 Task: Look for Airbnb options in Tampere, Finland from 14th December, 2023 to 30th December, 2023 for 5 adults.5 bedrooms having 5 beds and 5 bathrooms. Property type can be house. Amenities needed are: wifi, TV, free parkinig on premises, gym, breakfast. Booking option can be shelf check-in. Look for 3 properties as per requirement.
Action: Mouse moved to (438, 103)
Screenshot: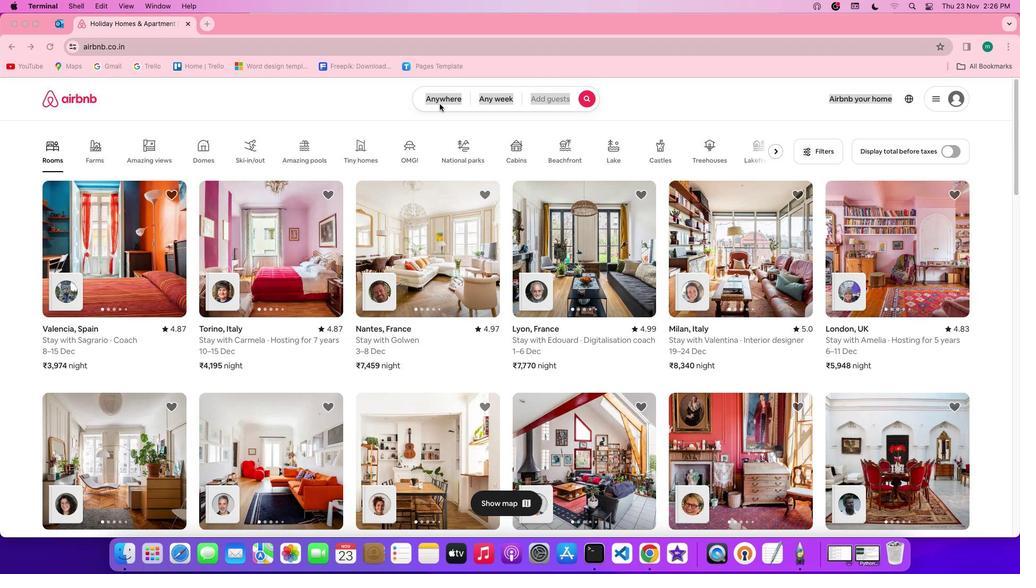 
Action: Mouse pressed left at (438, 103)
Screenshot: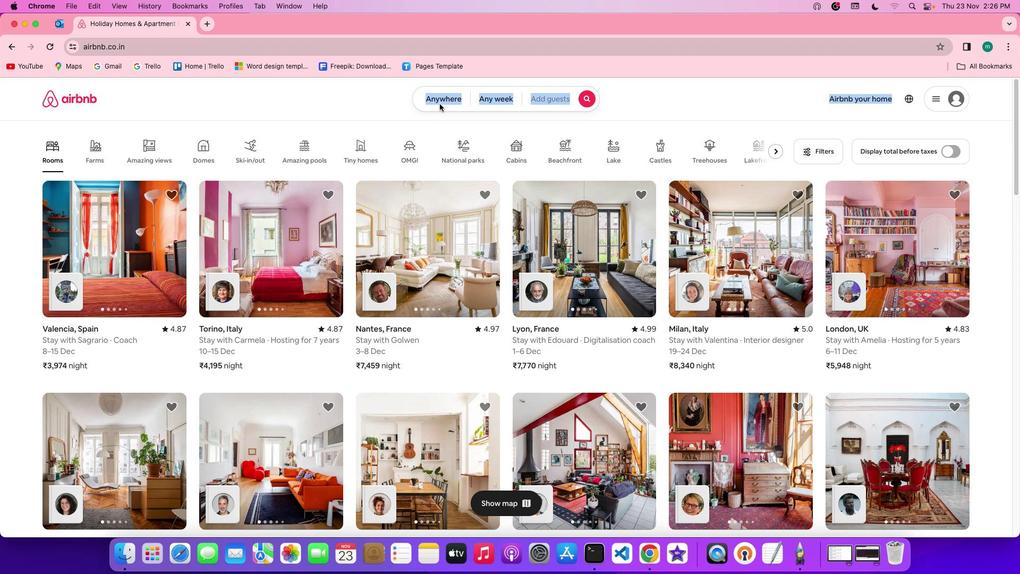 
Action: Mouse pressed left at (438, 103)
Screenshot: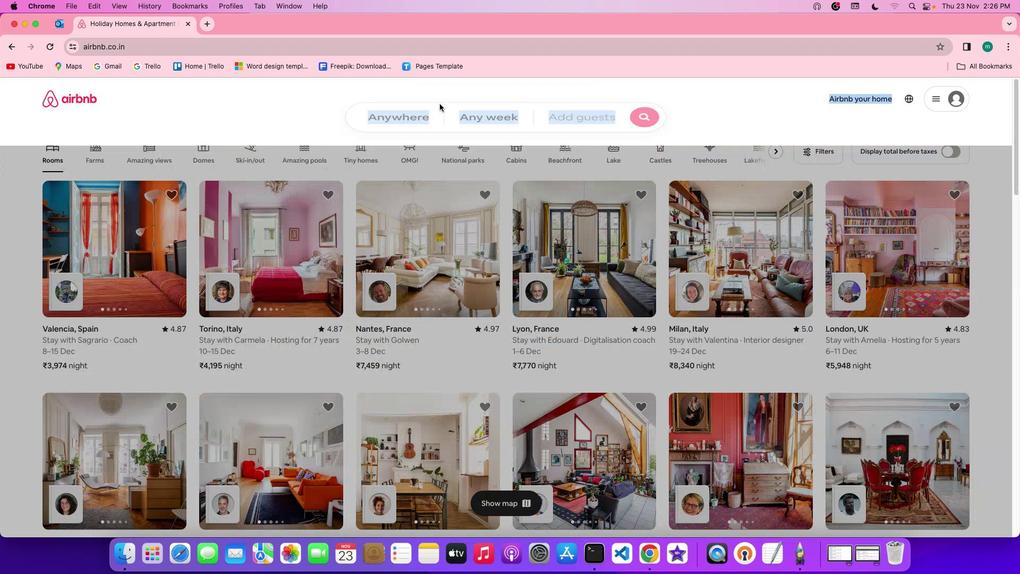 
Action: Mouse moved to (390, 138)
Screenshot: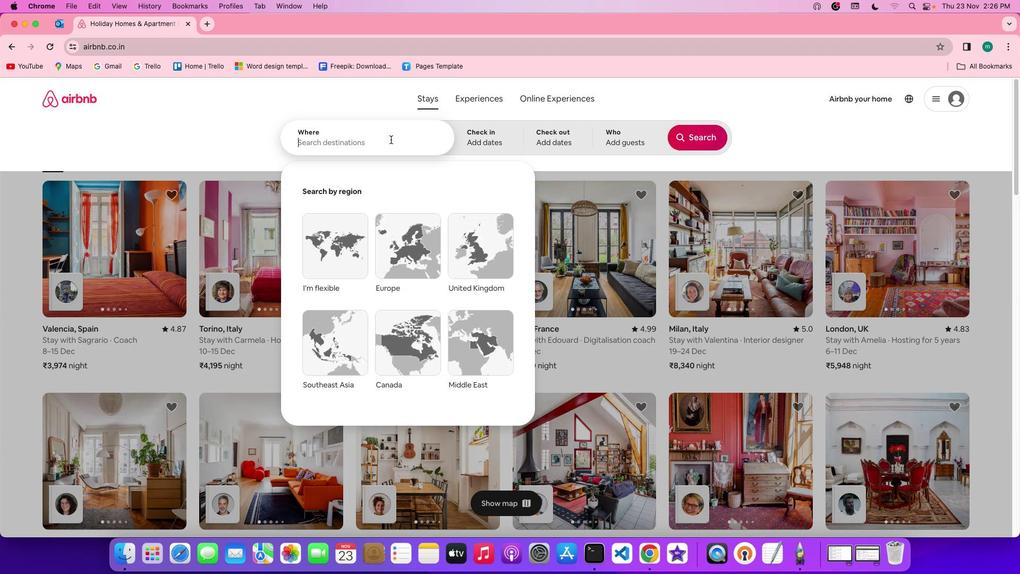 
Action: Mouse pressed left at (390, 138)
Screenshot: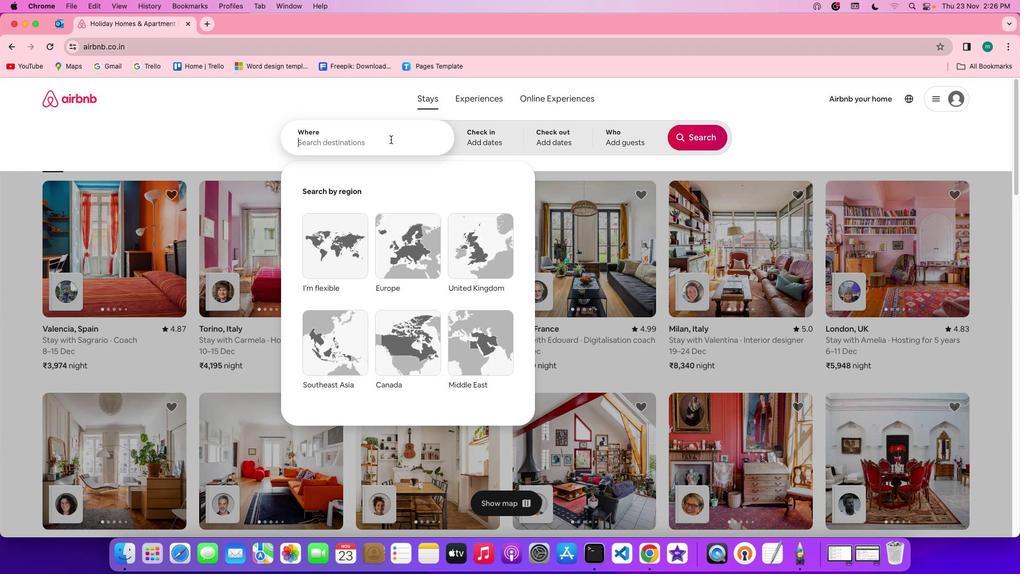 
Action: Key pressed Key.shift'T''a''m''p''e''r''e'','Key.spaceKey.shift'f''i''n''l''a''n''d'
Screenshot: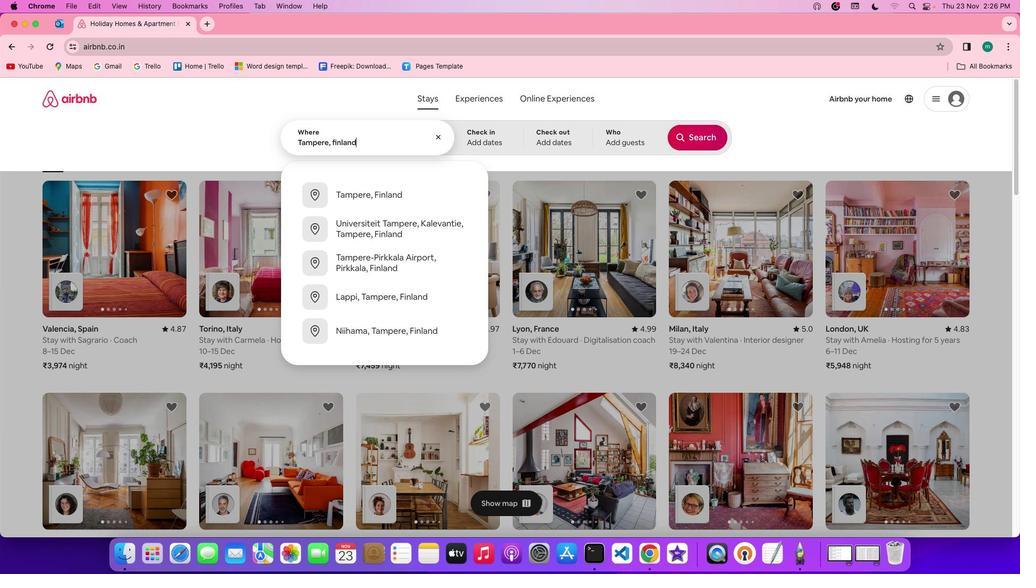 
Action: Mouse moved to (481, 138)
Screenshot: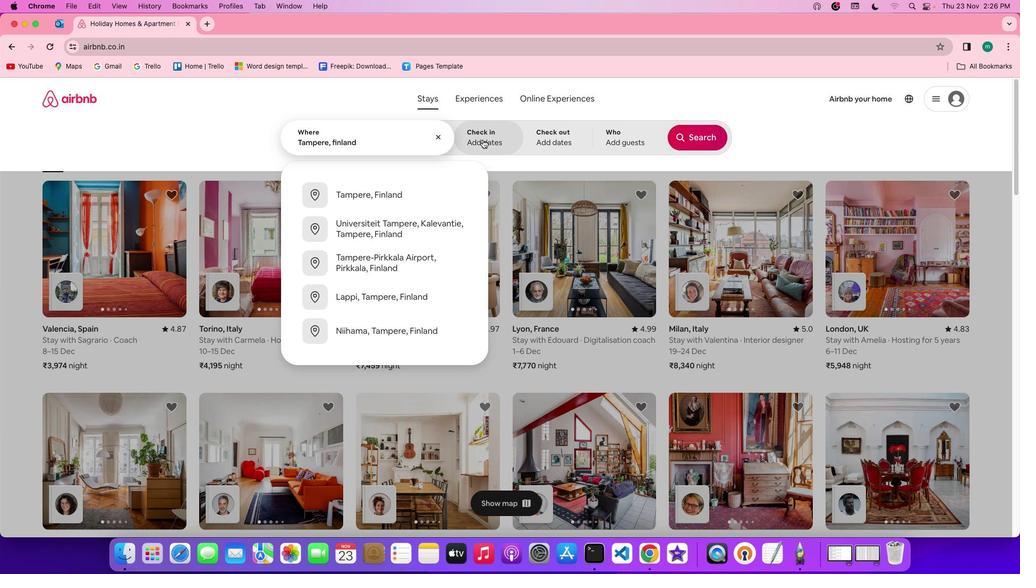 
Action: Mouse pressed left at (481, 138)
Screenshot: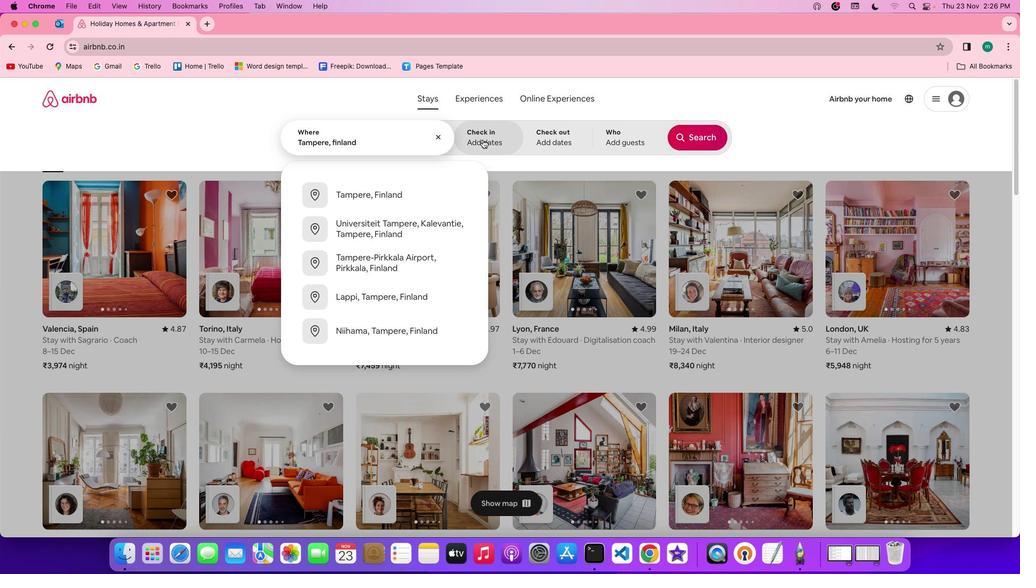 
Action: Mouse moved to (635, 311)
Screenshot: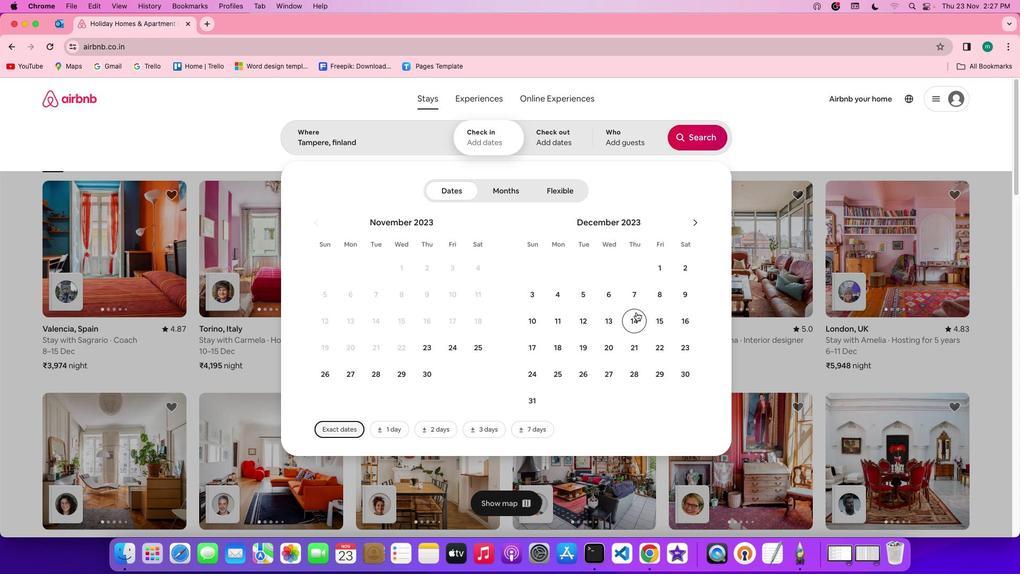 
Action: Mouse pressed left at (635, 311)
Screenshot: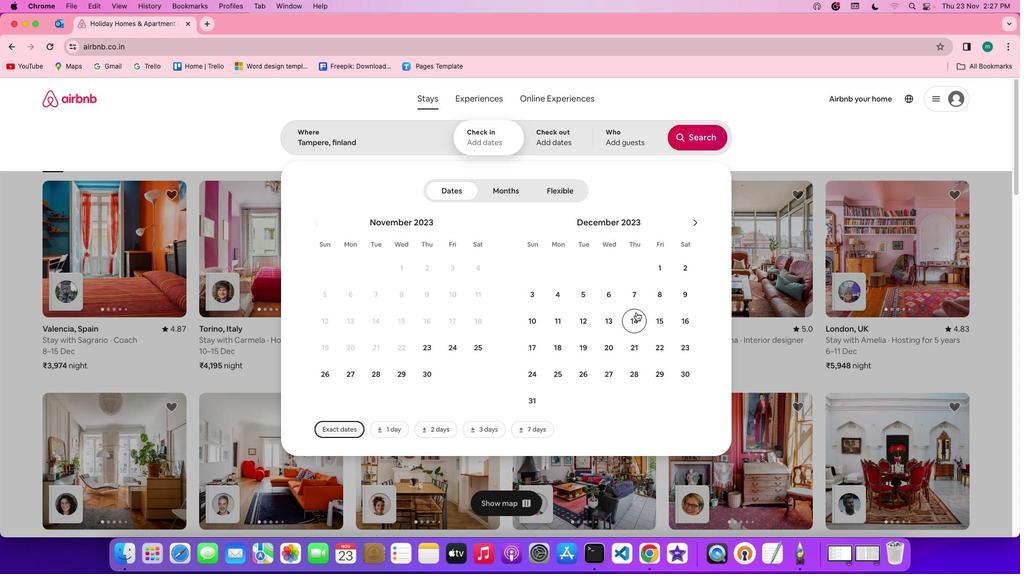 
Action: Mouse moved to (692, 376)
Screenshot: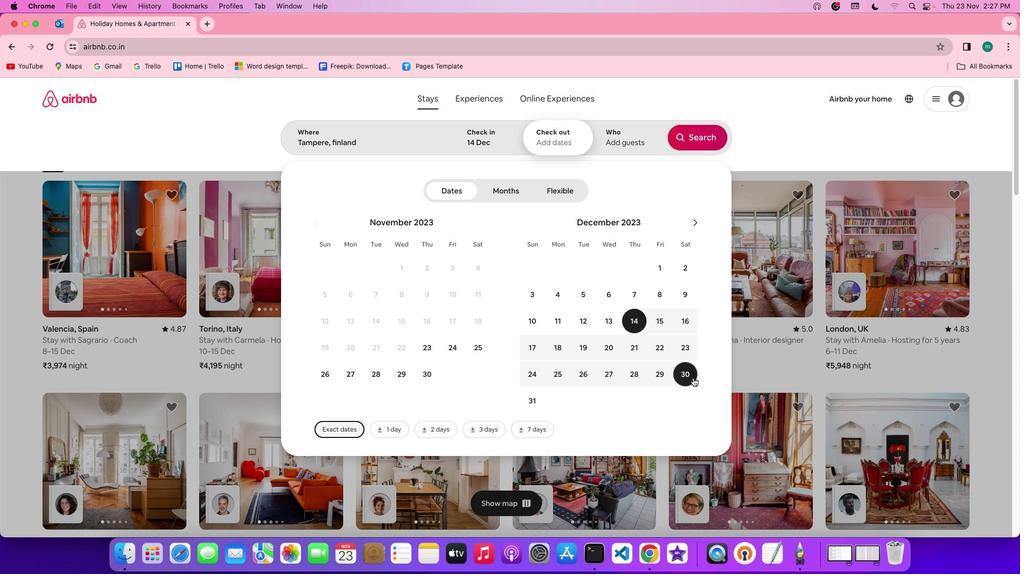 
Action: Mouse pressed left at (692, 376)
Screenshot: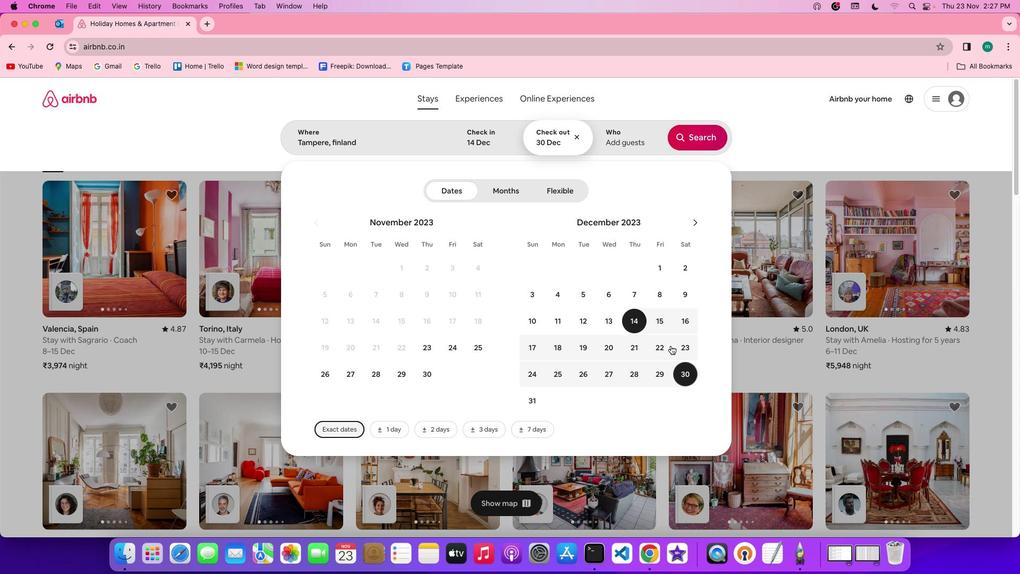 
Action: Mouse moved to (618, 125)
Screenshot: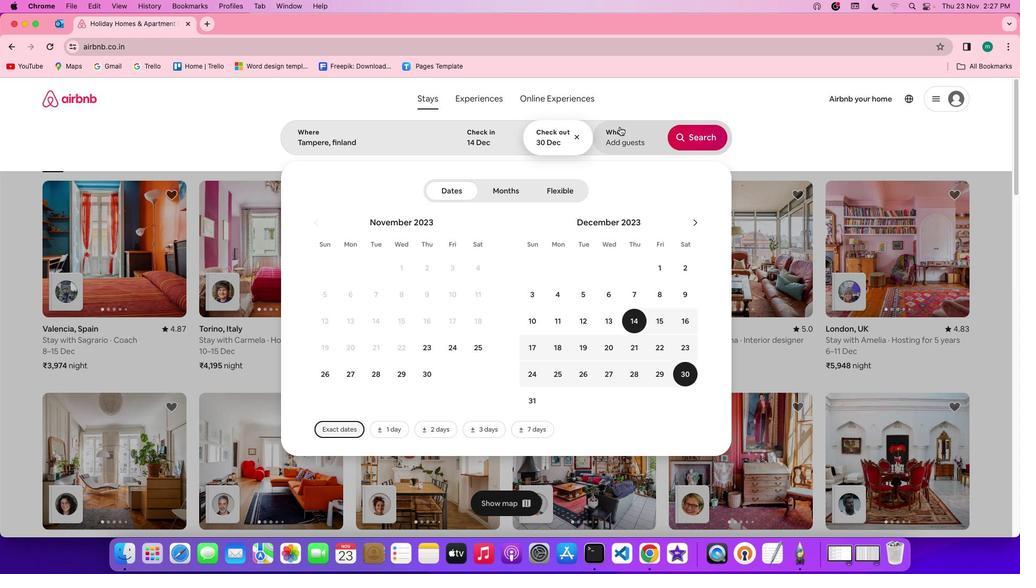 
Action: Mouse pressed left at (618, 125)
Screenshot: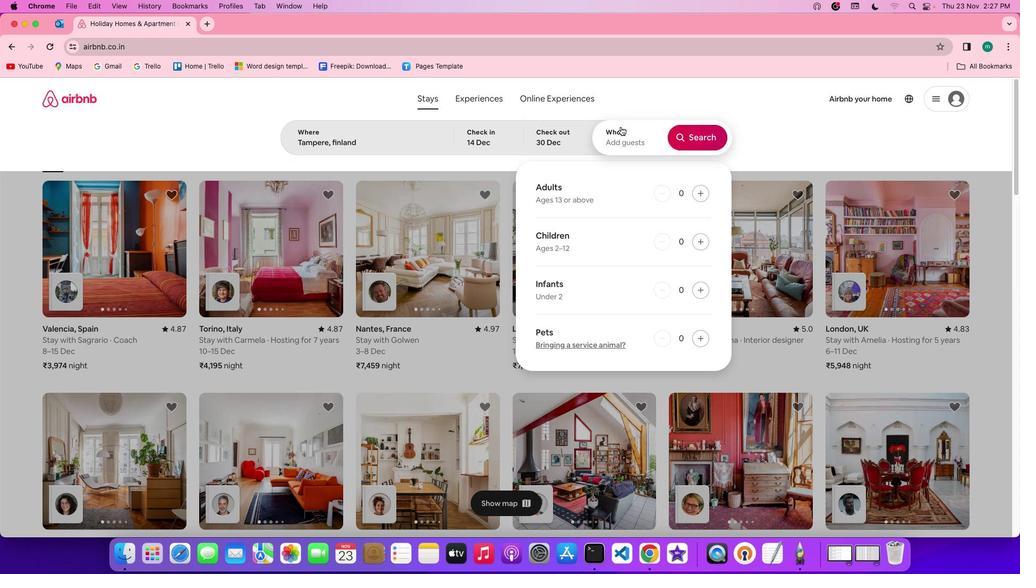 
Action: Mouse moved to (699, 192)
Screenshot: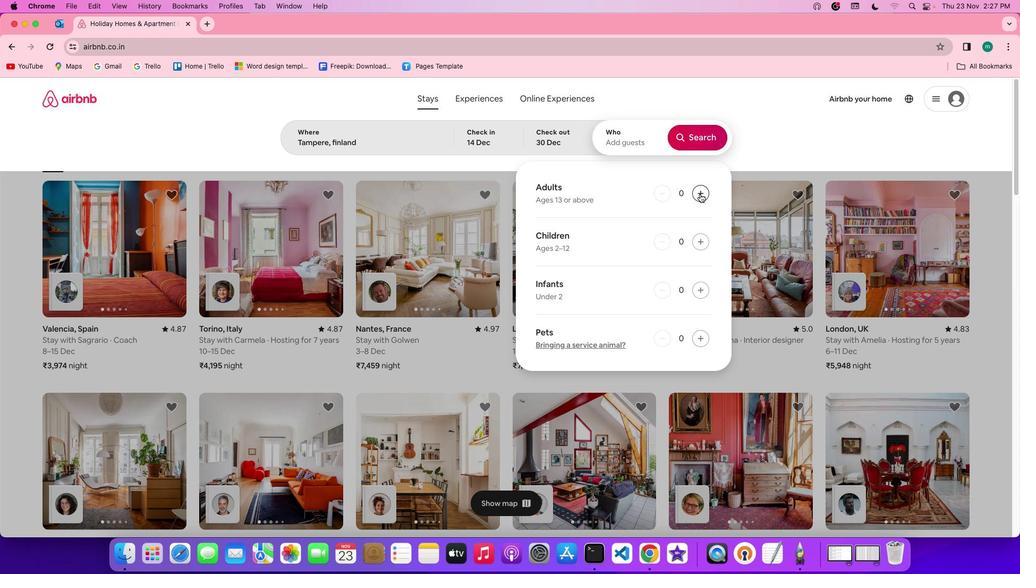 
Action: Mouse pressed left at (699, 192)
Screenshot: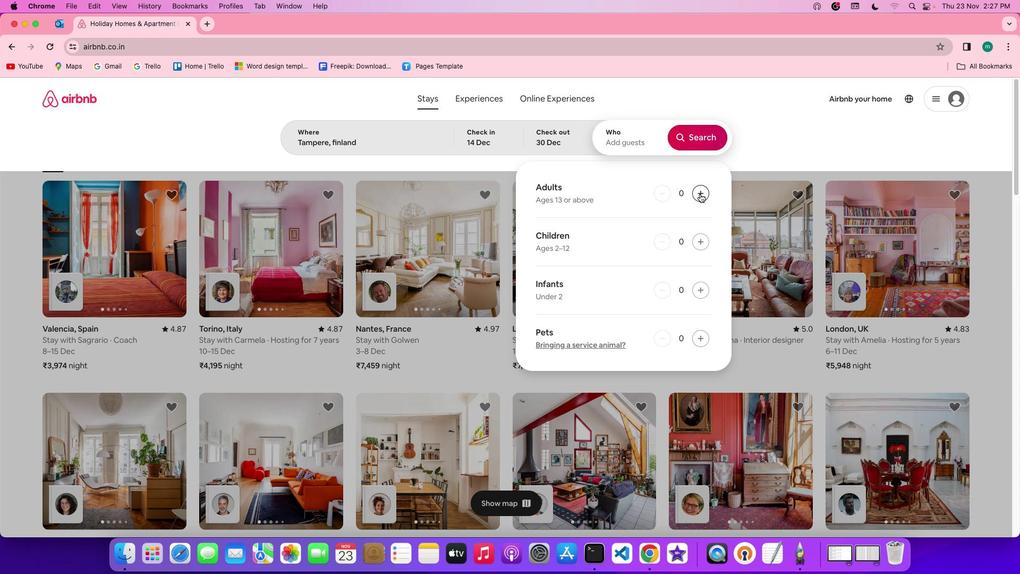 
Action: Mouse pressed left at (699, 192)
Screenshot: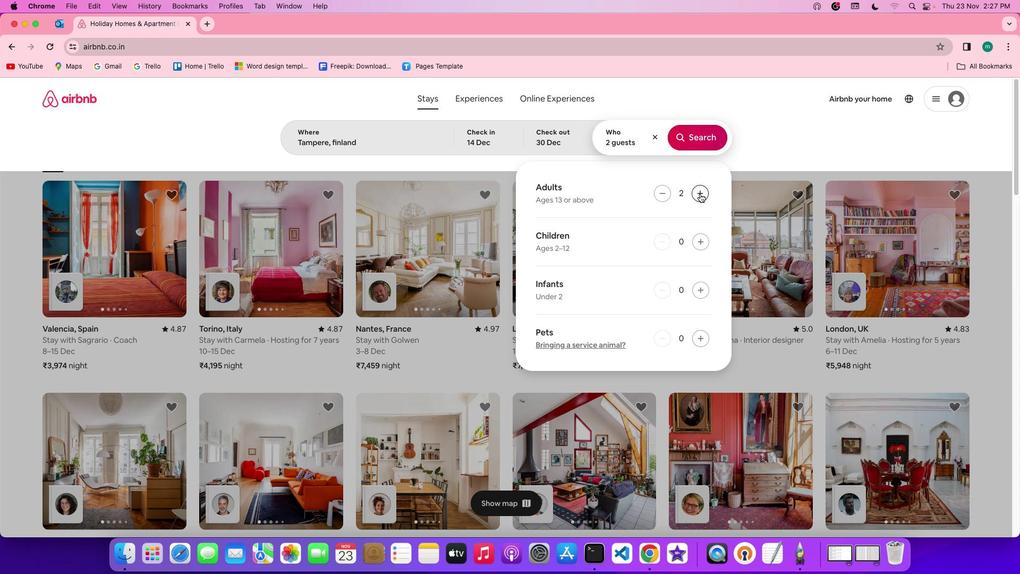 
Action: Mouse pressed left at (699, 192)
Screenshot: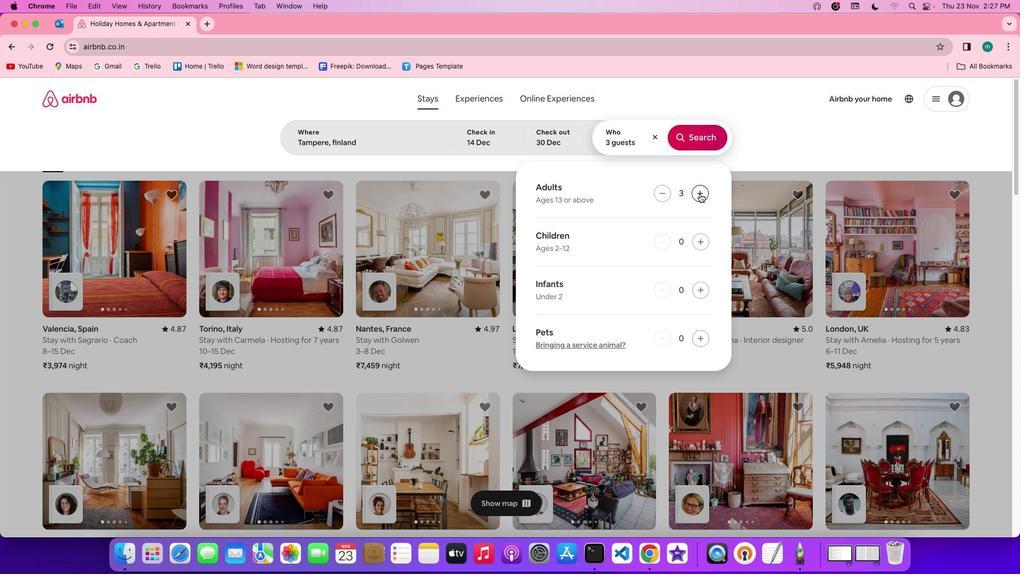 
Action: Mouse pressed left at (699, 192)
Screenshot: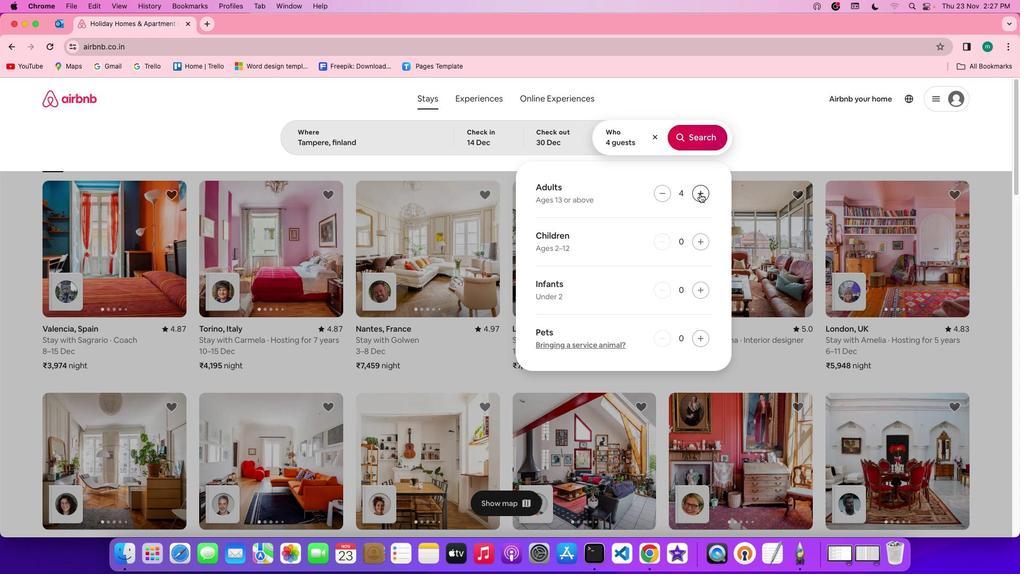 
Action: Mouse pressed left at (699, 192)
Screenshot: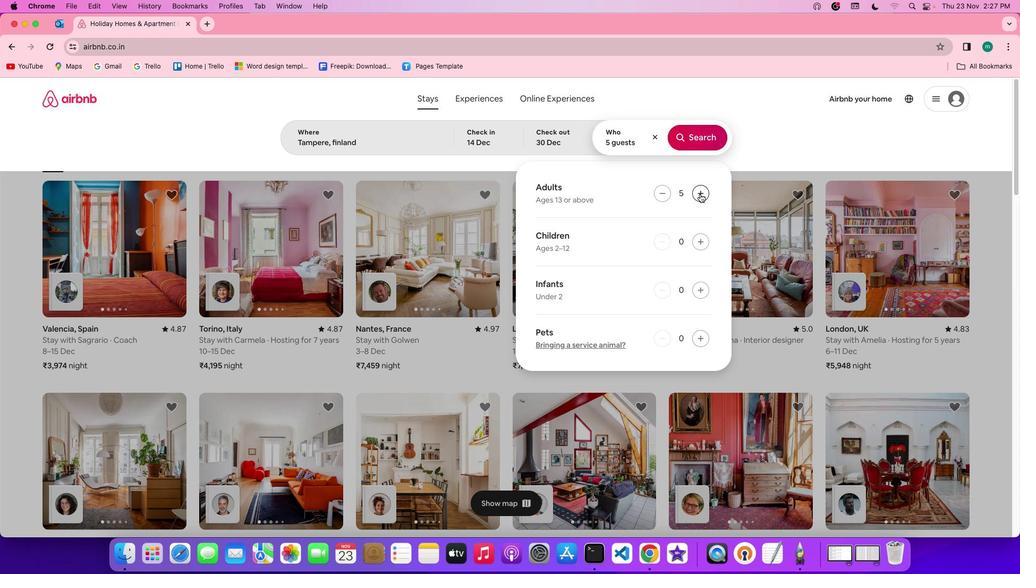 
Action: Mouse moved to (693, 133)
Screenshot: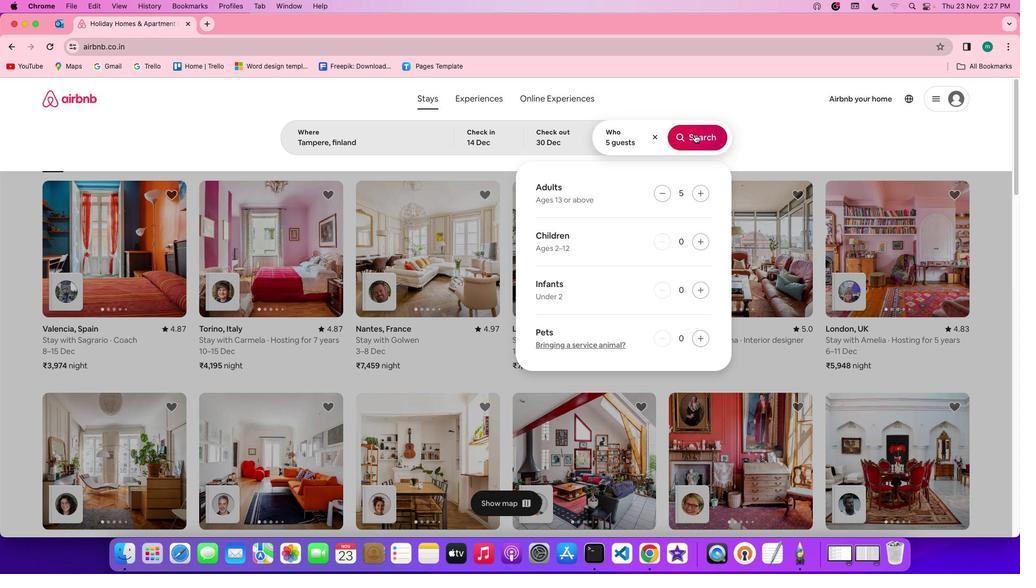 
Action: Mouse pressed left at (693, 133)
Screenshot: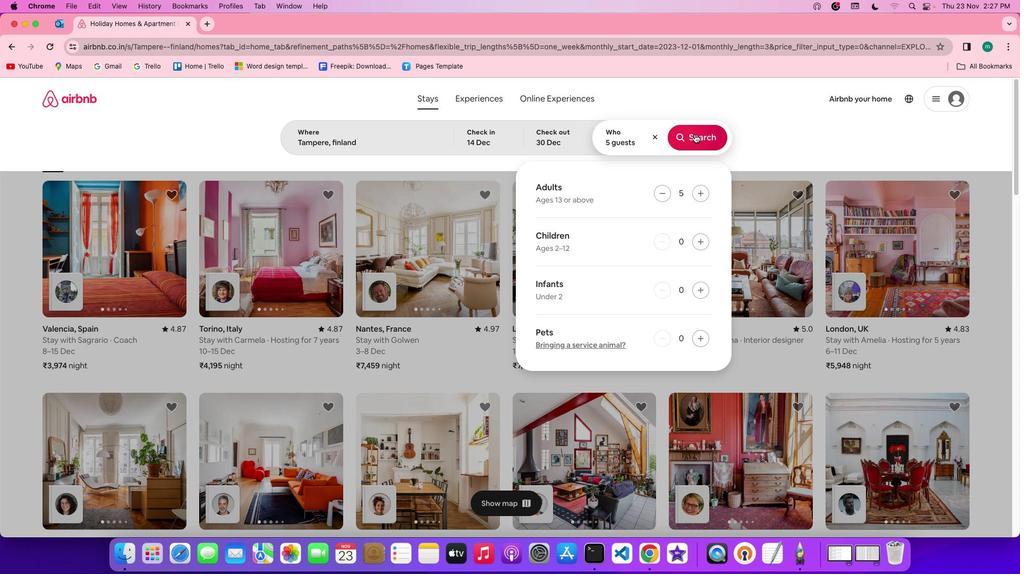 
Action: Mouse moved to (857, 134)
Screenshot: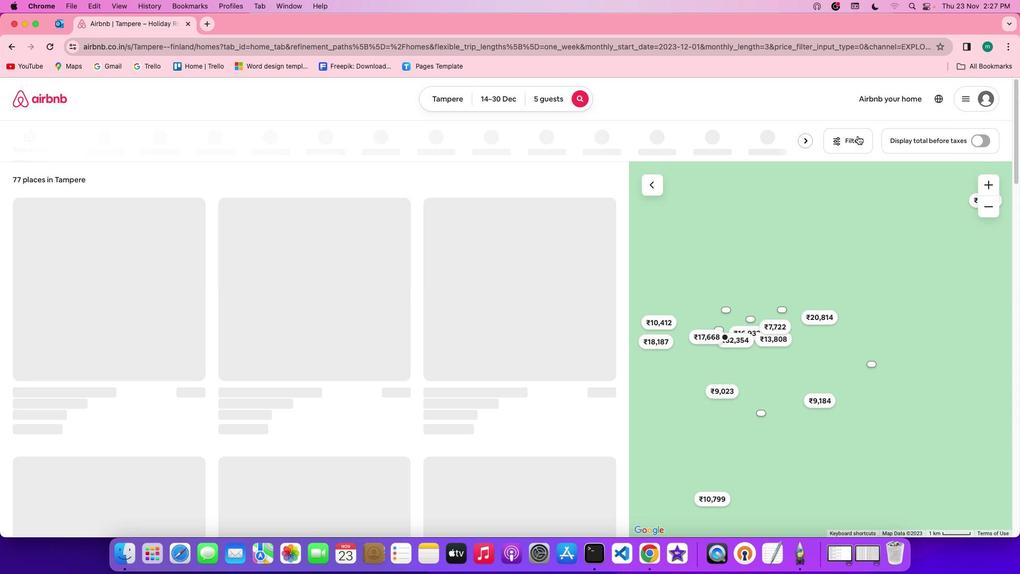 
Action: Mouse pressed left at (857, 134)
Screenshot: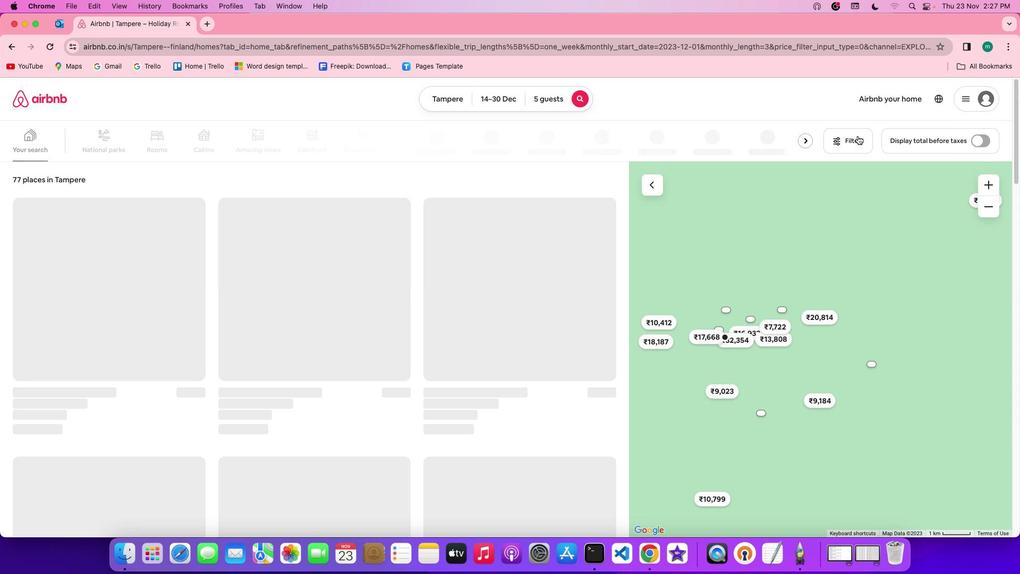 
Action: Mouse moved to (611, 254)
Screenshot: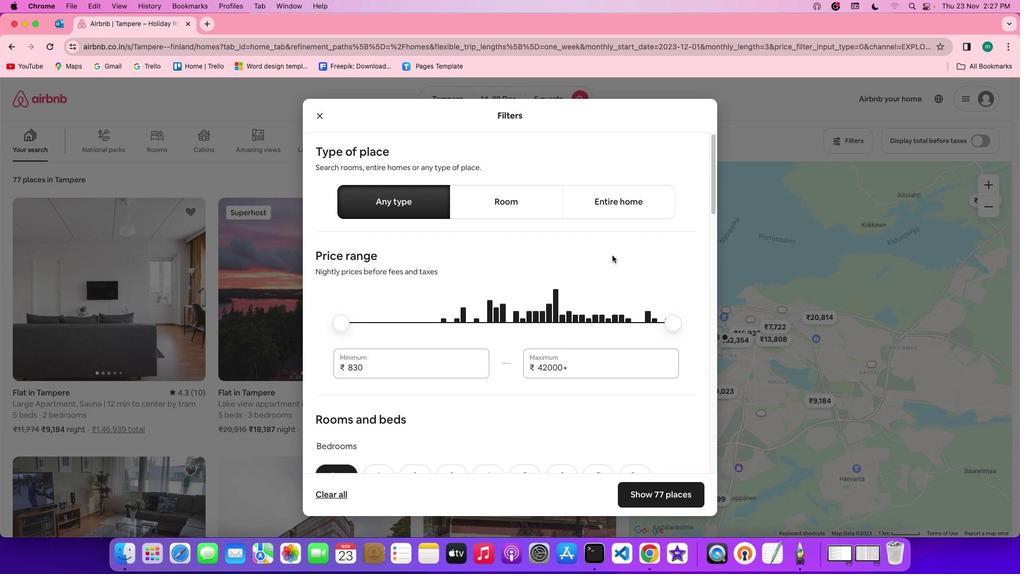 
Action: Mouse scrolled (611, 254) with delta (0, -1)
Screenshot: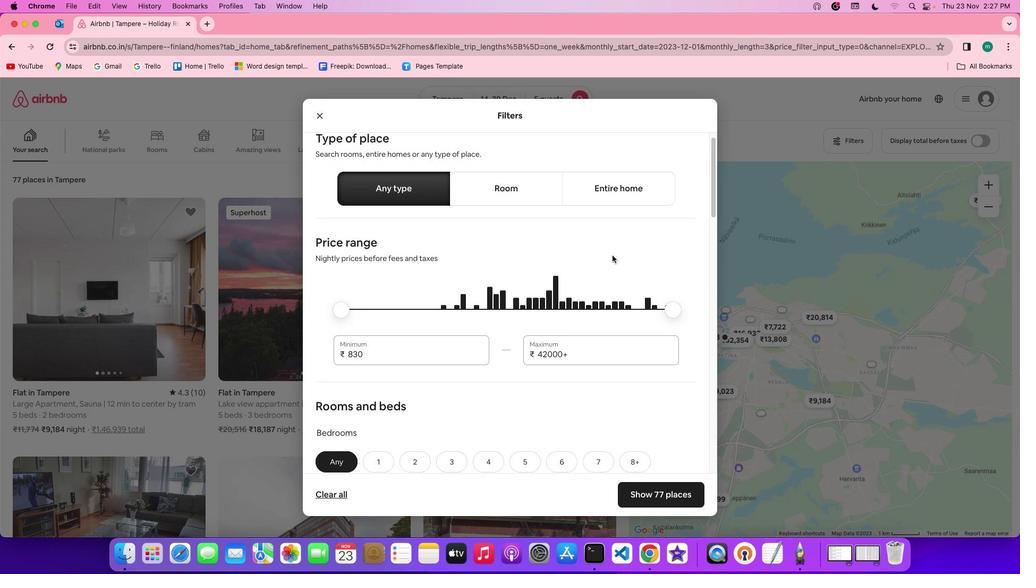 
Action: Mouse scrolled (611, 254) with delta (0, -1)
Screenshot: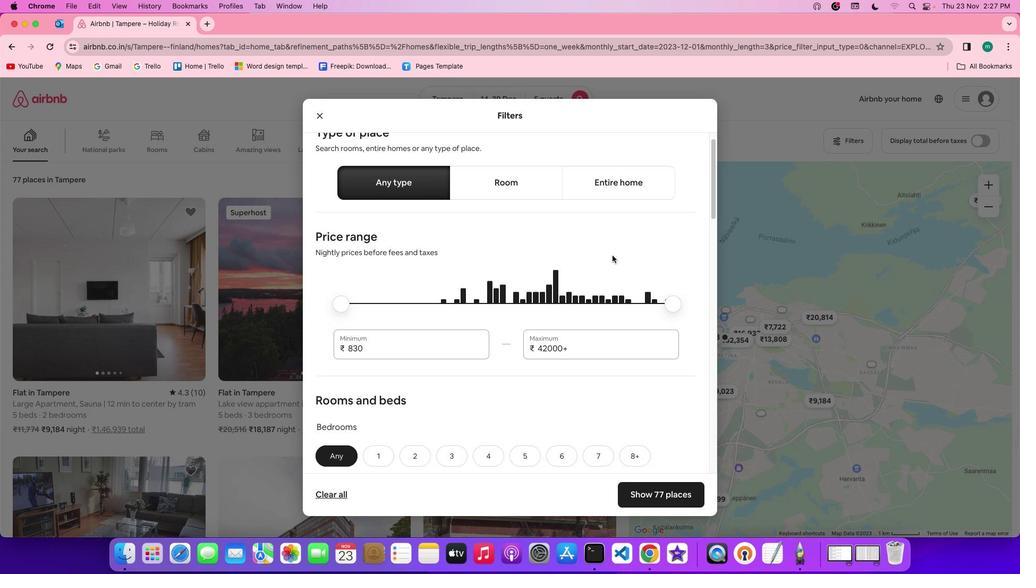 
Action: Mouse scrolled (611, 254) with delta (0, -1)
Screenshot: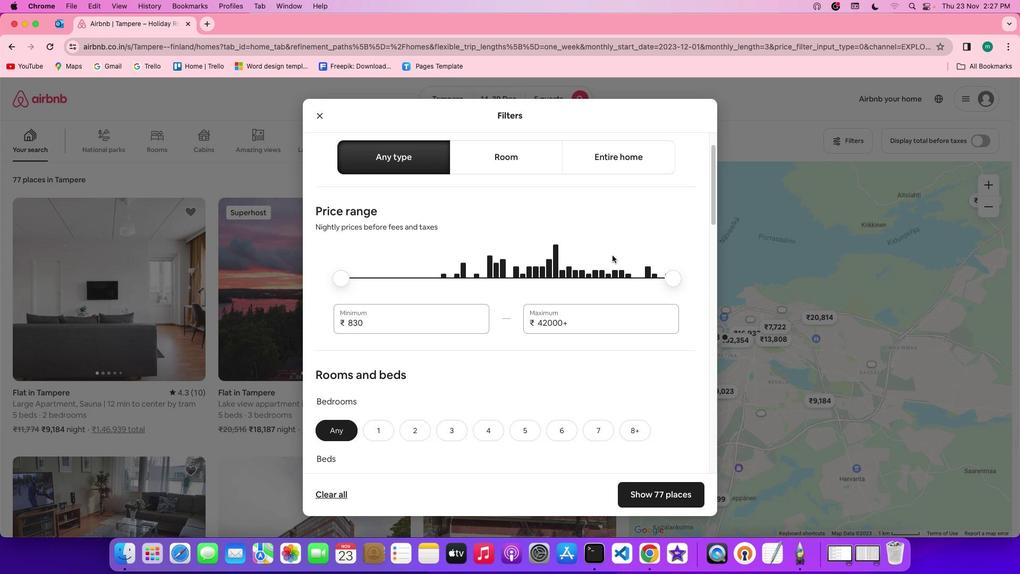
Action: Mouse scrolled (611, 254) with delta (0, -1)
Screenshot: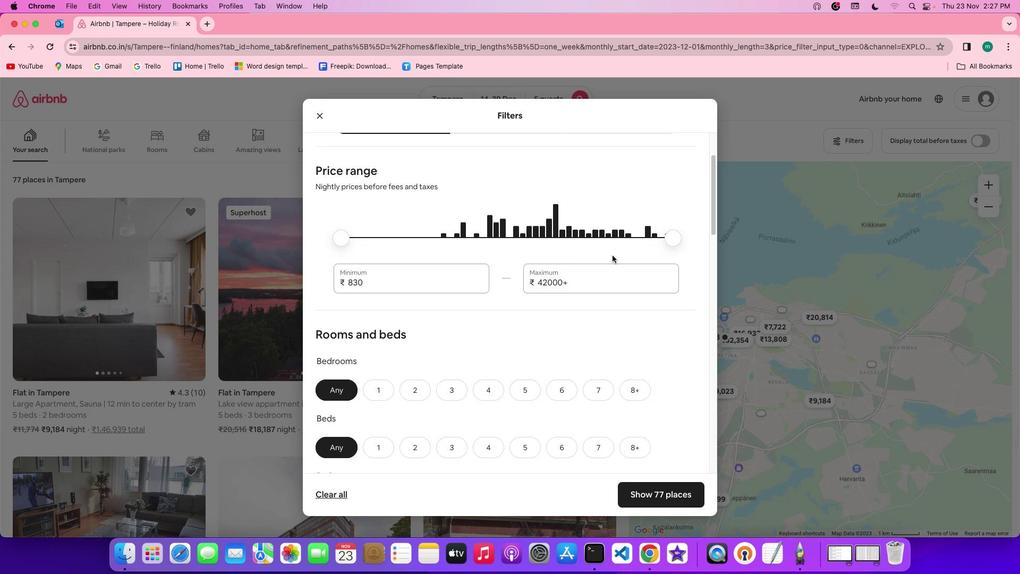 
Action: Mouse scrolled (611, 254) with delta (0, -1)
Screenshot: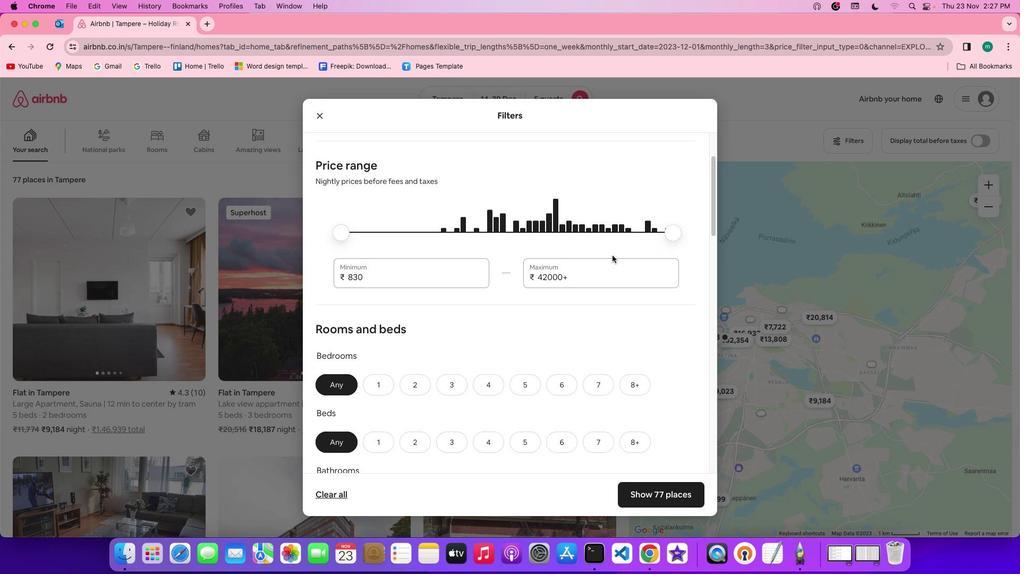 
Action: Mouse scrolled (611, 254) with delta (0, -1)
Screenshot: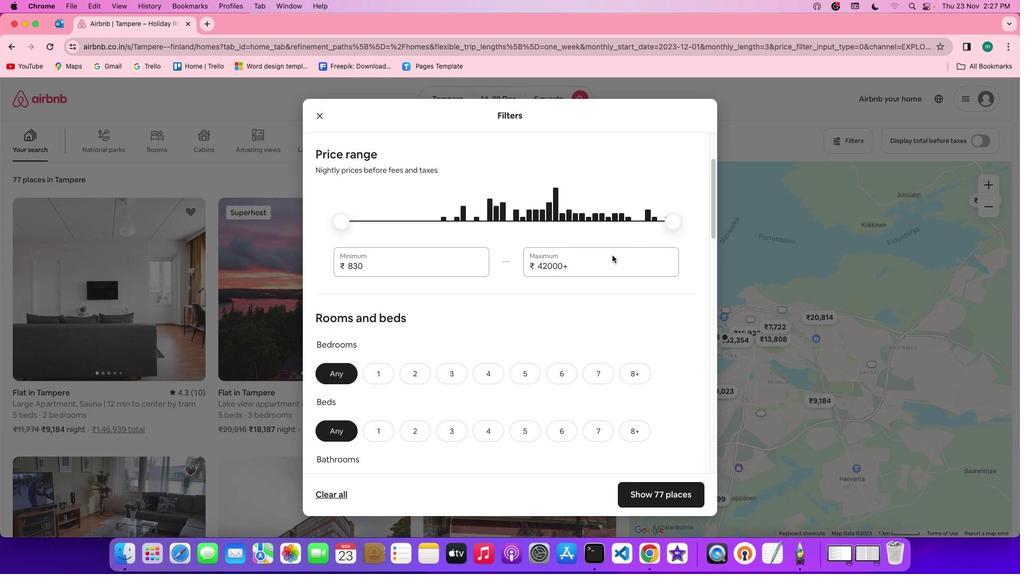 
Action: Mouse scrolled (611, 254) with delta (0, -1)
Screenshot: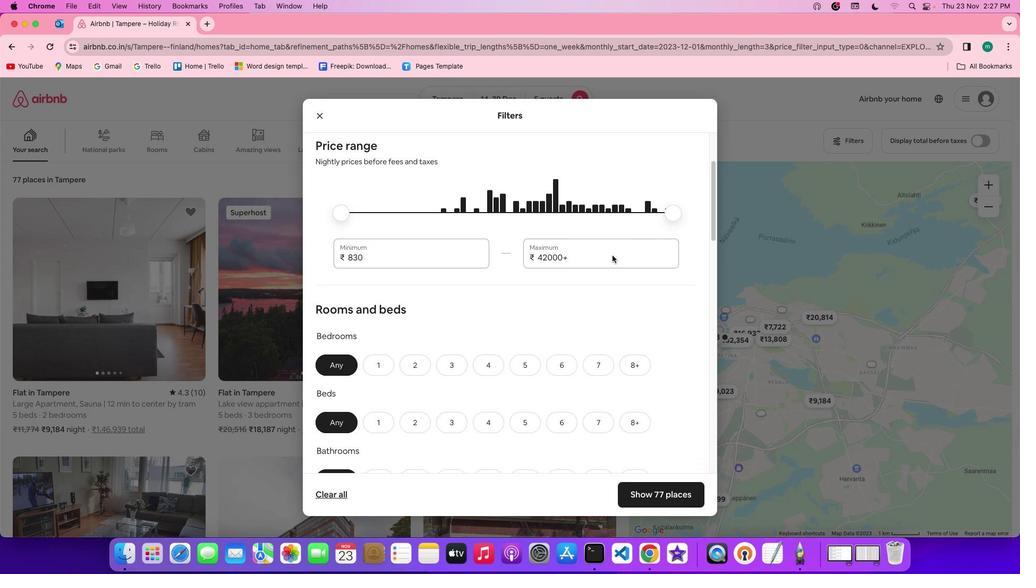 
Action: Mouse scrolled (611, 254) with delta (0, -1)
Screenshot: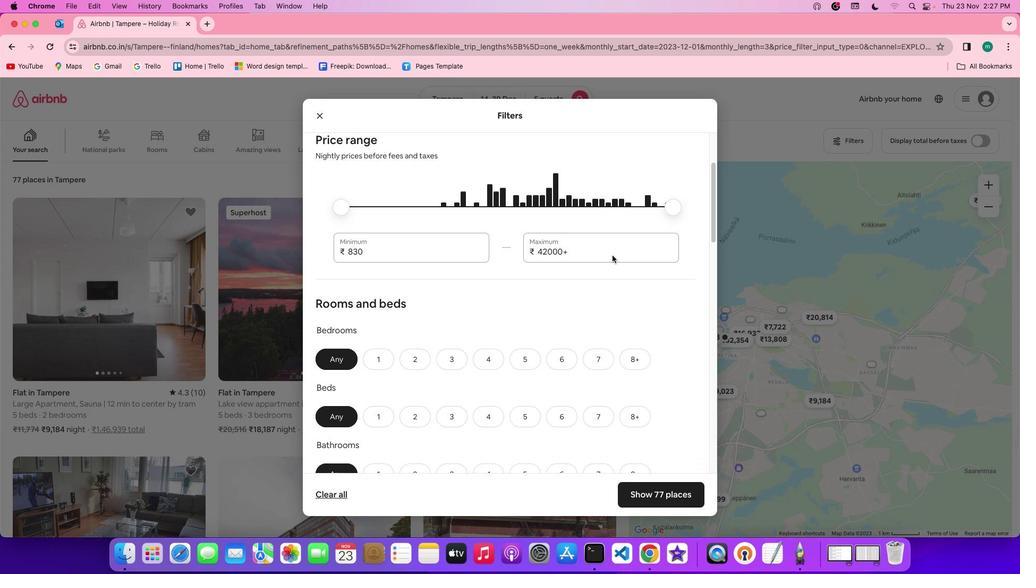 
Action: Mouse scrolled (611, 254) with delta (0, -1)
Screenshot: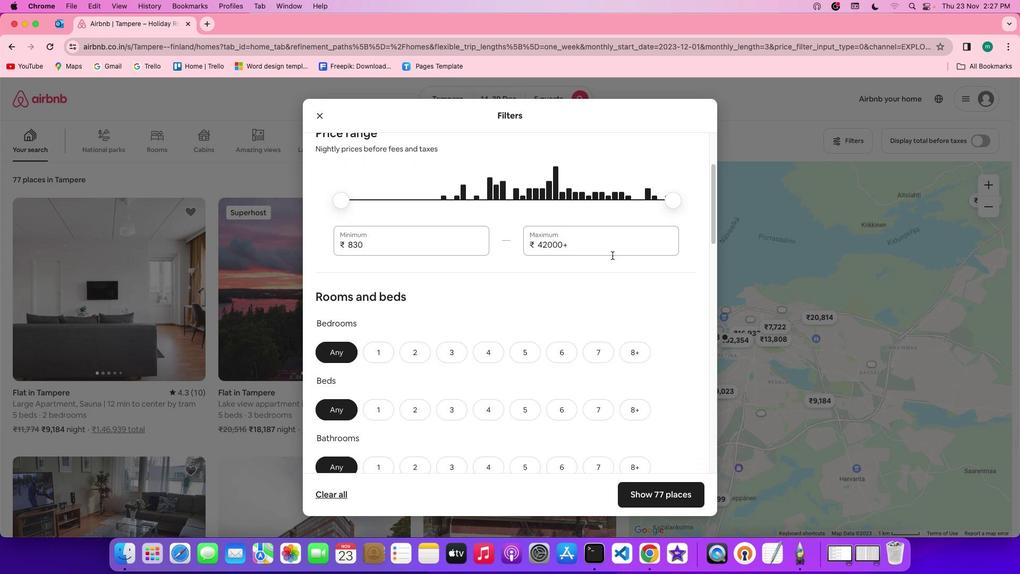 
Action: Mouse scrolled (611, 254) with delta (0, -1)
Screenshot: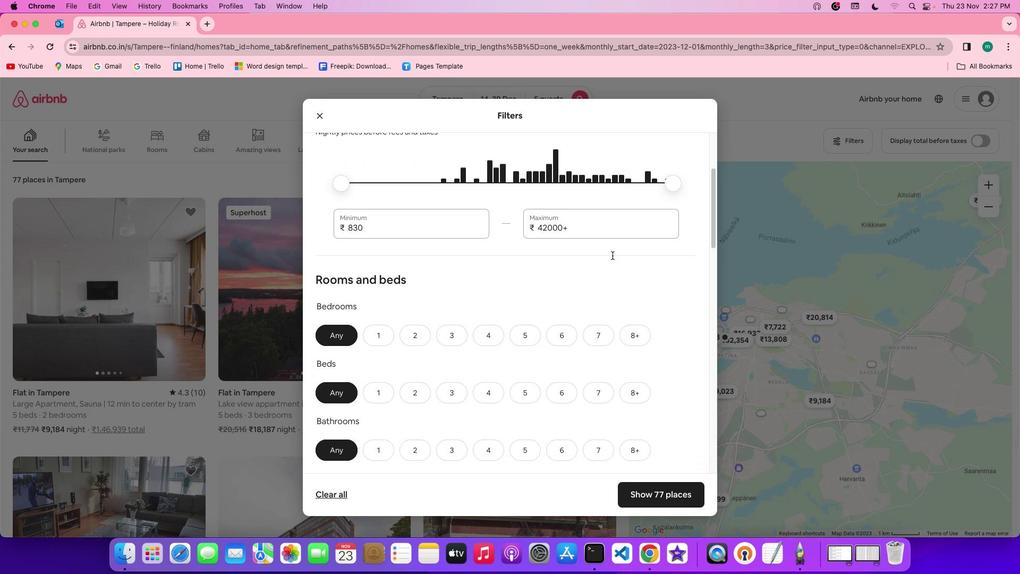 
Action: Mouse scrolled (611, 254) with delta (0, -1)
Screenshot: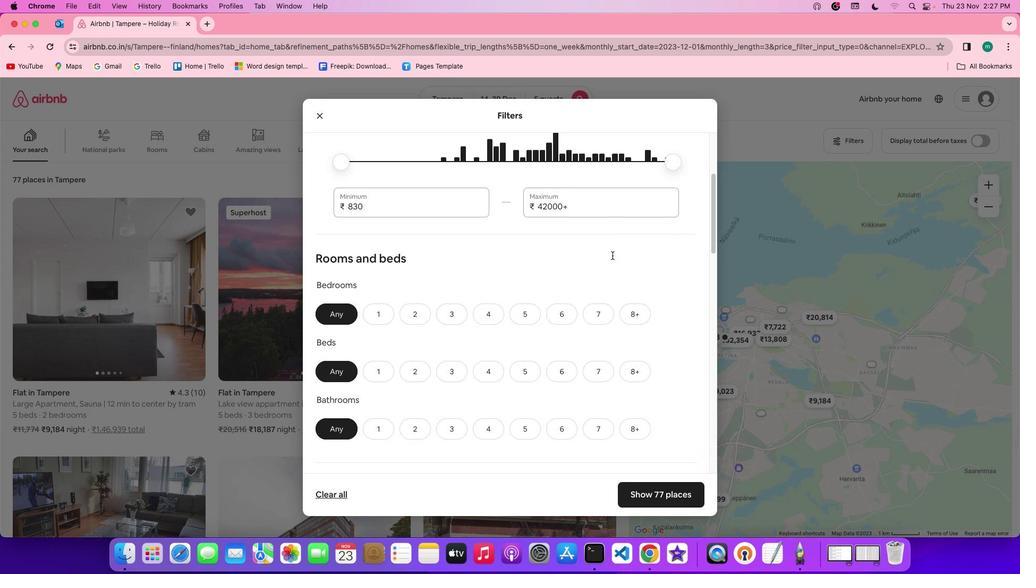 
Action: Mouse scrolled (611, 254) with delta (0, -1)
Screenshot: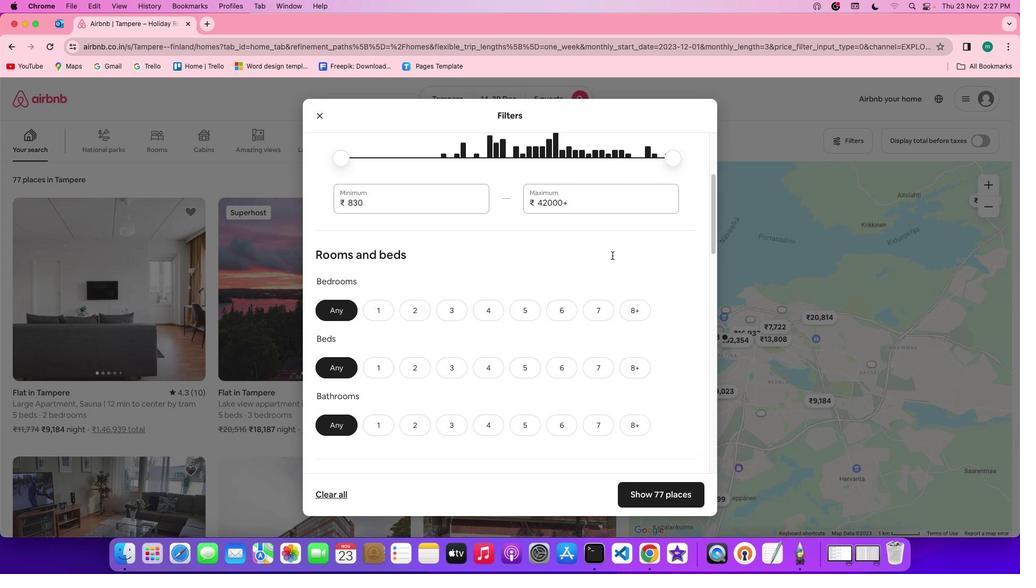 
Action: Mouse scrolled (611, 254) with delta (0, -1)
Screenshot: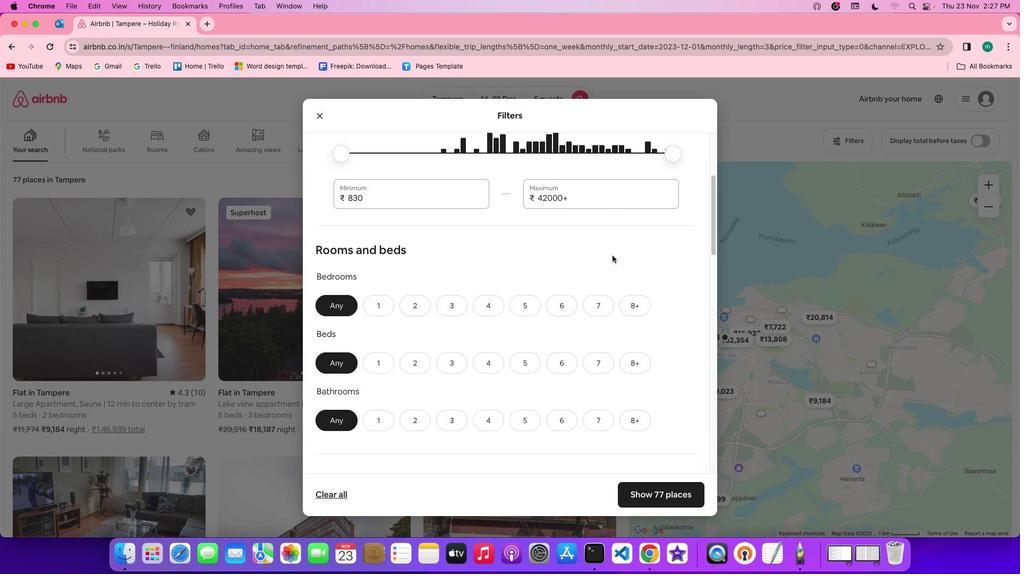 
Action: Mouse scrolled (611, 254) with delta (0, -1)
Screenshot: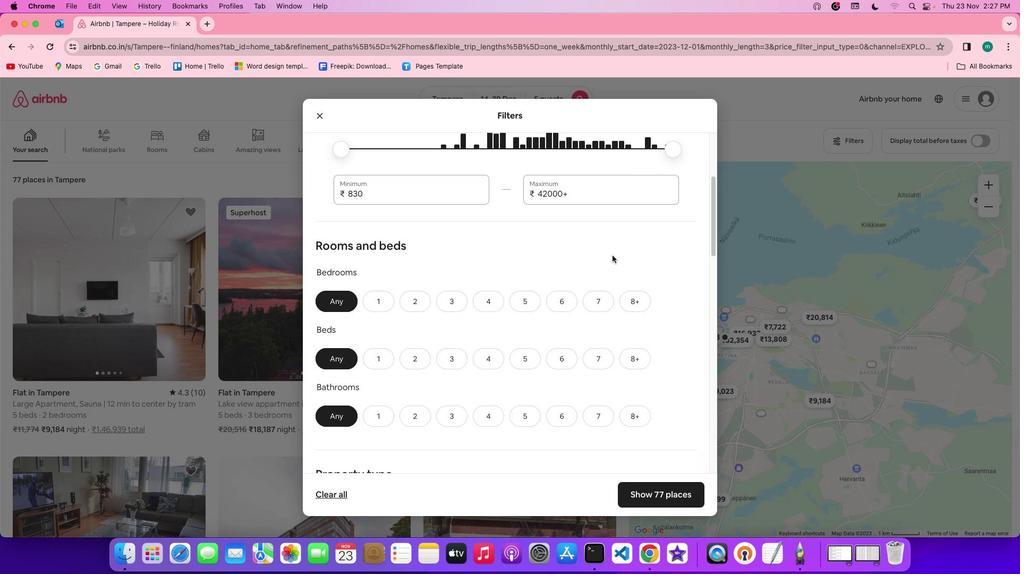 
Action: Mouse scrolled (611, 254) with delta (0, -1)
Screenshot: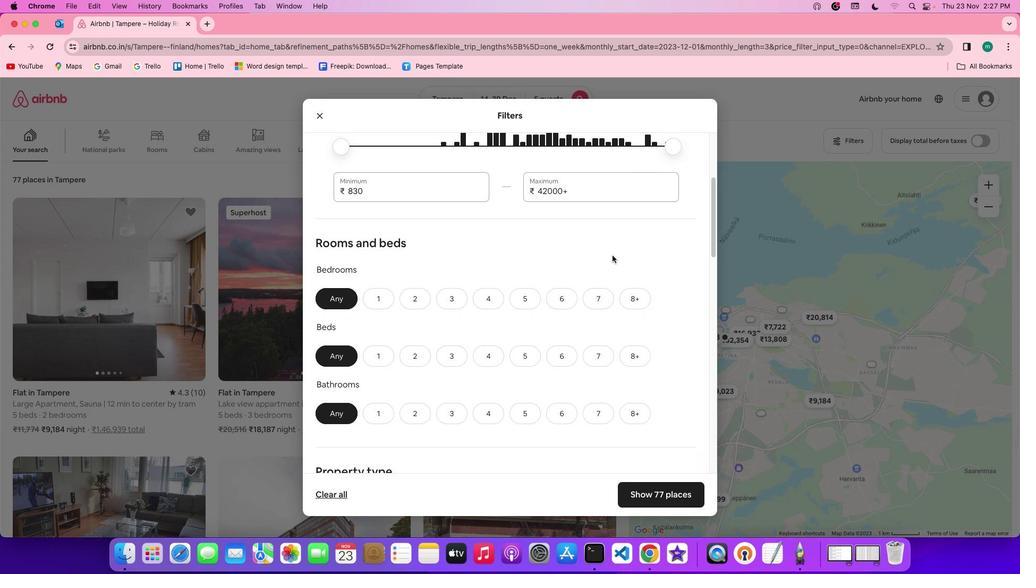 
Action: Mouse moved to (529, 296)
Screenshot: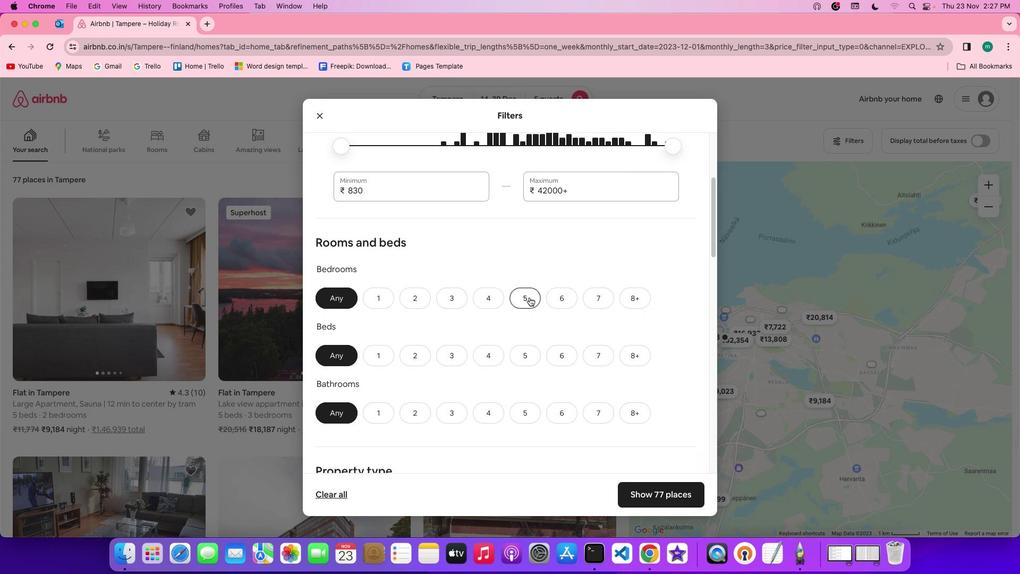 
Action: Mouse pressed left at (529, 296)
Screenshot: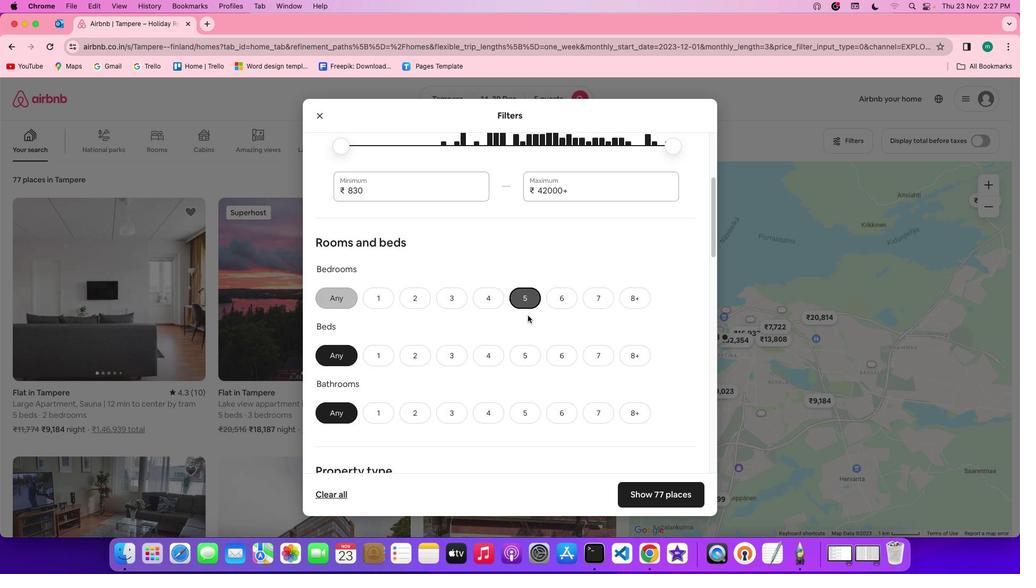 
Action: Mouse moved to (526, 355)
Screenshot: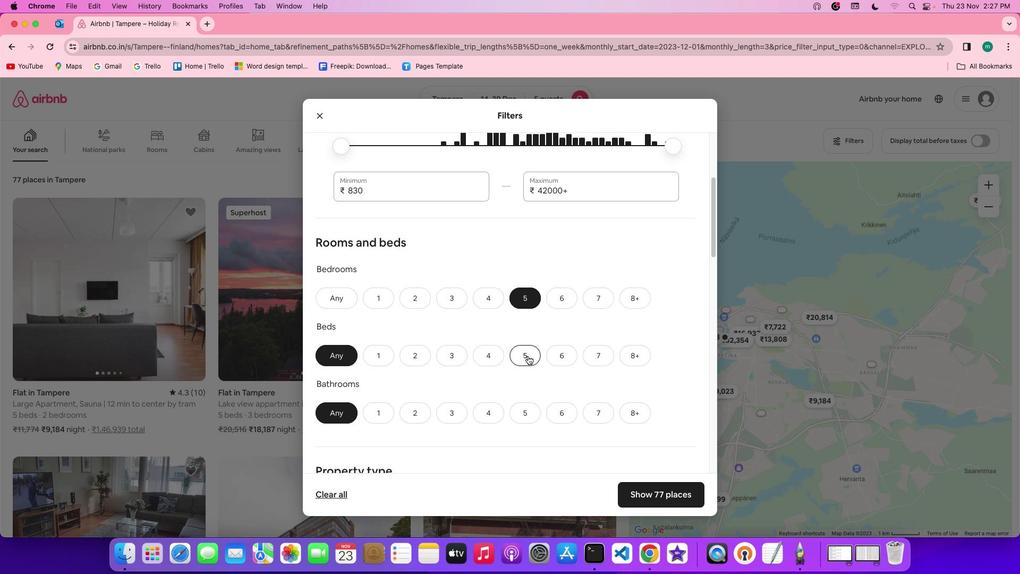 
Action: Mouse pressed left at (526, 355)
Screenshot: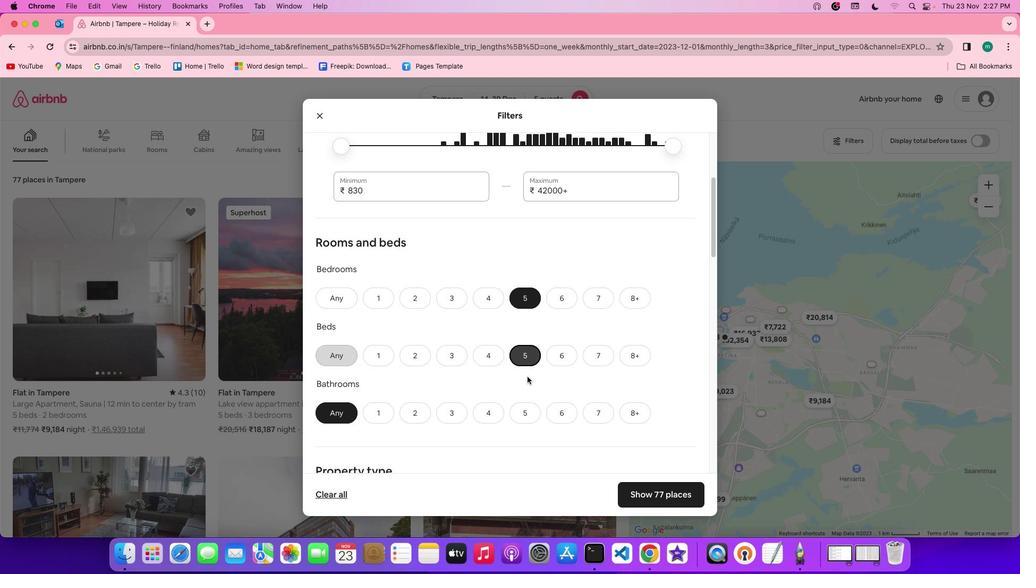 
Action: Mouse moved to (520, 409)
Screenshot: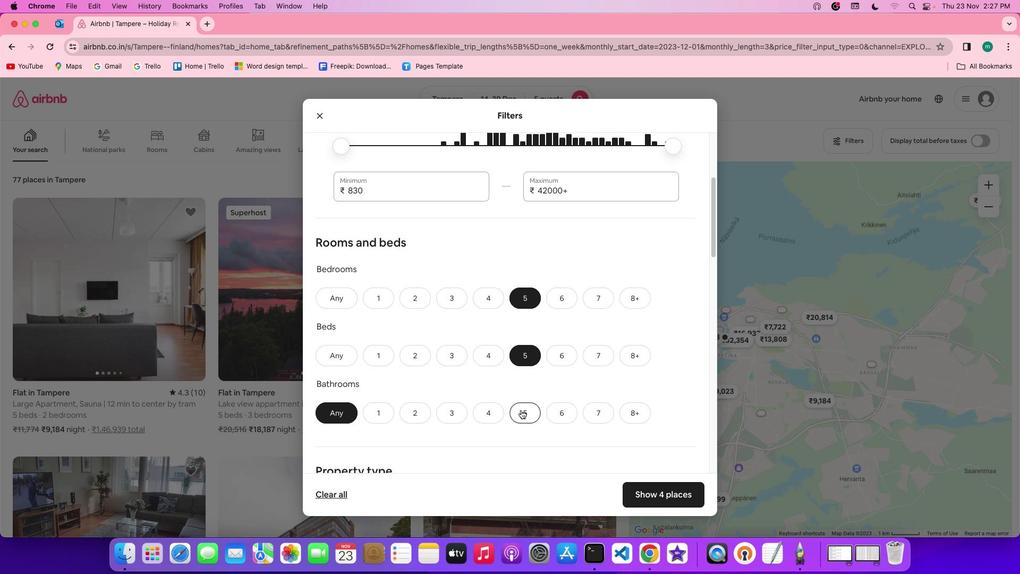 
Action: Mouse pressed left at (520, 409)
Screenshot: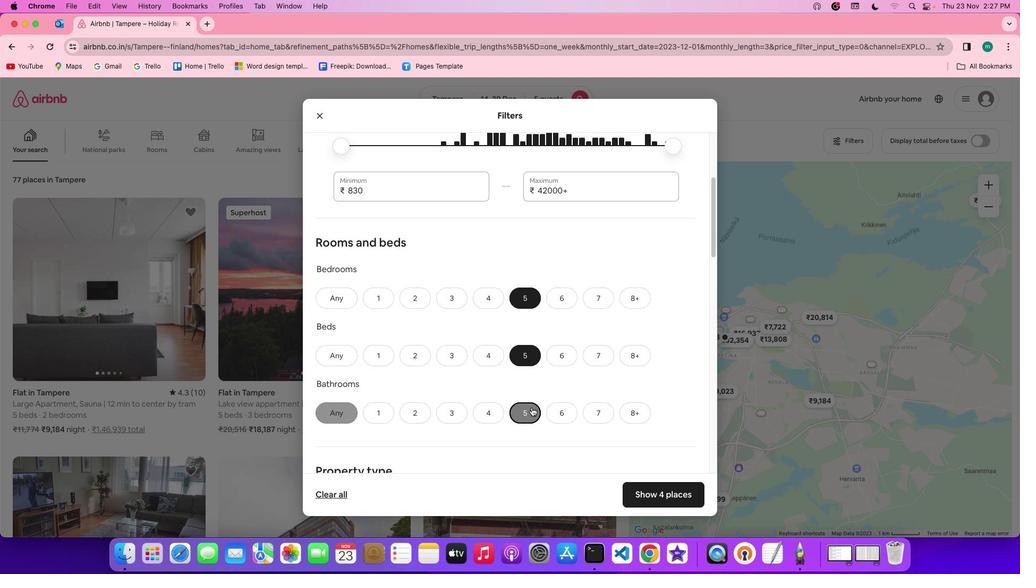 
Action: Mouse moved to (589, 406)
Screenshot: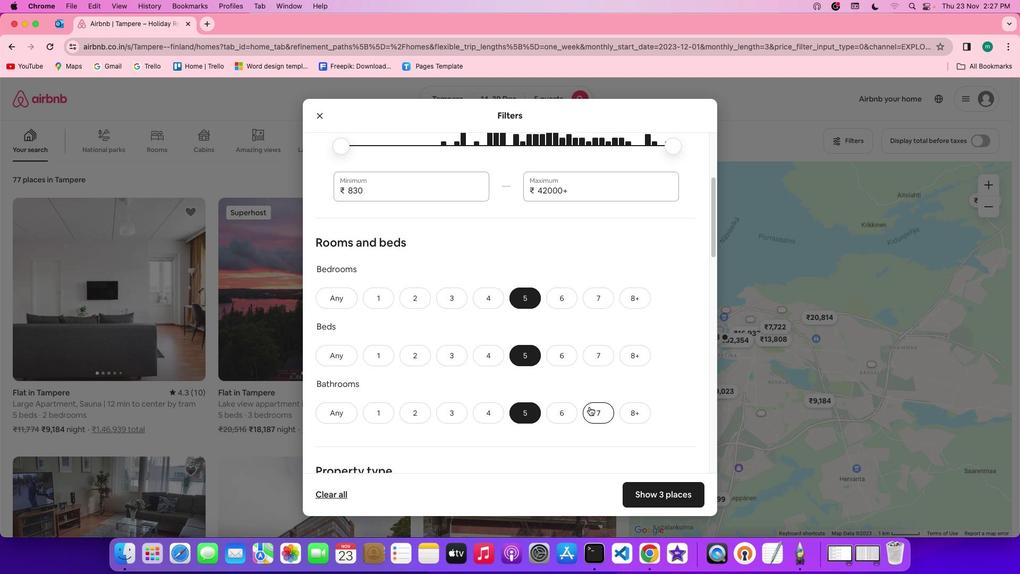 
Action: Mouse scrolled (589, 406) with delta (0, -1)
Screenshot: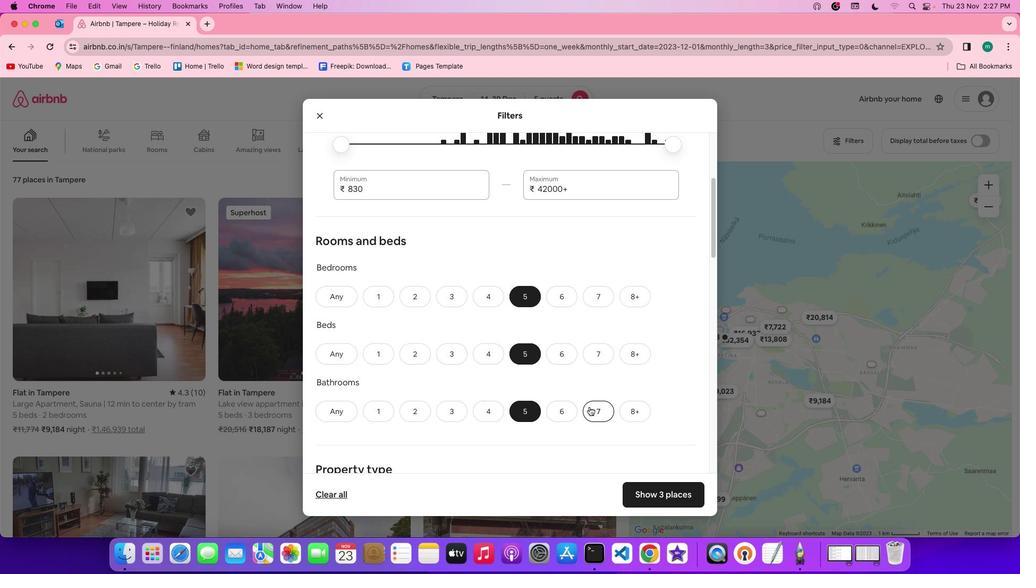 
Action: Mouse scrolled (589, 406) with delta (0, -1)
Screenshot: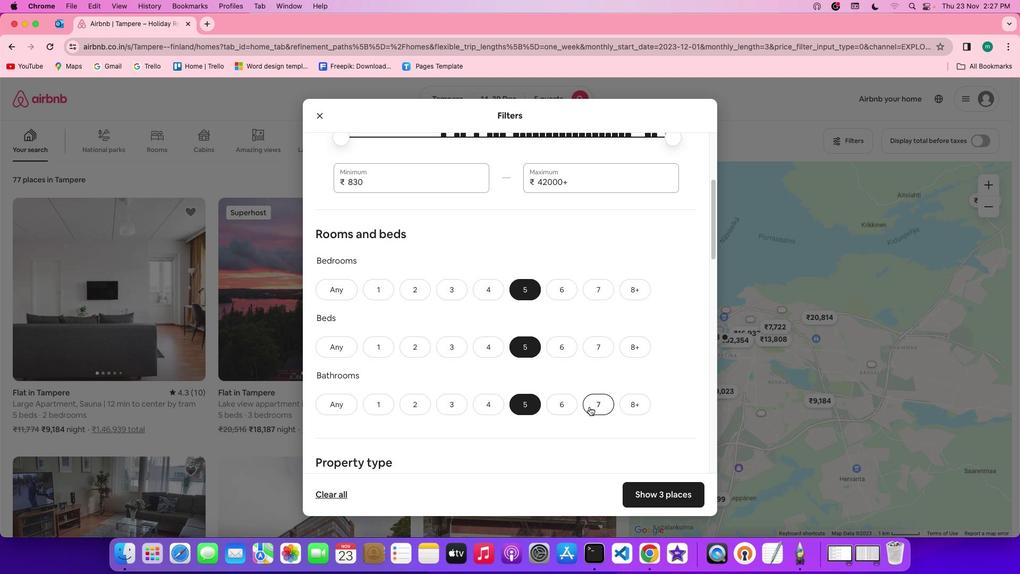 
Action: Mouse scrolled (589, 406) with delta (0, -1)
Screenshot: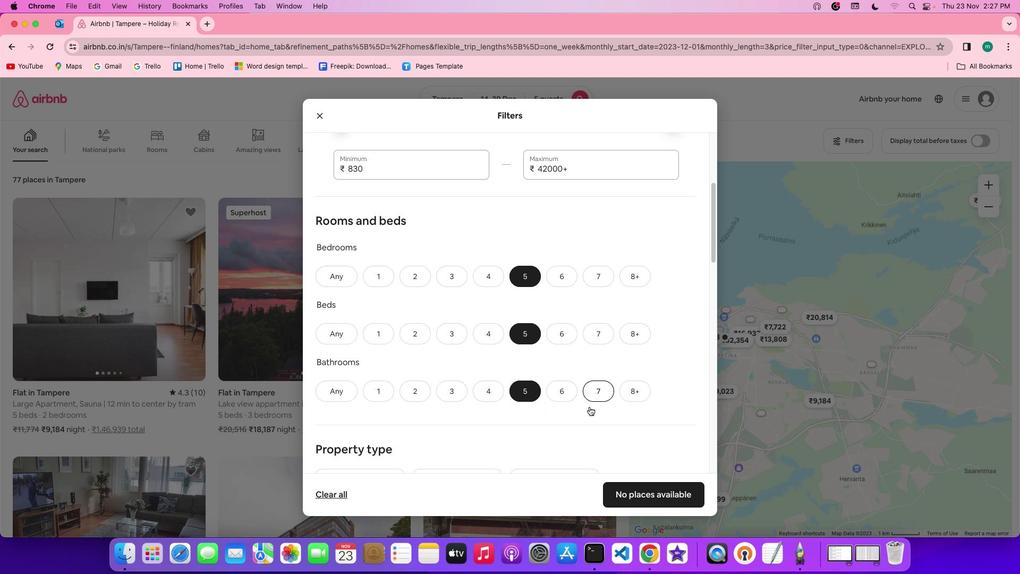 
Action: Mouse scrolled (589, 406) with delta (0, -1)
Screenshot: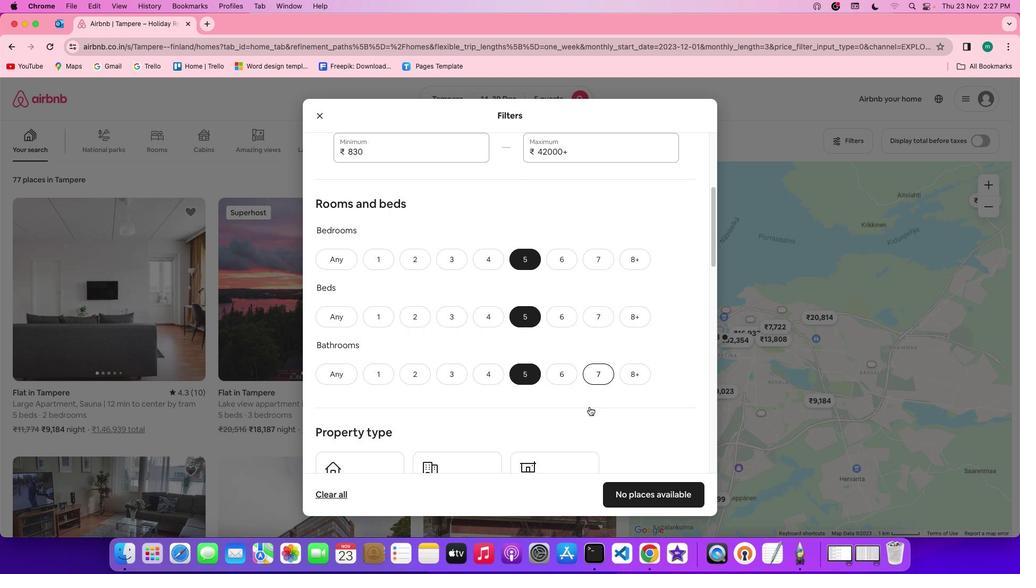 
Action: Mouse scrolled (589, 406) with delta (0, -1)
Screenshot: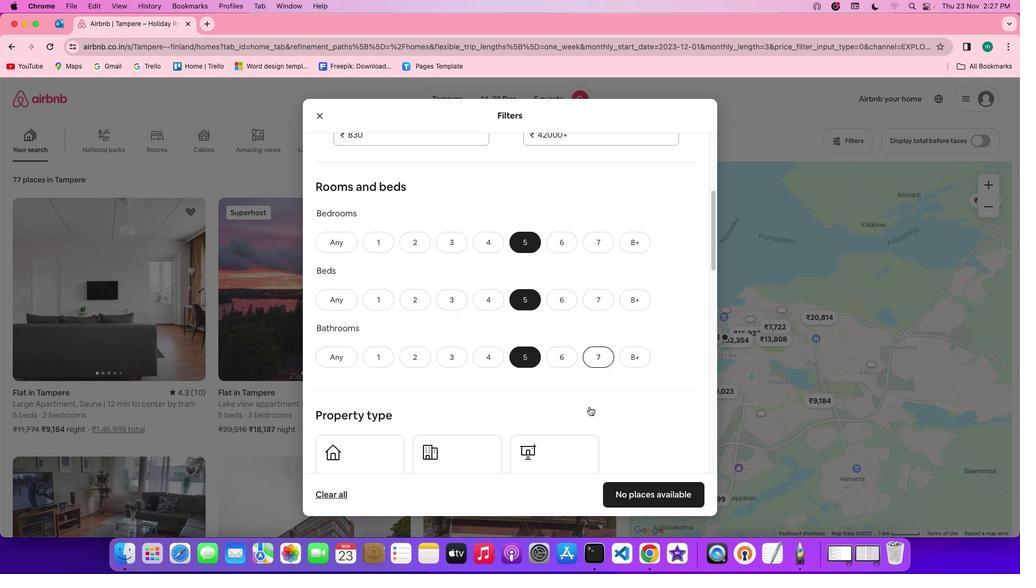 
Action: Mouse scrolled (589, 406) with delta (0, -1)
Screenshot: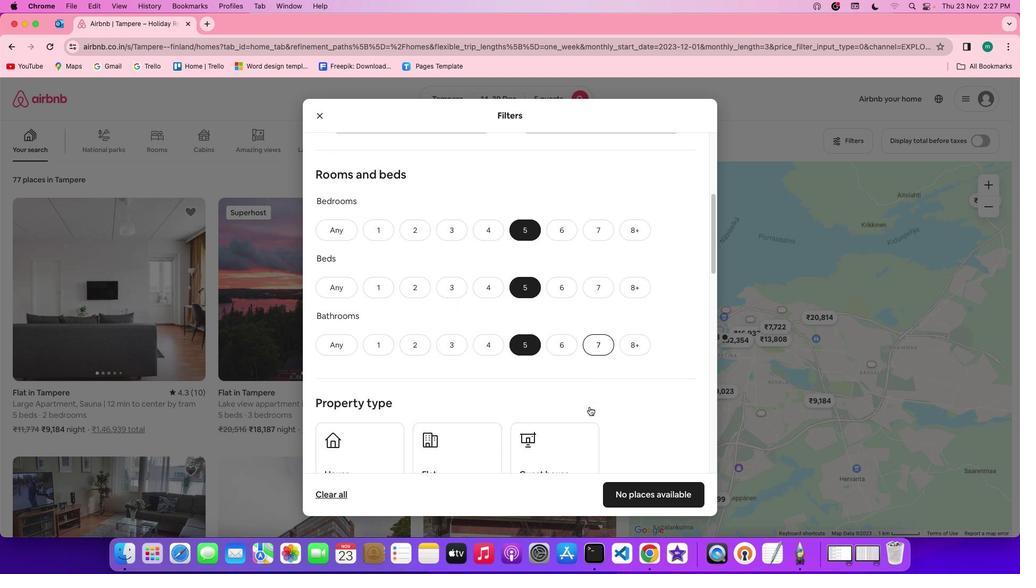 
Action: Mouse scrolled (589, 406) with delta (0, -1)
Screenshot: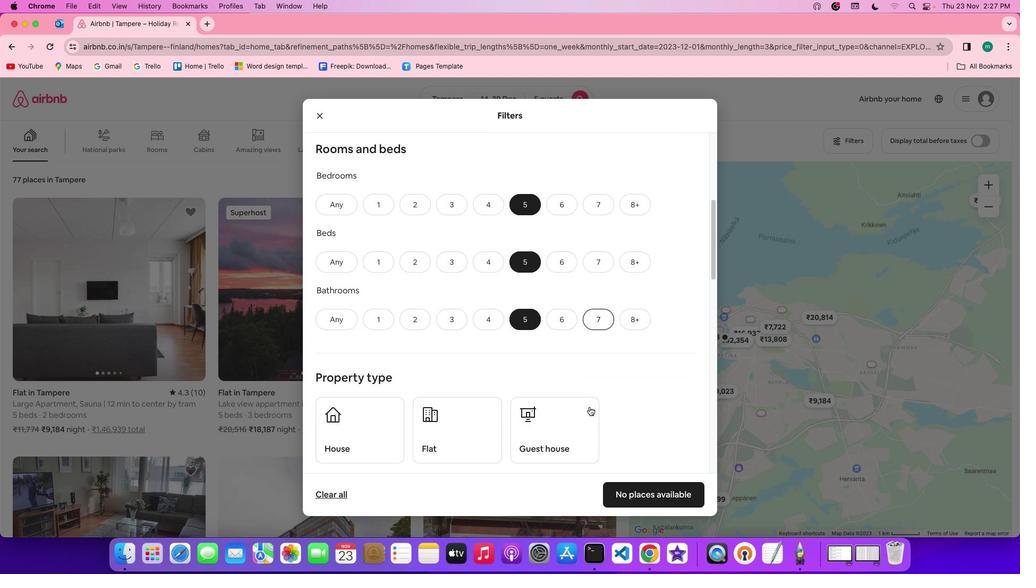 
Action: Mouse scrolled (589, 406) with delta (0, -1)
Screenshot: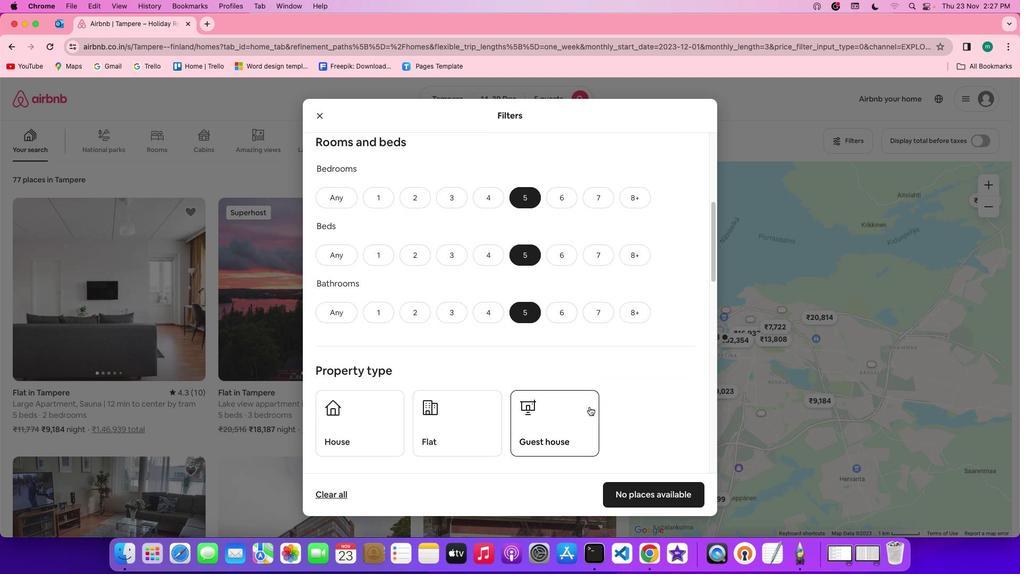 
Action: Mouse scrolled (589, 406) with delta (0, -1)
Screenshot: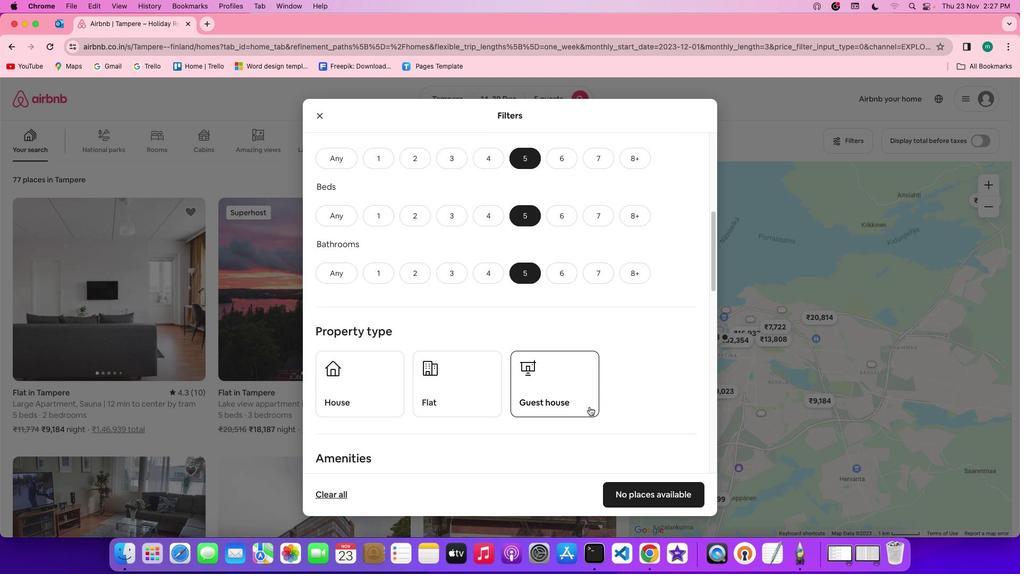 
Action: Mouse scrolled (589, 406) with delta (0, -1)
Screenshot: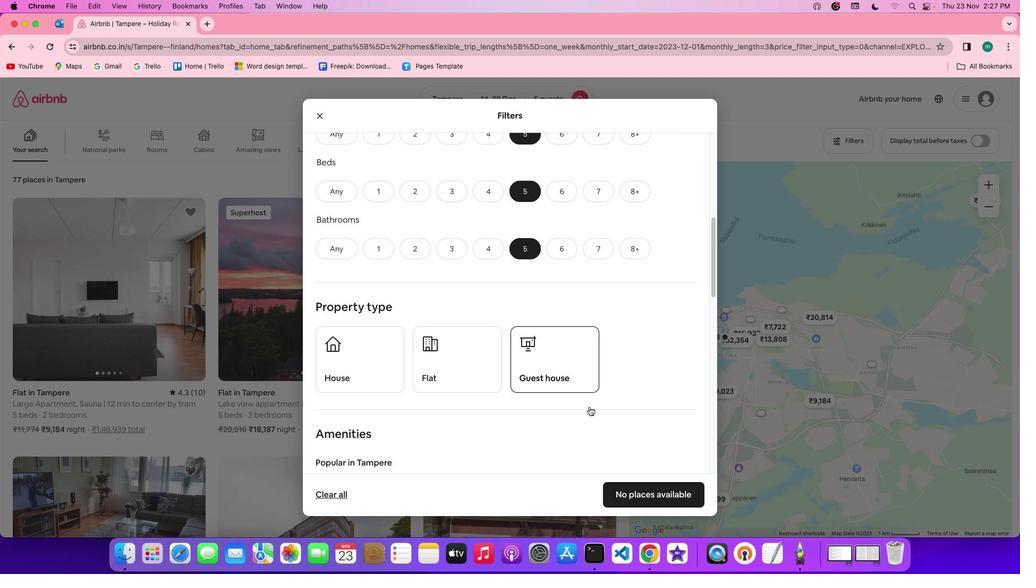 
Action: Mouse scrolled (589, 406) with delta (0, -1)
Screenshot: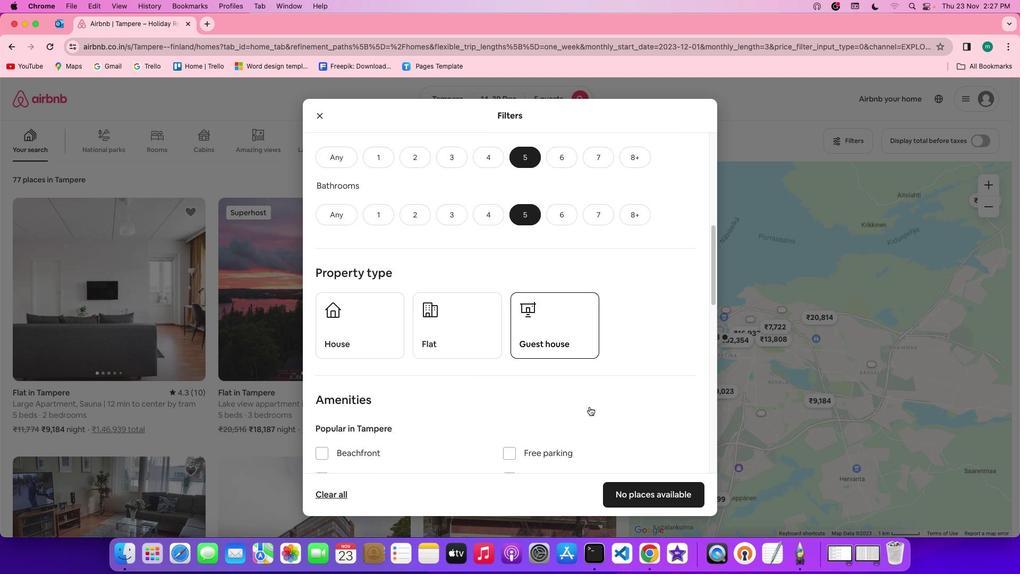 
Action: Mouse scrolled (589, 406) with delta (0, -1)
Screenshot: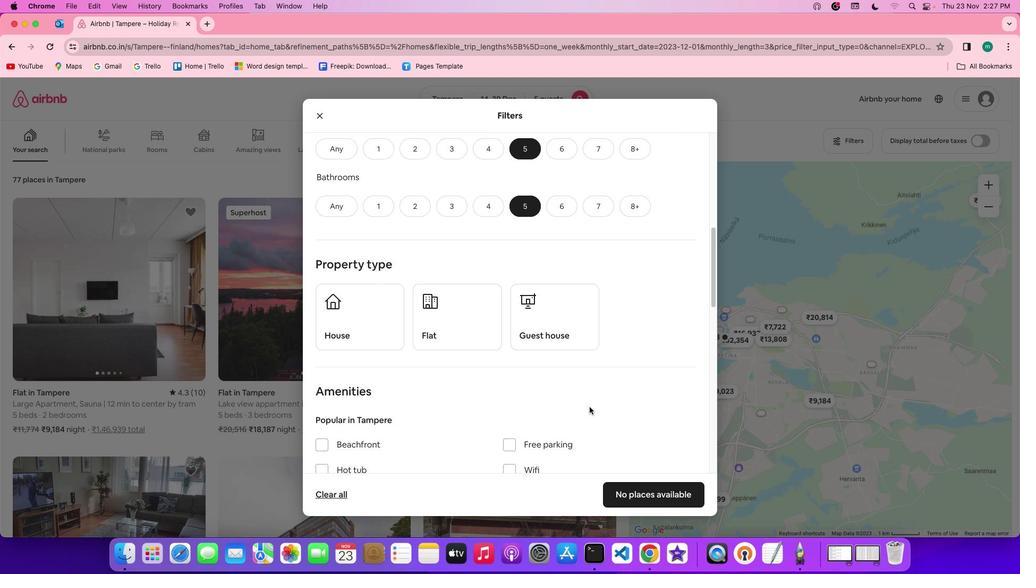 
Action: Mouse scrolled (589, 406) with delta (0, -1)
Screenshot: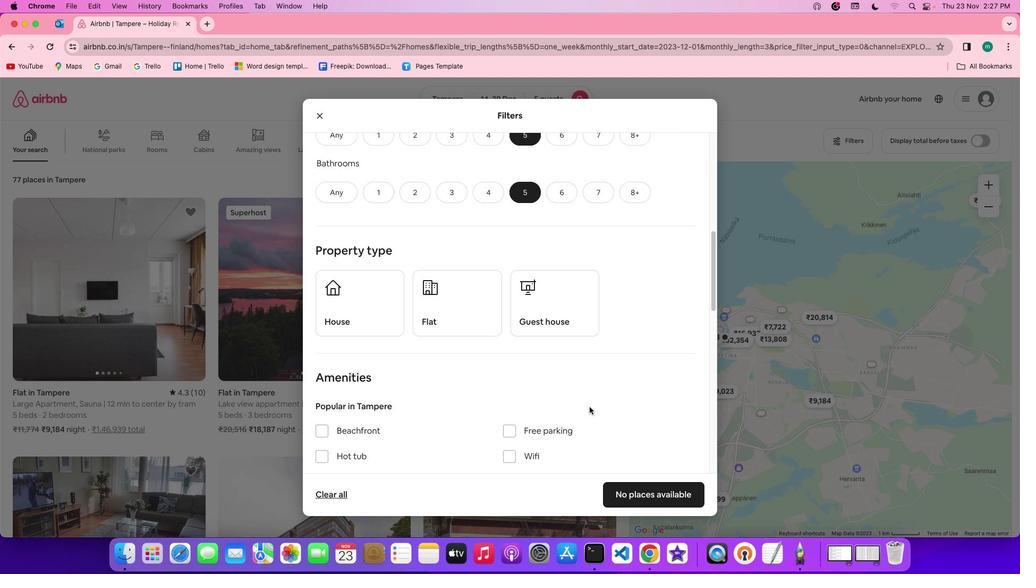 
Action: Mouse scrolled (589, 406) with delta (0, -1)
Screenshot: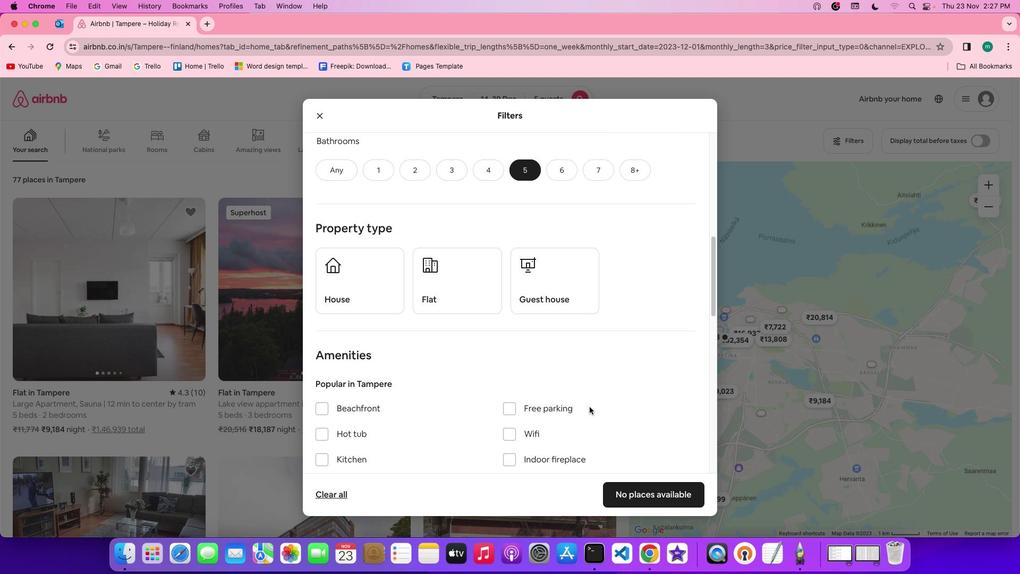 
Action: Mouse moved to (390, 289)
Screenshot: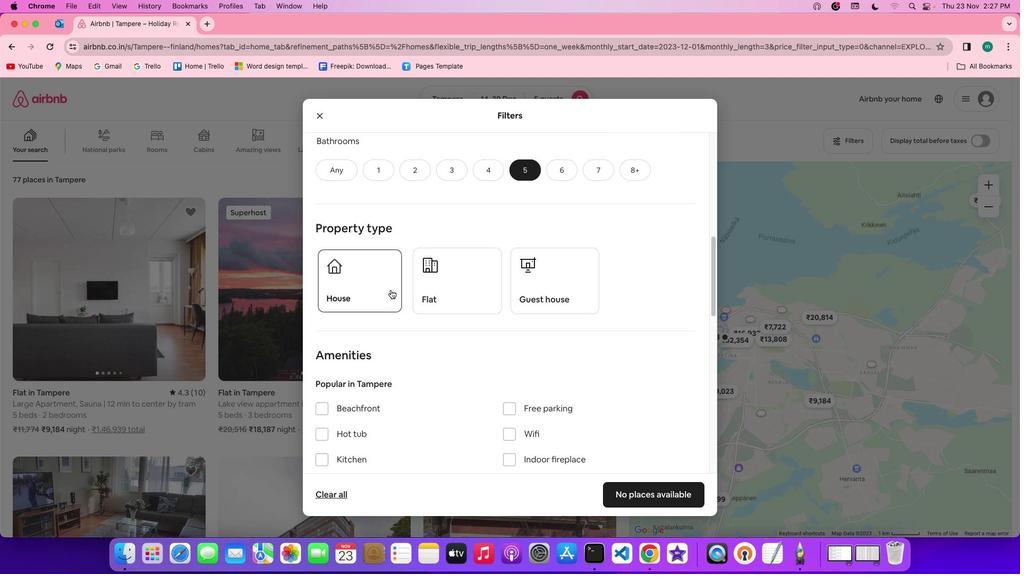 
Action: Mouse pressed left at (390, 289)
Screenshot: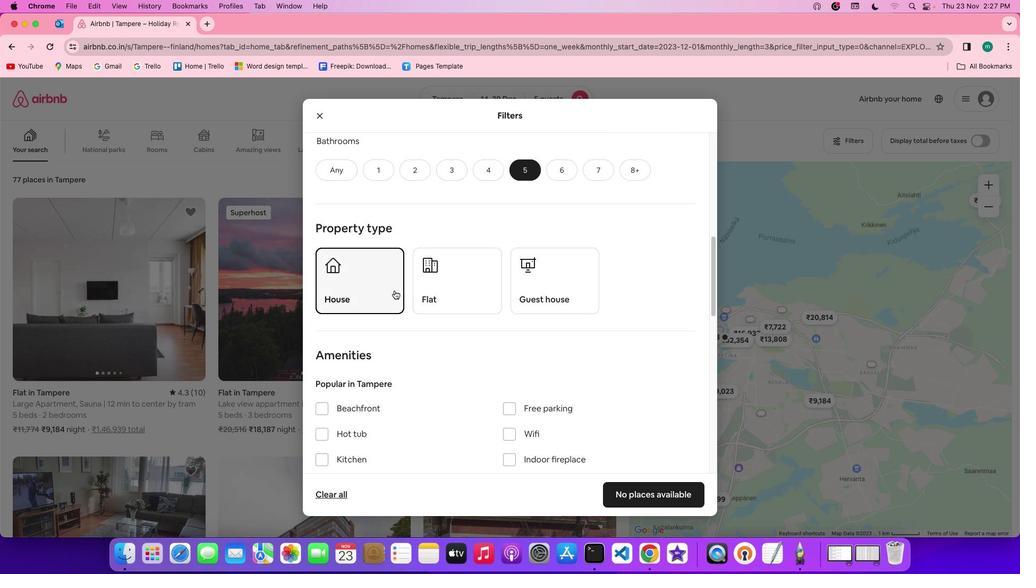 
Action: Mouse moved to (576, 360)
Screenshot: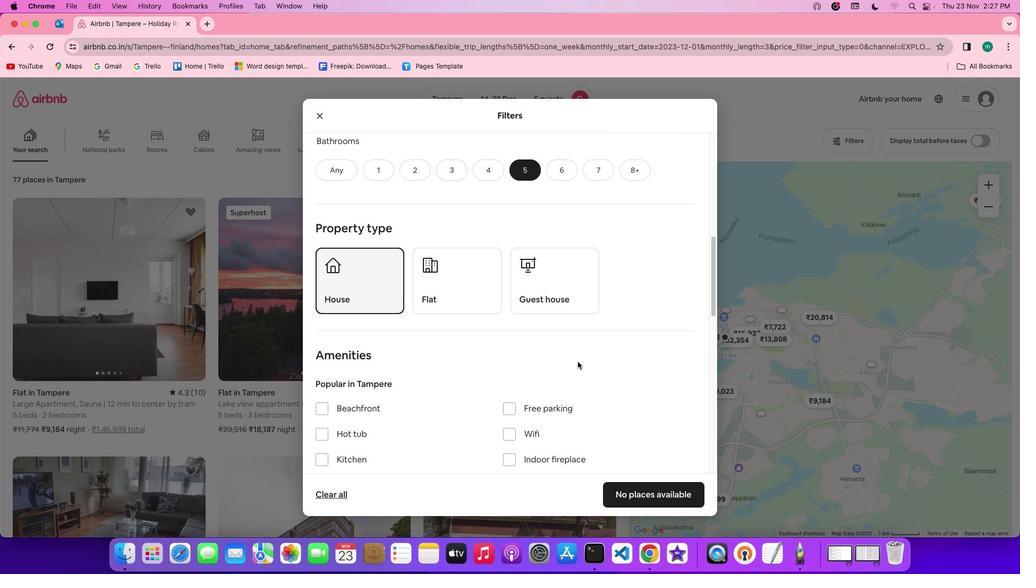 
Action: Mouse scrolled (576, 360) with delta (0, -1)
Screenshot: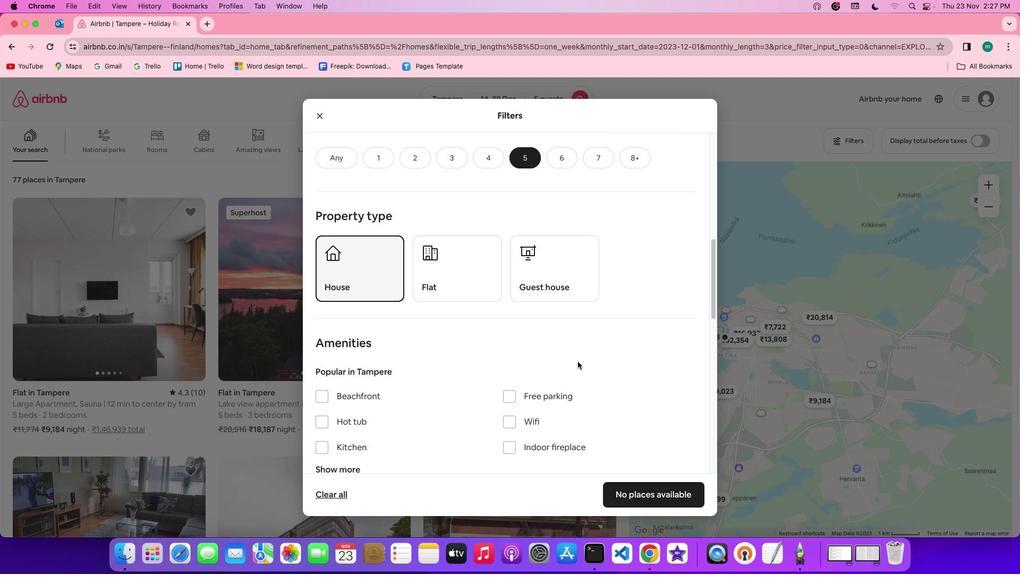 
Action: Mouse scrolled (576, 360) with delta (0, -1)
Screenshot: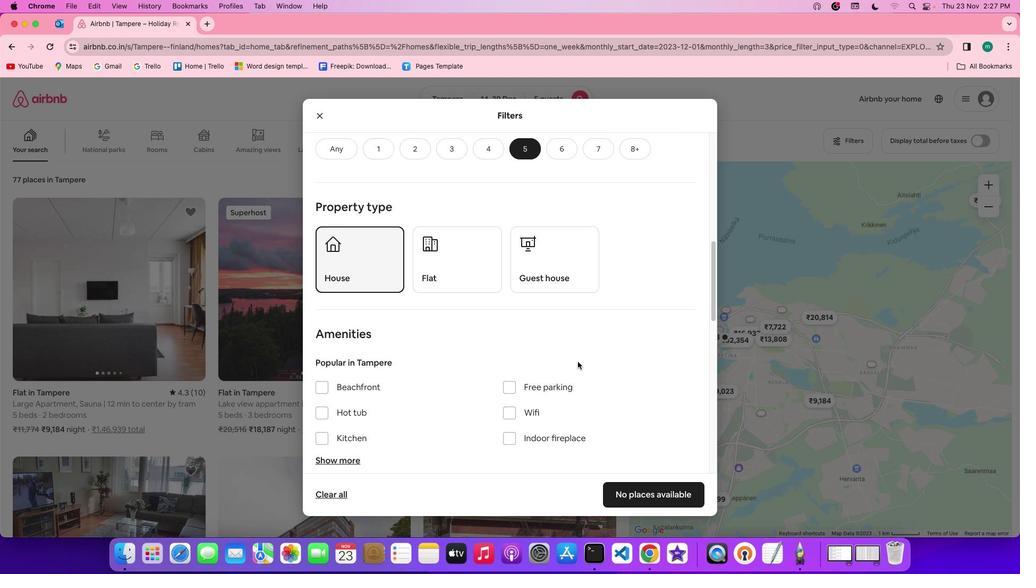 
Action: Mouse scrolled (576, 360) with delta (0, -1)
Screenshot: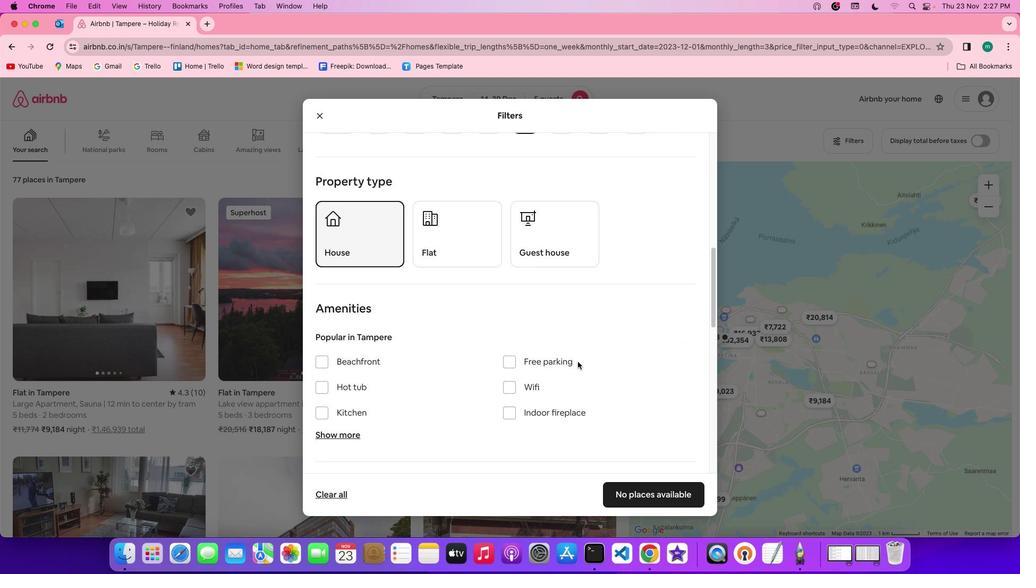 
Action: Mouse scrolled (576, 360) with delta (0, -1)
Screenshot: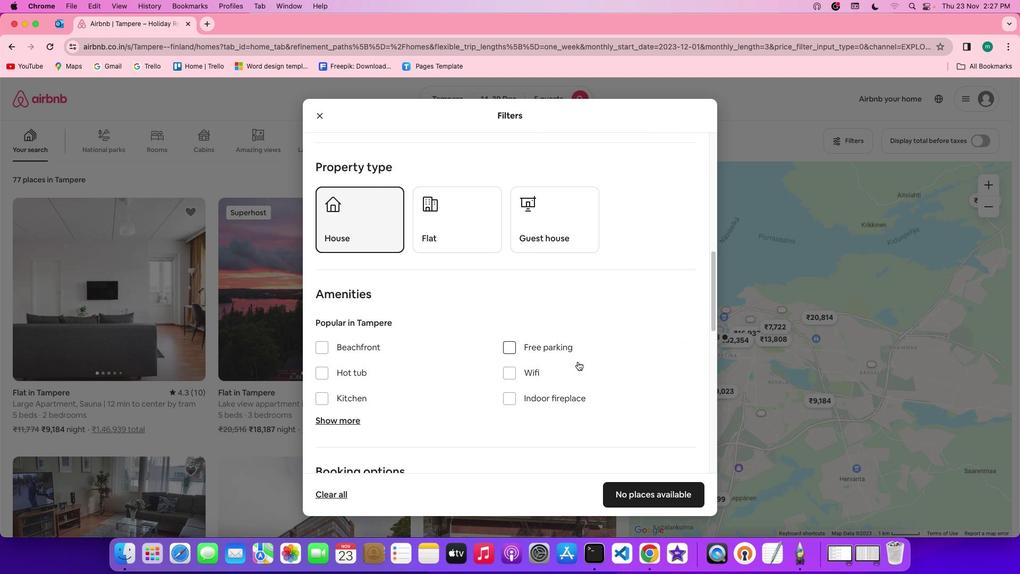 
Action: Mouse scrolled (576, 360) with delta (0, -1)
Screenshot: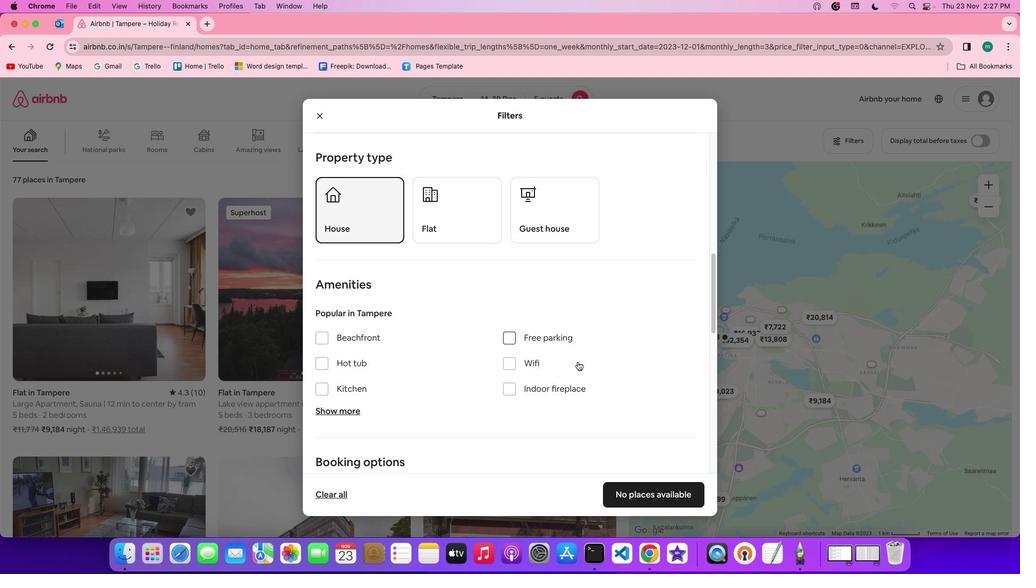 
Action: Mouse scrolled (576, 360) with delta (0, -1)
Screenshot: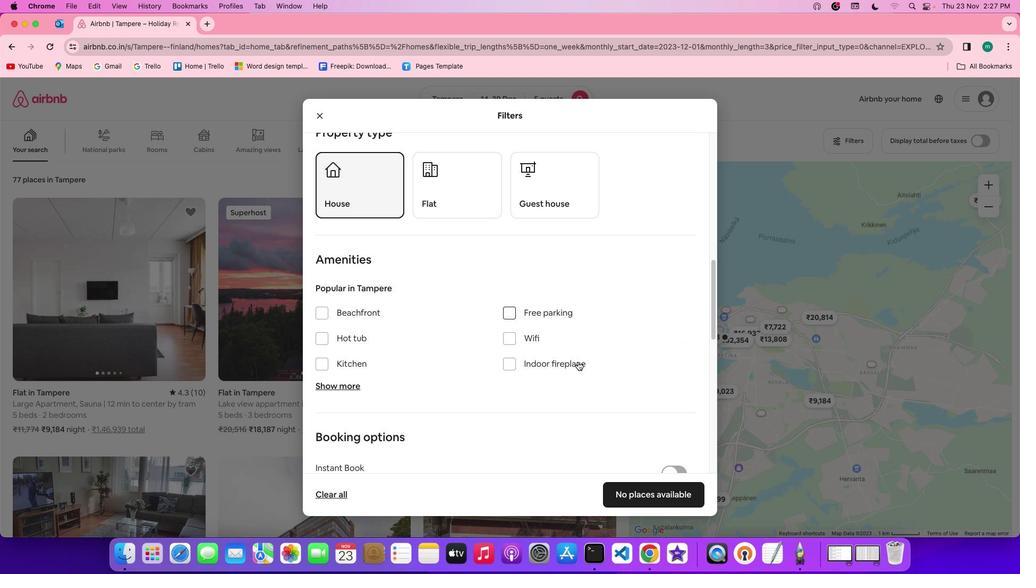 
Action: Mouse scrolled (576, 360) with delta (0, -1)
Screenshot: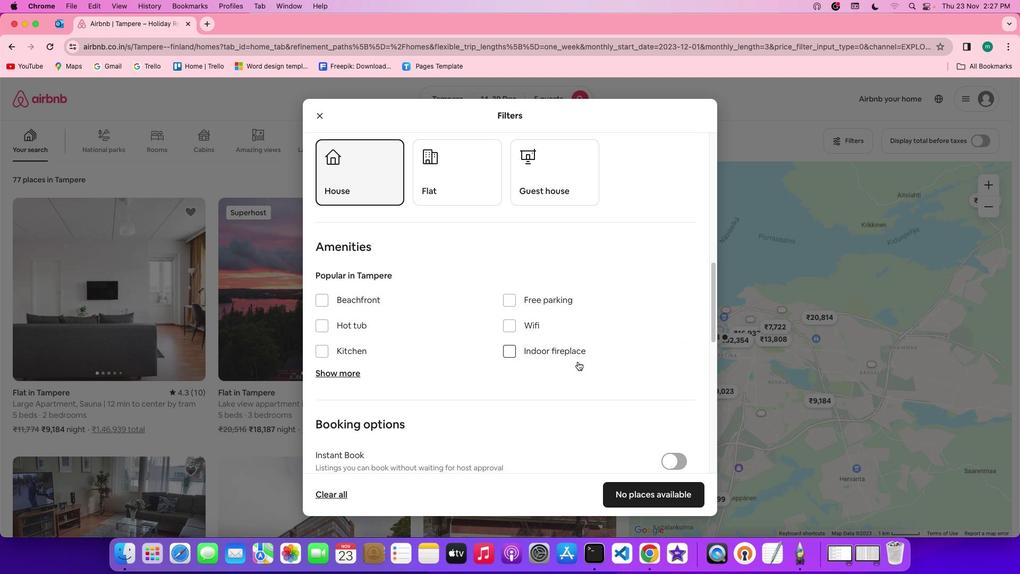 
Action: Mouse scrolled (576, 360) with delta (0, -1)
Screenshot: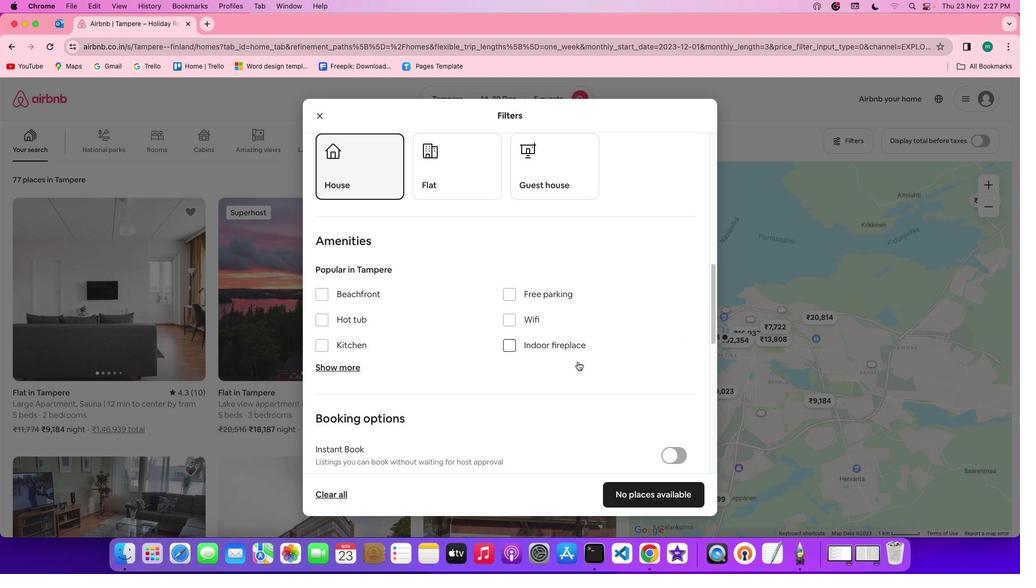 
Action: Mouse scrolled (576, 360) with delta (0, -1)
Screenshot: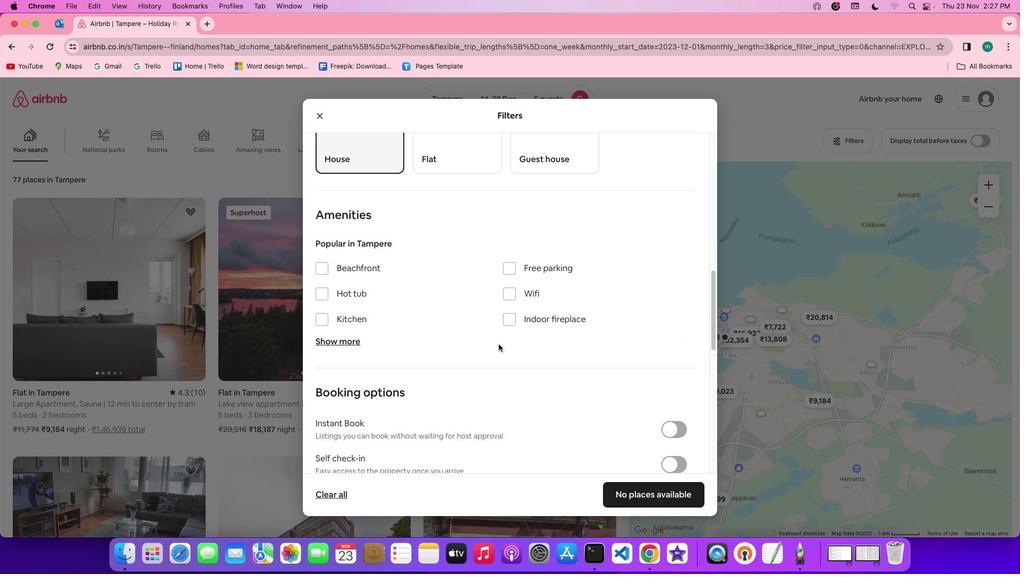 
Action: Mouse moved to (331, 339)
Screenshot: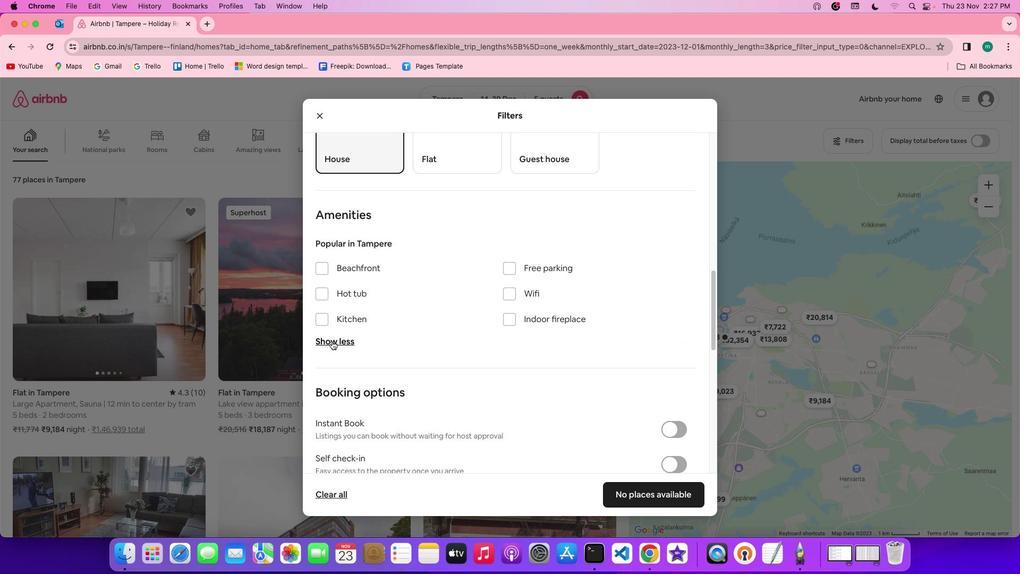 
Action: Mouse pressed left at (331, 339)
Screenshot: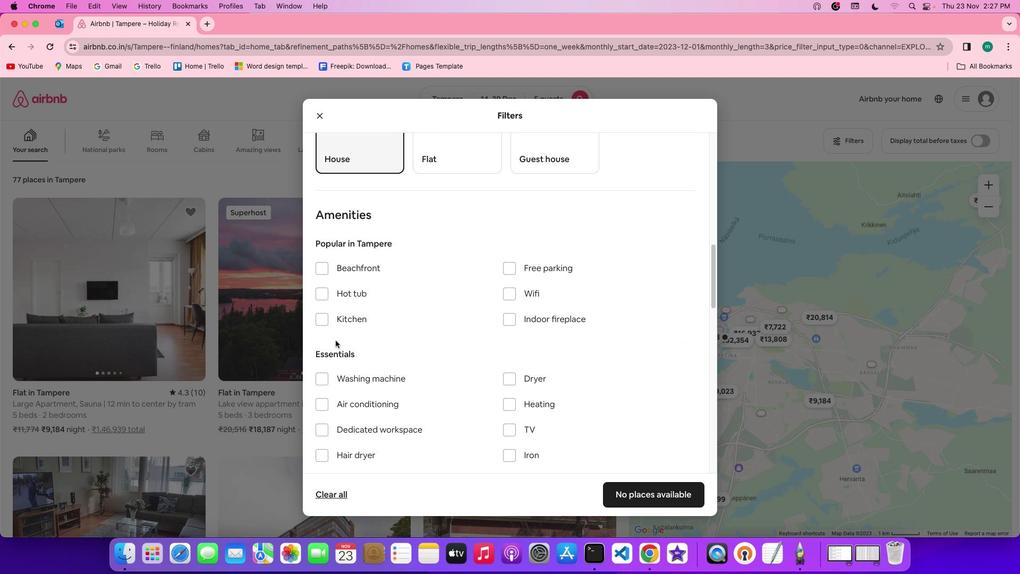 
Action: Mouse moved to (504, 290)
Screenshot: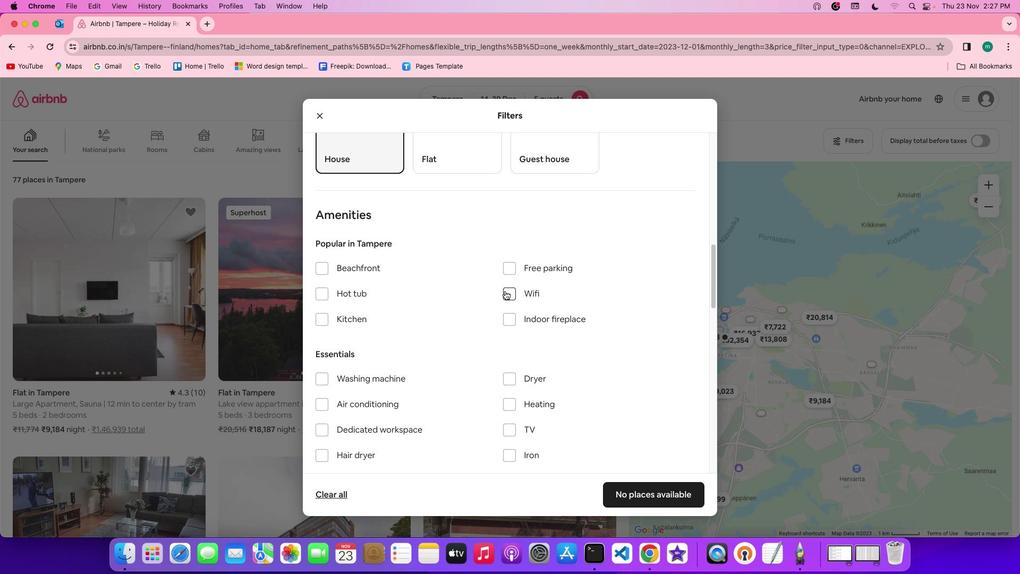 
Action: Mouse pressed left at (504, 290)
Screenshot: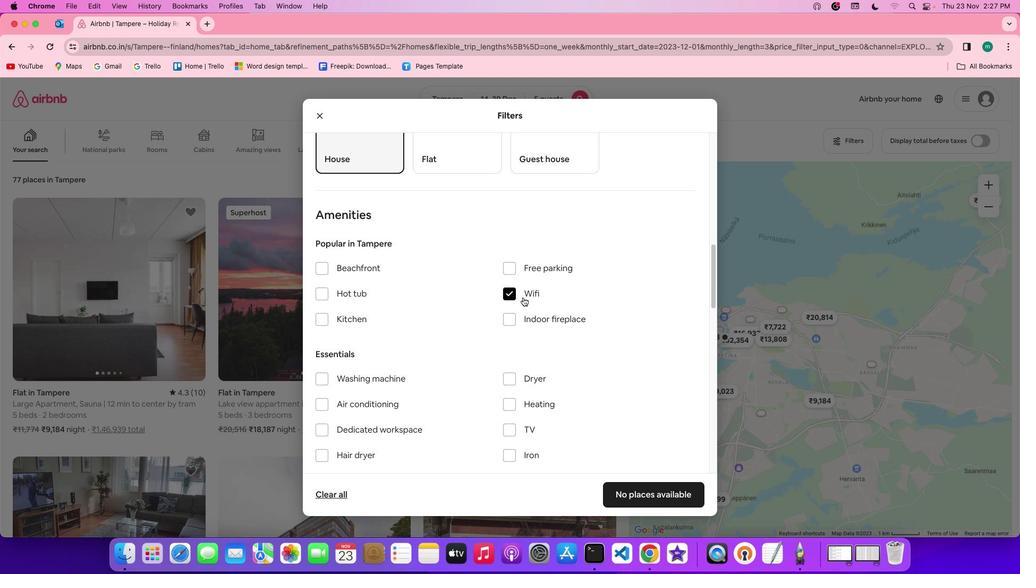 
Action: Mouse moved to (574, 327)
Screenshot: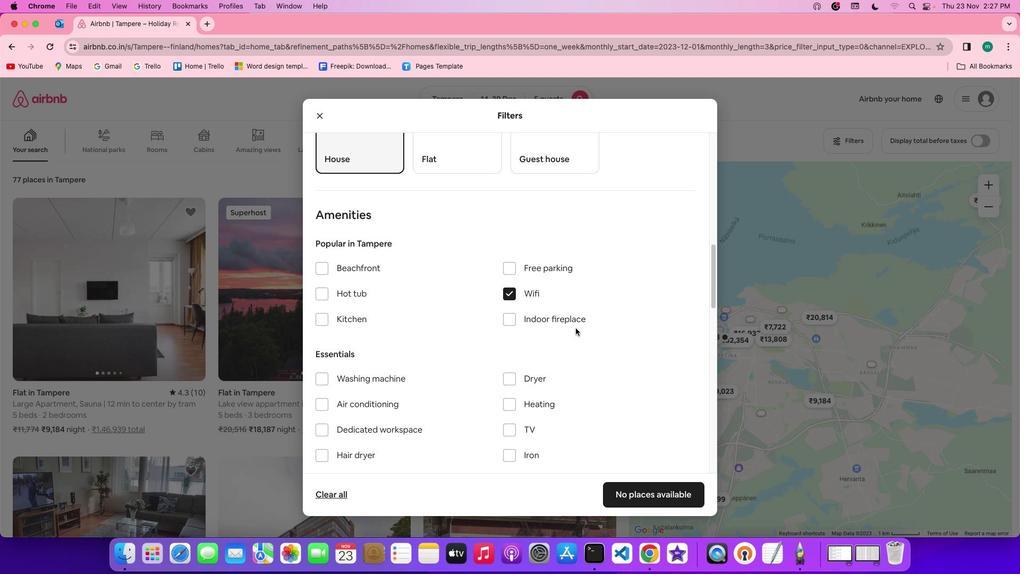
Action: Mouse scrolled (574, 327) with delta (0, -1)
Screenshot: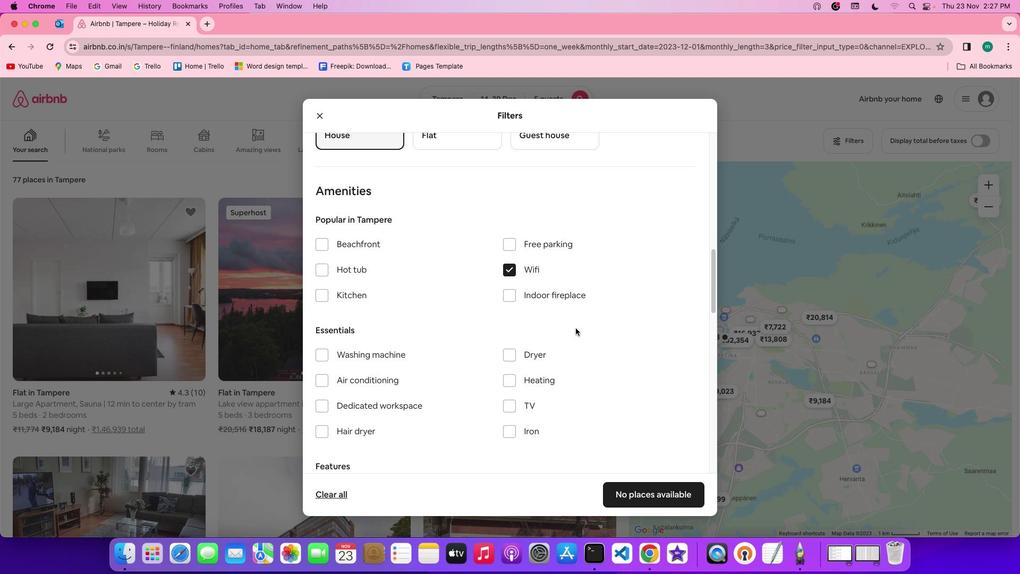 
Action: Mouse scrolled (574, 327) with delta (0, -1)
Screenshot: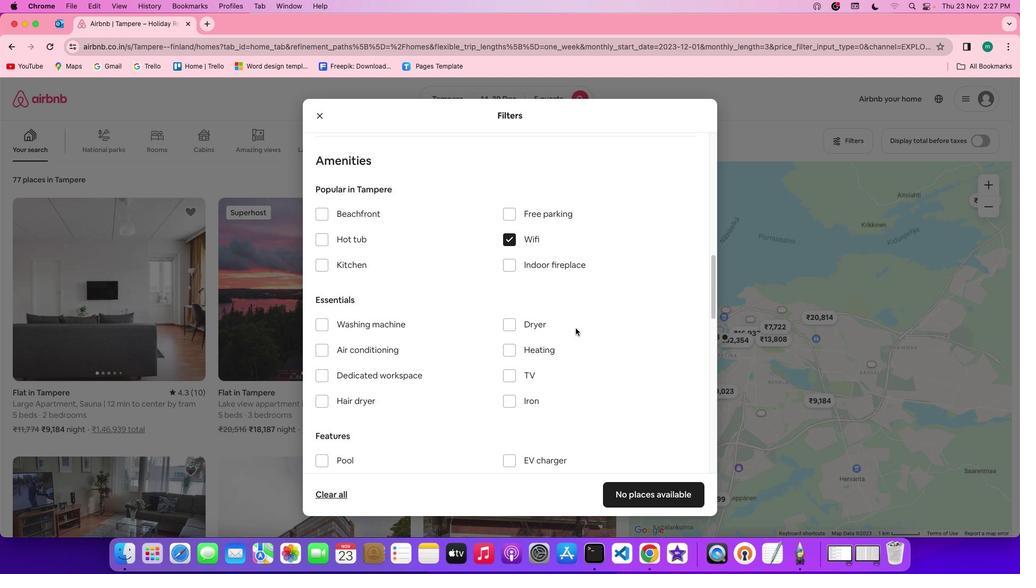 
Action: Mouse scrolled (574, 327) with delta (0, -1)
Screenshot: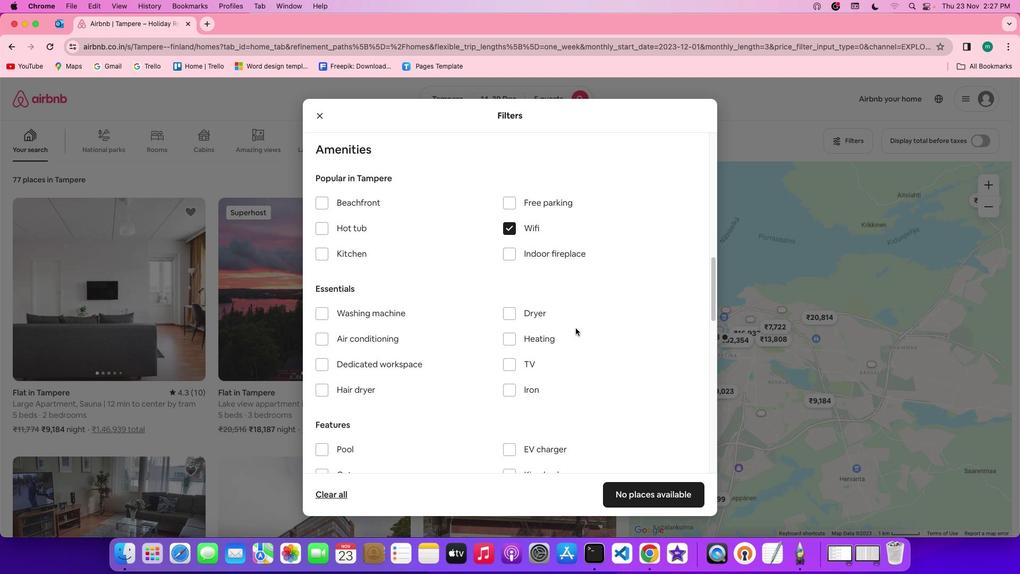
Action: Mouse scrolled (574, 327) with delta (0, -1)
Screenshot: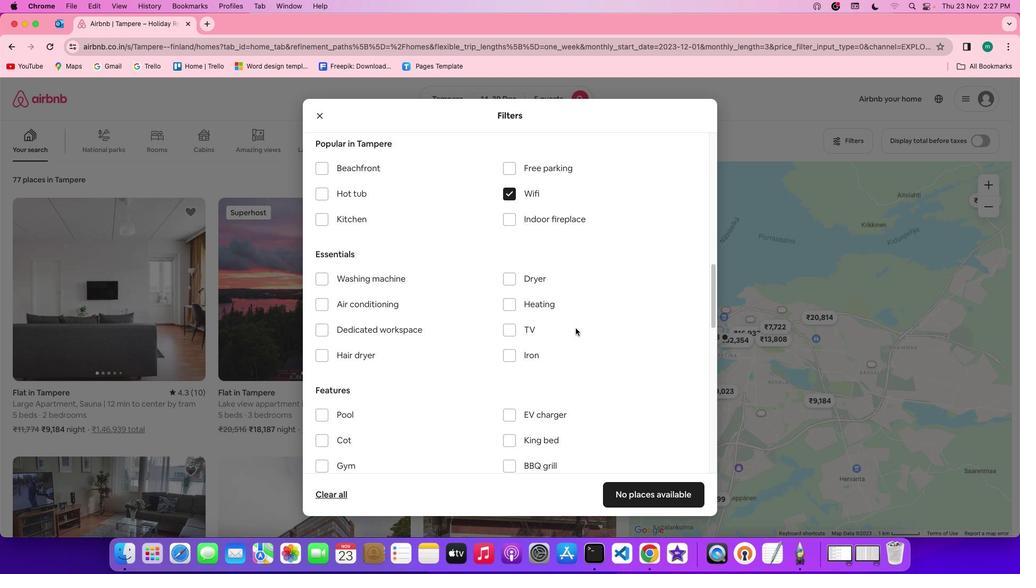 
Action: Mouse scrolled (574, 327) with delta (0, -1)
Screenshot: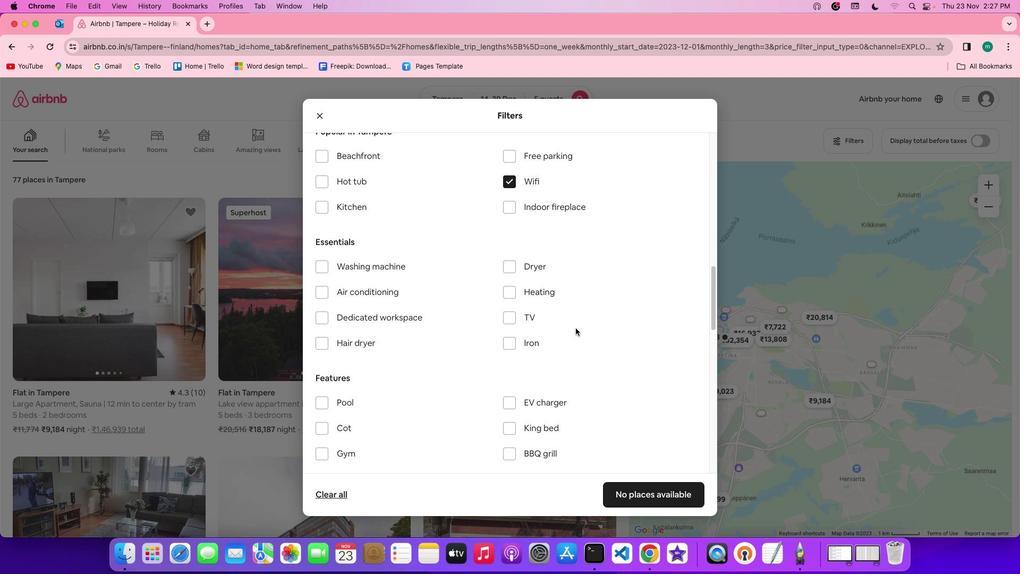 
Action: Mouse scrolled (574, 327) with delta (0, -1)
Screenshot: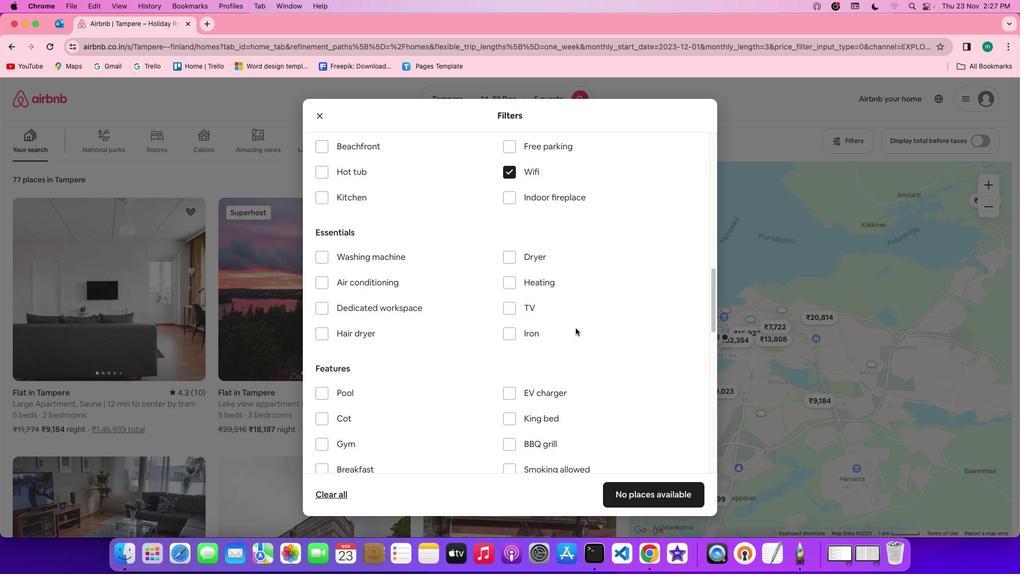 
Action: Mouse scrolled (574, 327) with delta (0, -1)
Screenshot: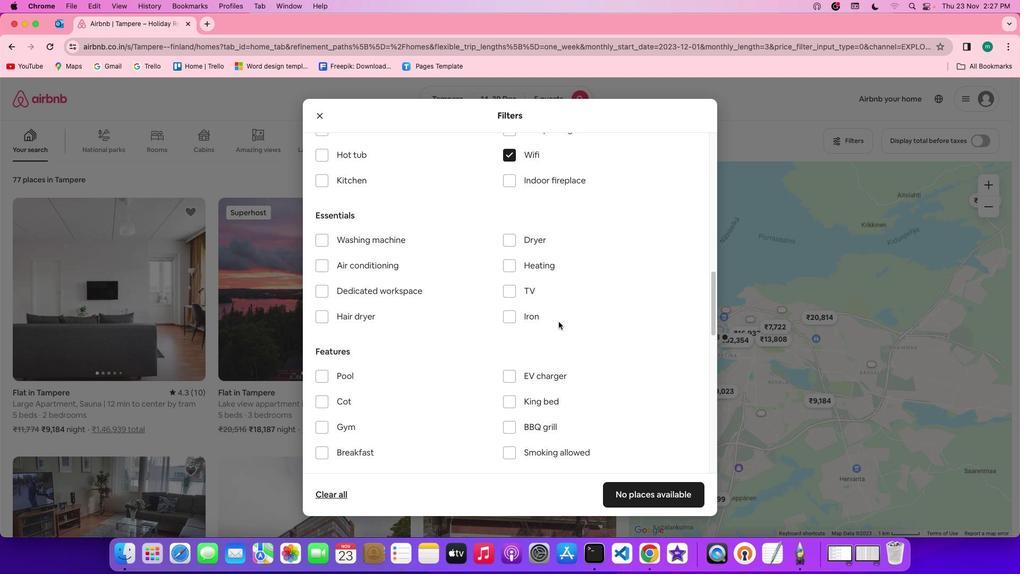 
Action: Mouse moved to (508, 292)
Screenshot: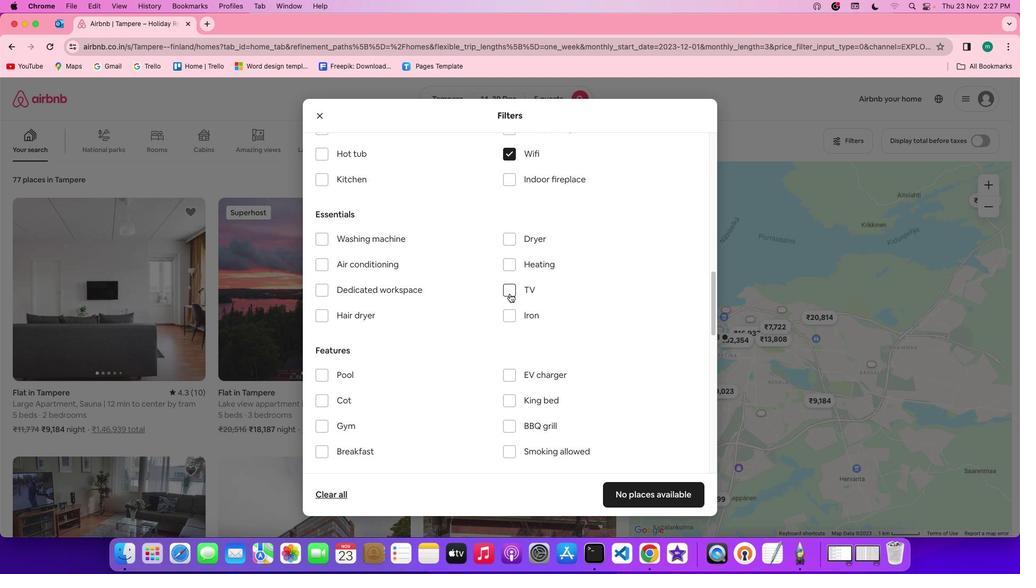 
Action: Mouse pressed left at (508, 292)
Screenshot: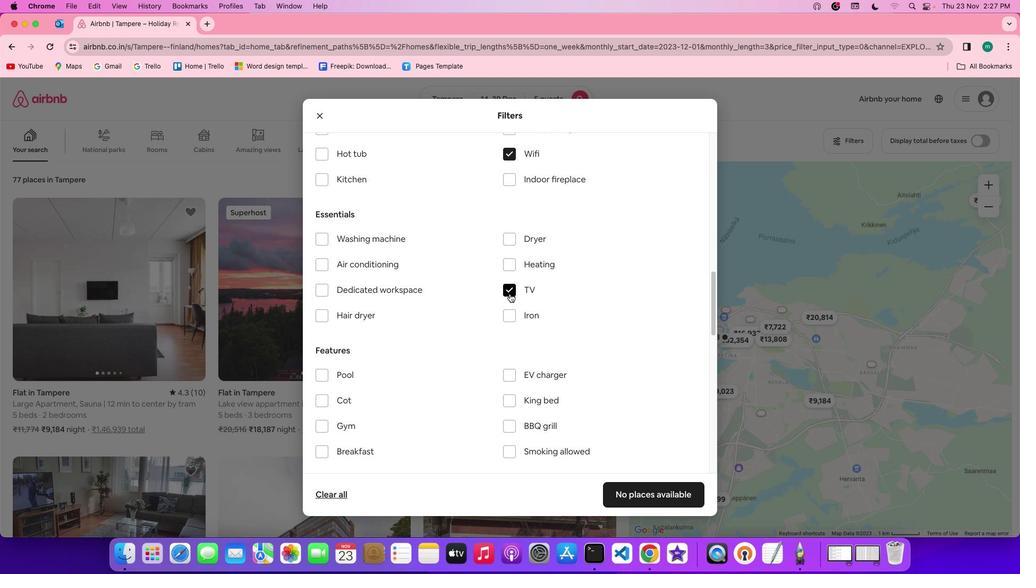 
Action: Mouse moved to (380, 296)
Screenshot: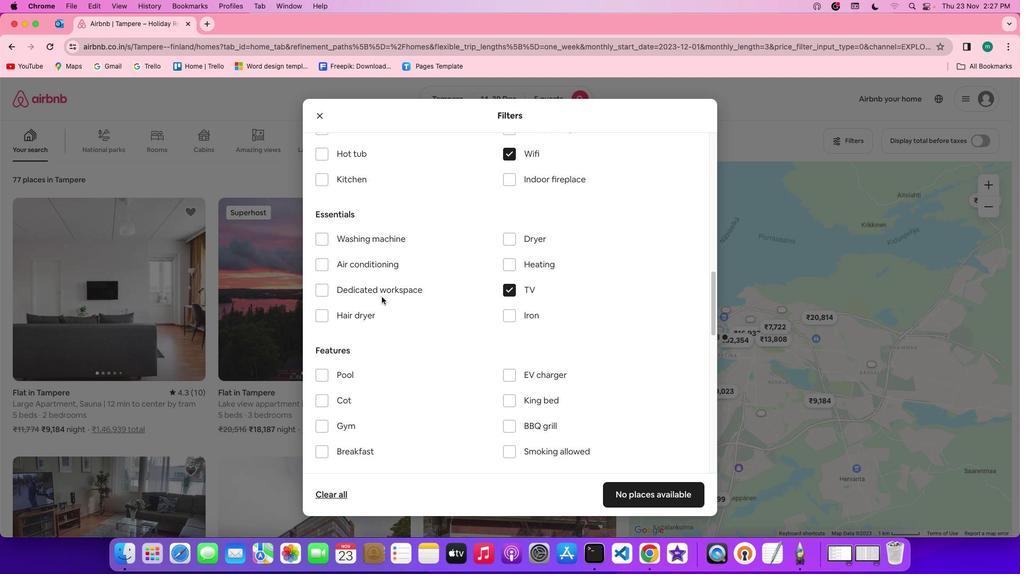 
Action: Mouse scrolled (380, 296) with delta (0, 0)
Screenshot: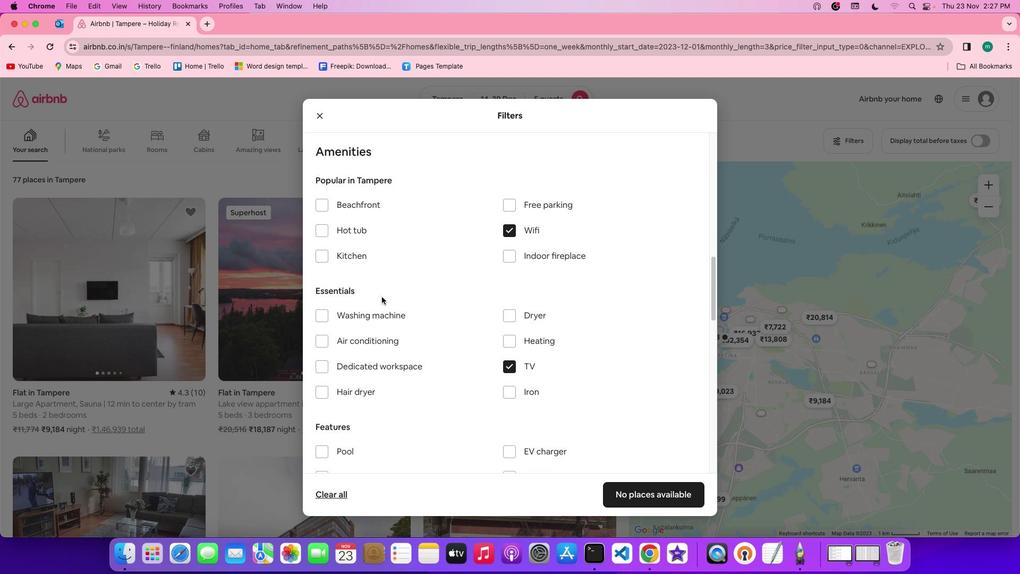 
Action: Mouse scrolled (380, 296) with delta (0, 0)
Screenshot: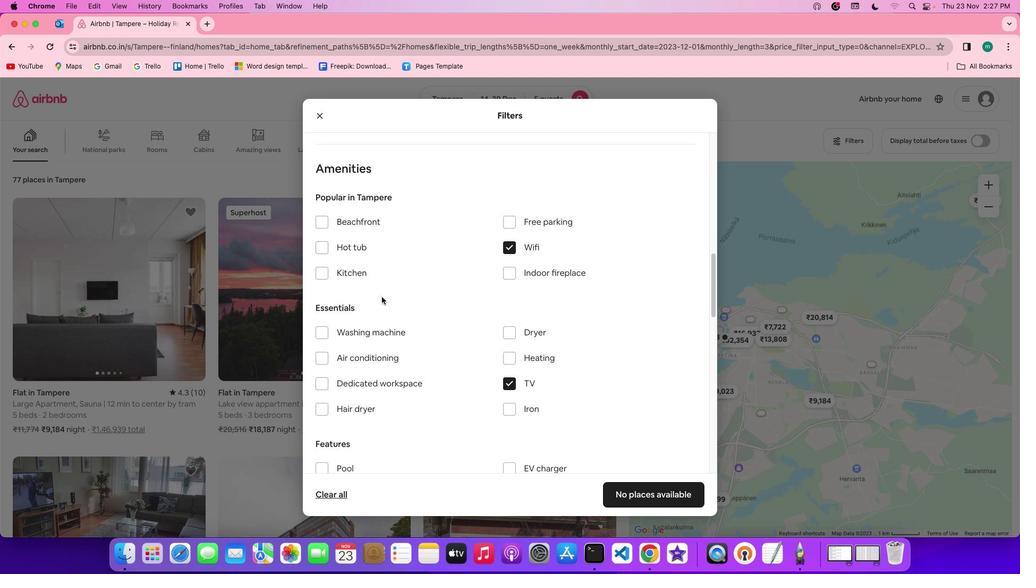 
Action: Mouse scrolled (380, 296) with delta (0, 0)
Screenshot: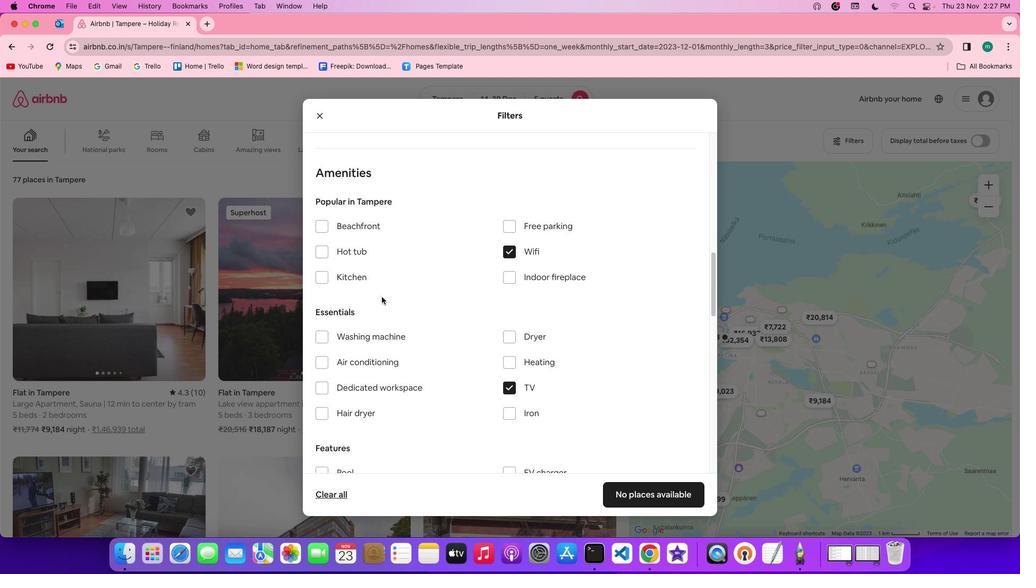 
Action: Mouse moved to (449, 309)
Screenshot: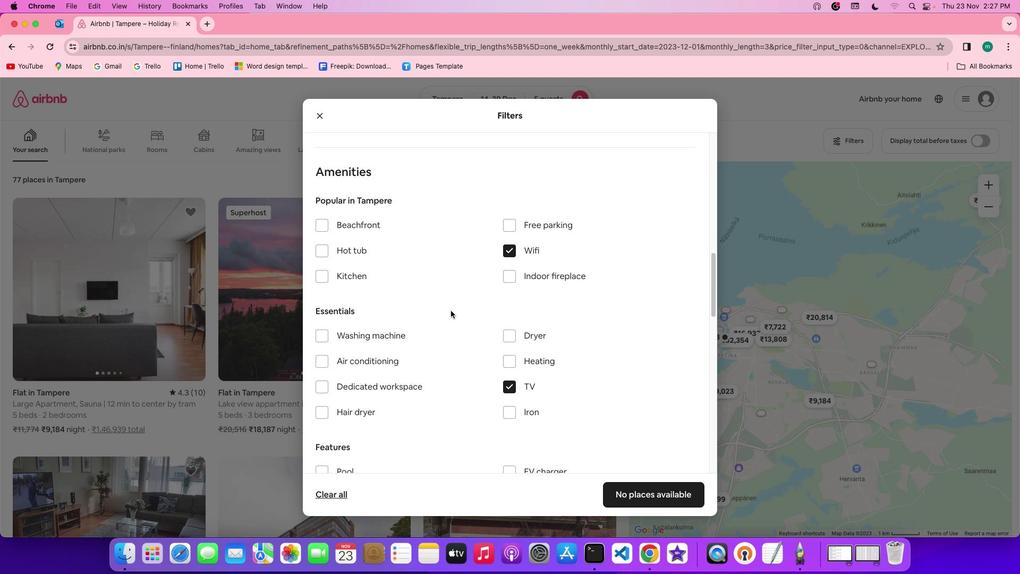 
Action: Mouse scrolled (449, 309) with delta (0, -1)
Screenshot: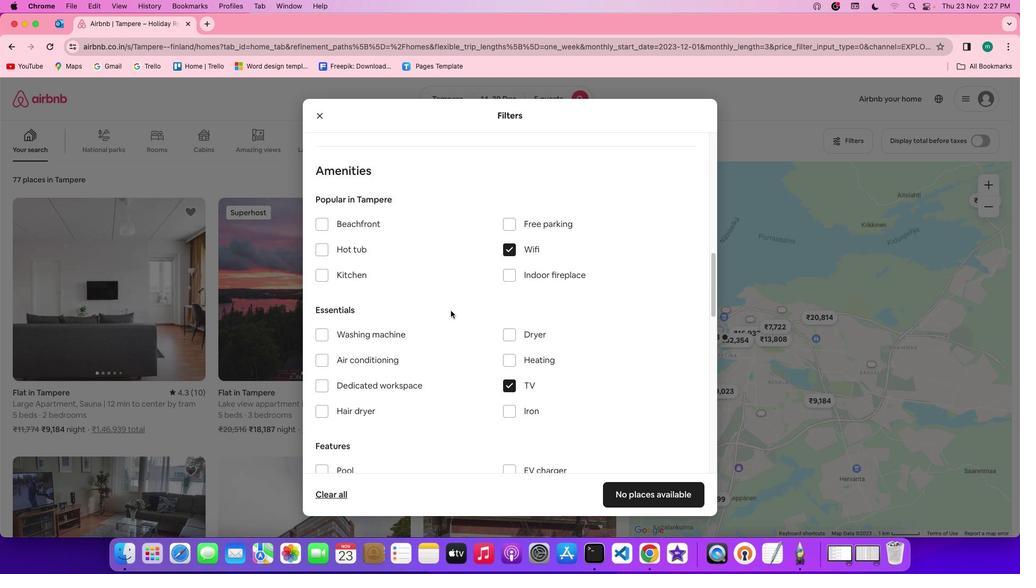 
Action: Mouse scrolled (449, 309) with delta (0, -1)
Screenshot: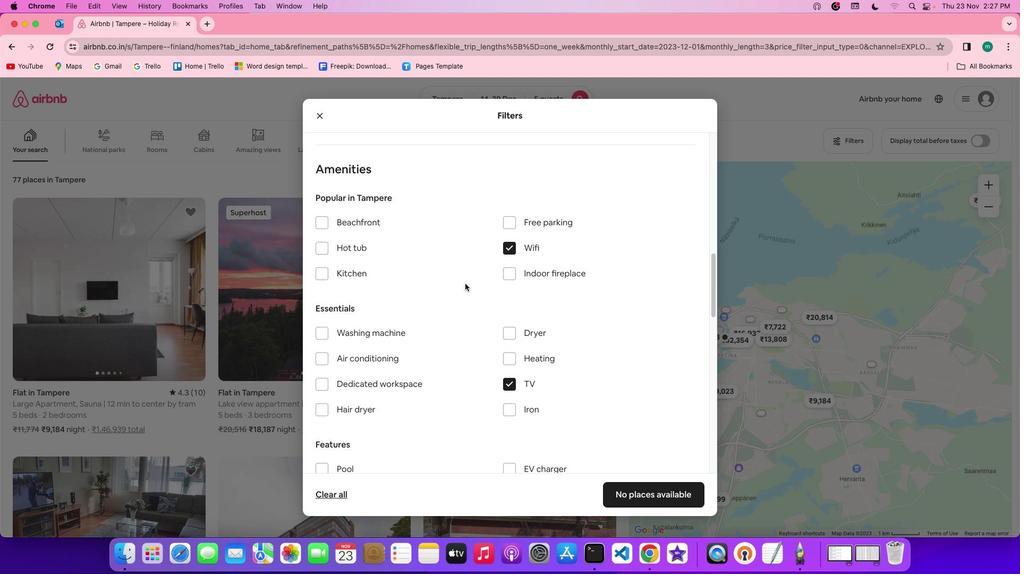 
Action: Mouse moved to (506, 216)
Screenshot: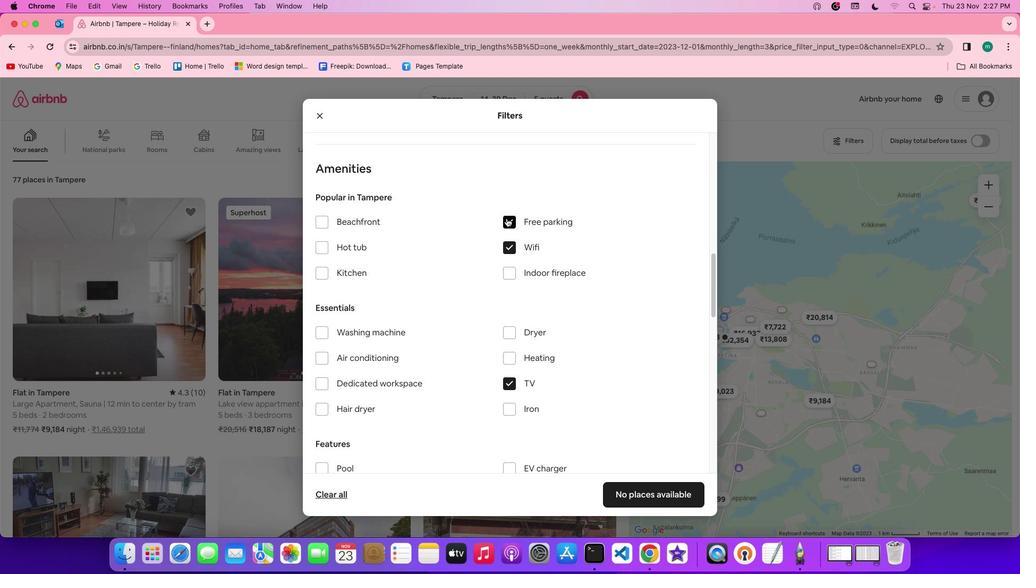 
Action: Mouse pressed left at (506, 216)
Screenshot: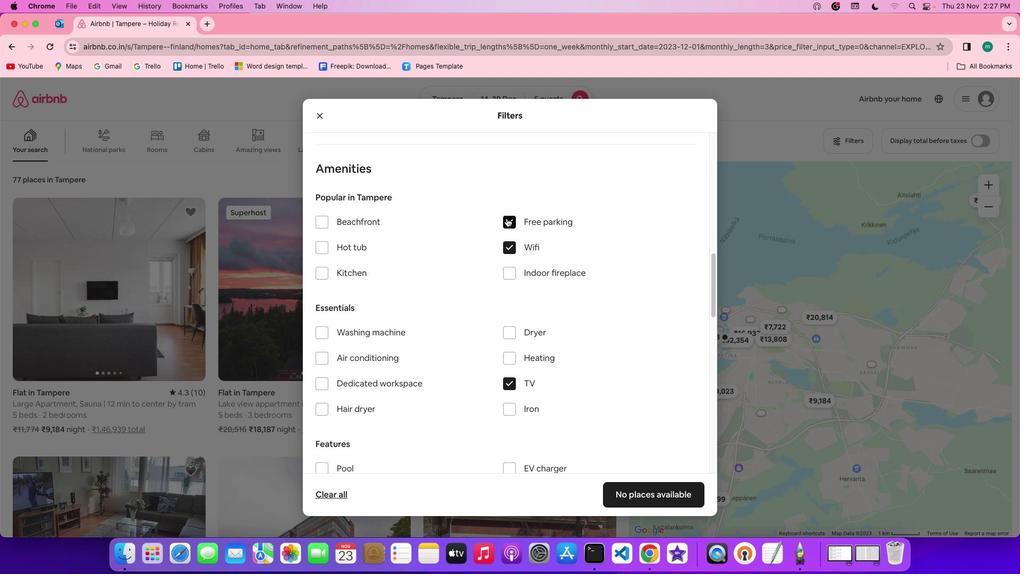 
Action: Mouse moved to (519, 325)
Screenshot: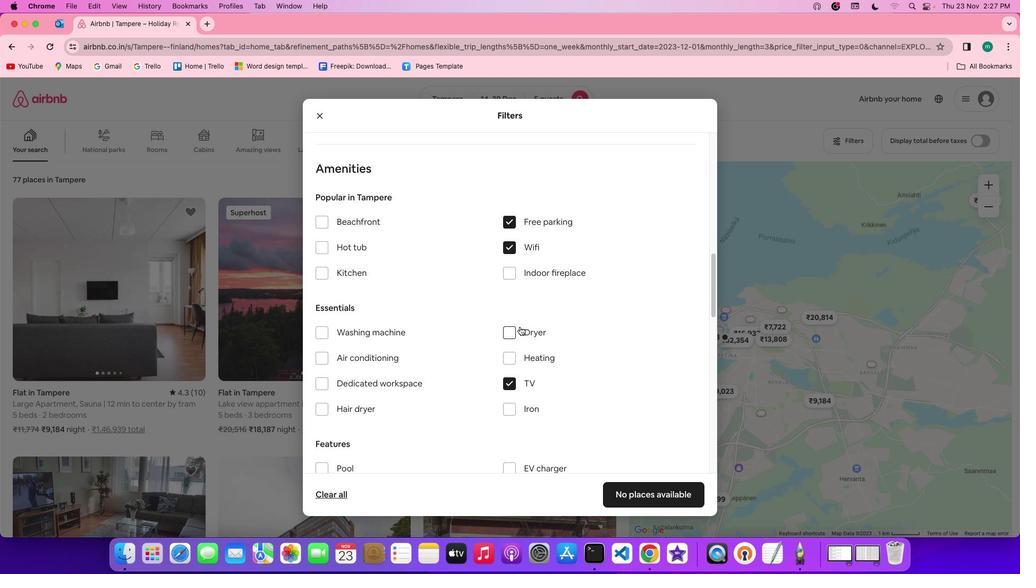 
Action: Mouse scrolled (519, 325) with delta (0, -1)
Screenshot: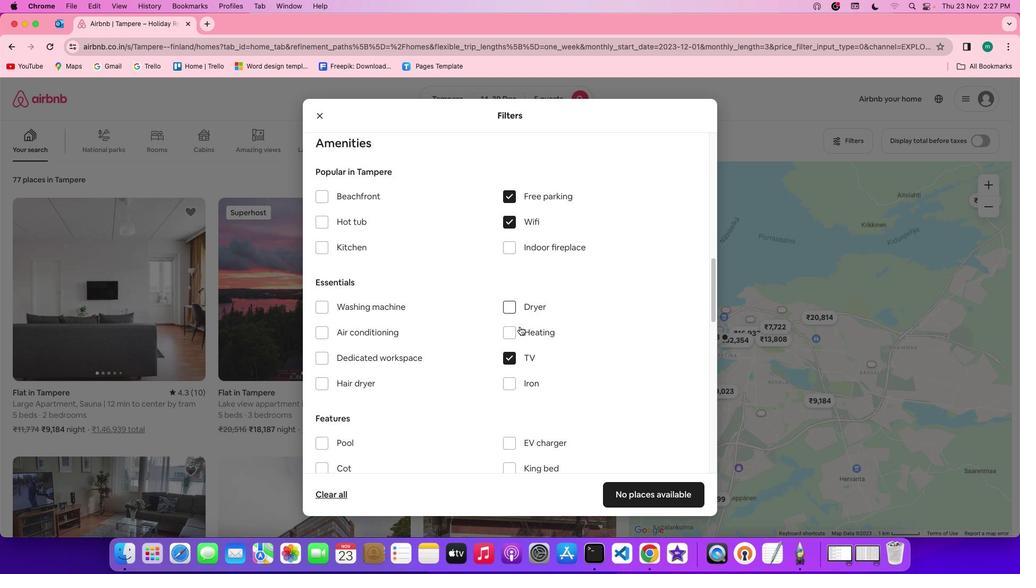 
Action: Mouse scrolled (519, 325) with delta (0, -1)
Screenshot: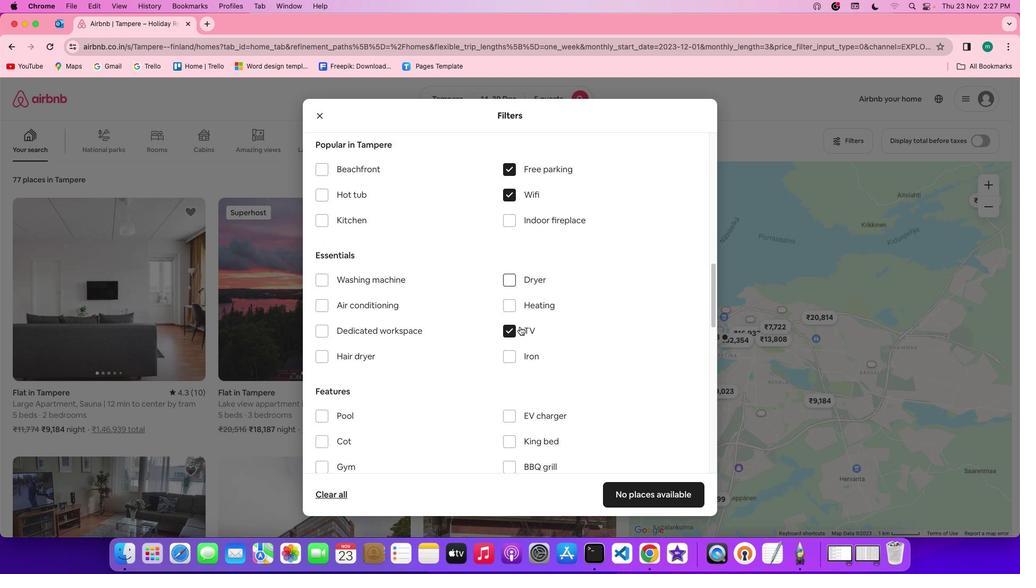 
Action: Mouse scrolled (519, 325) with delta (0, -1)
Screenshot: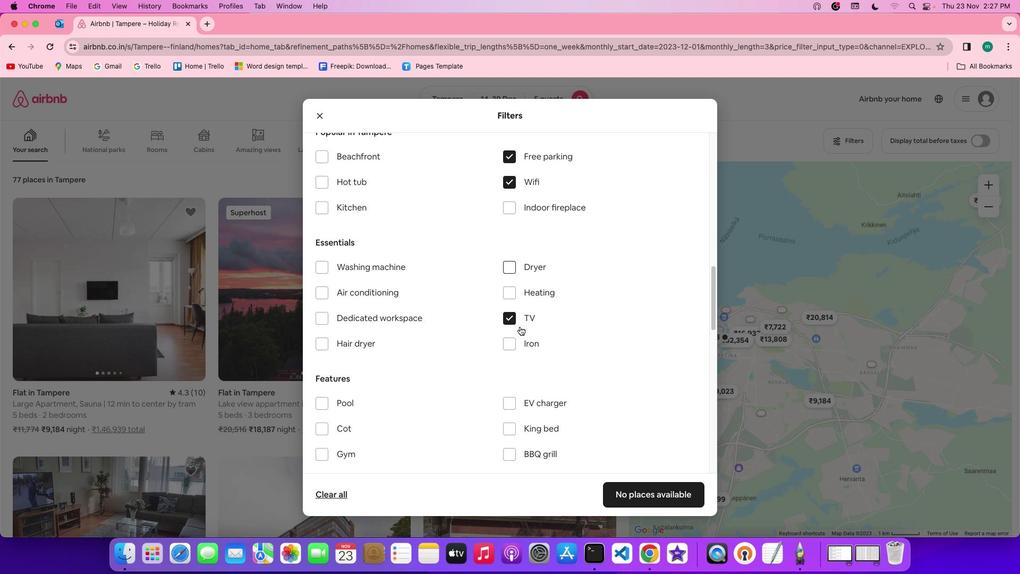 
Action: Mouse scrolled (519, 325) with delta (0, -1)
Screenshot: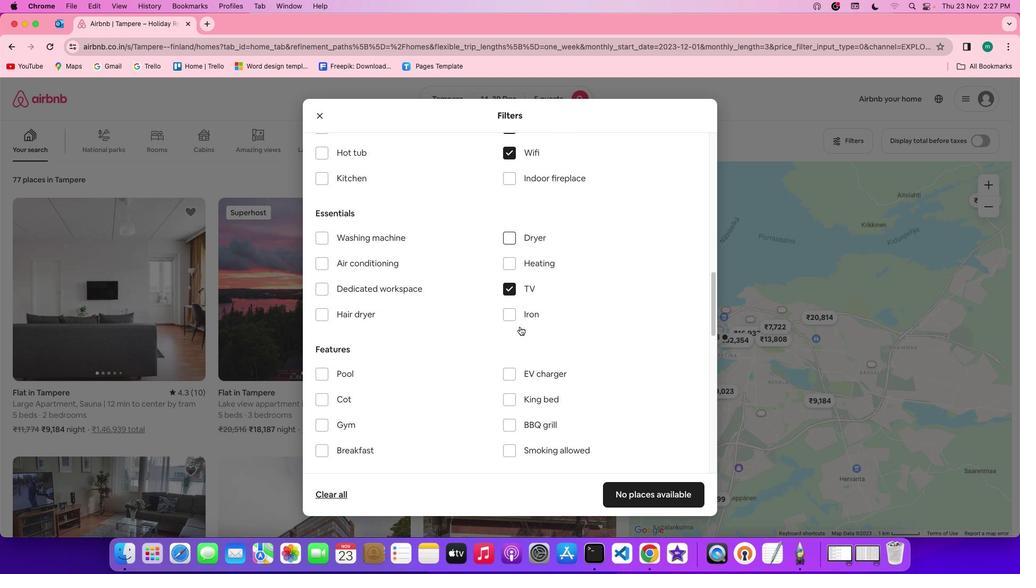 
Action: Mouse scrolled (519, 325) with delta (0, -1)
Screenshot: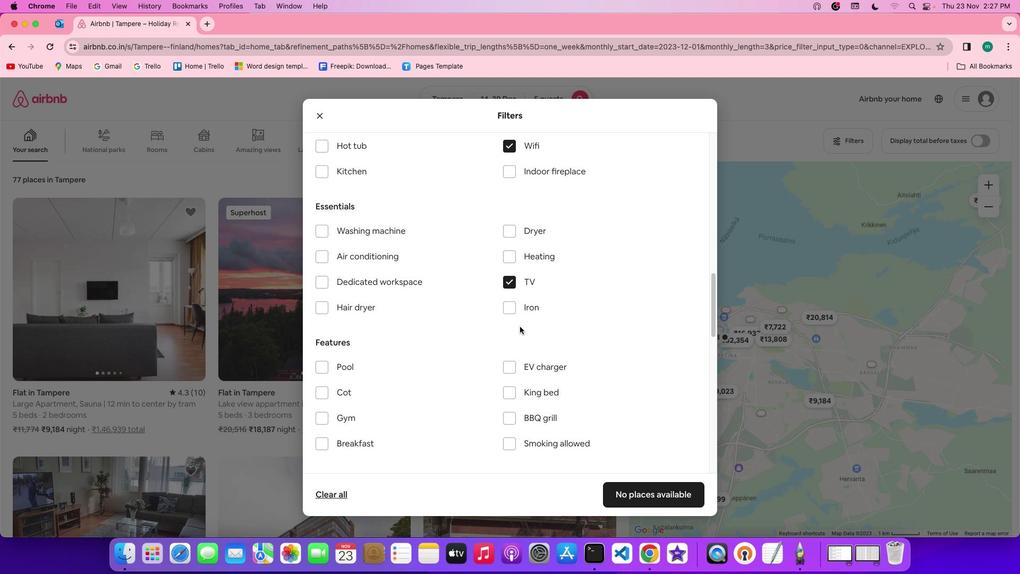 
Action: Mouse scrolled (519, 325) with delta (0, -1)
Screenshot: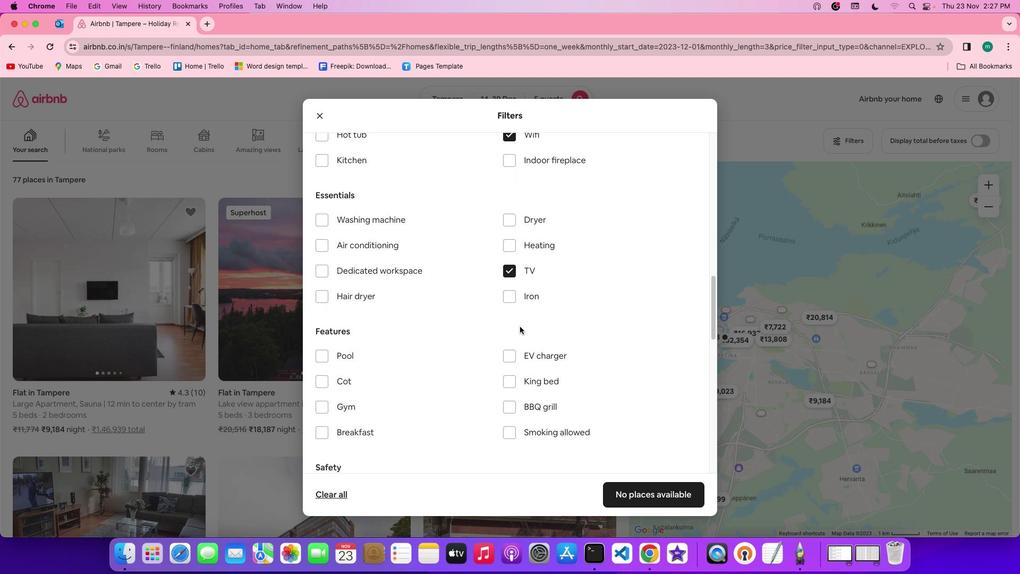 
Action: Mouse scrolled (519, 325) with delta (0, -1)
Screenshot: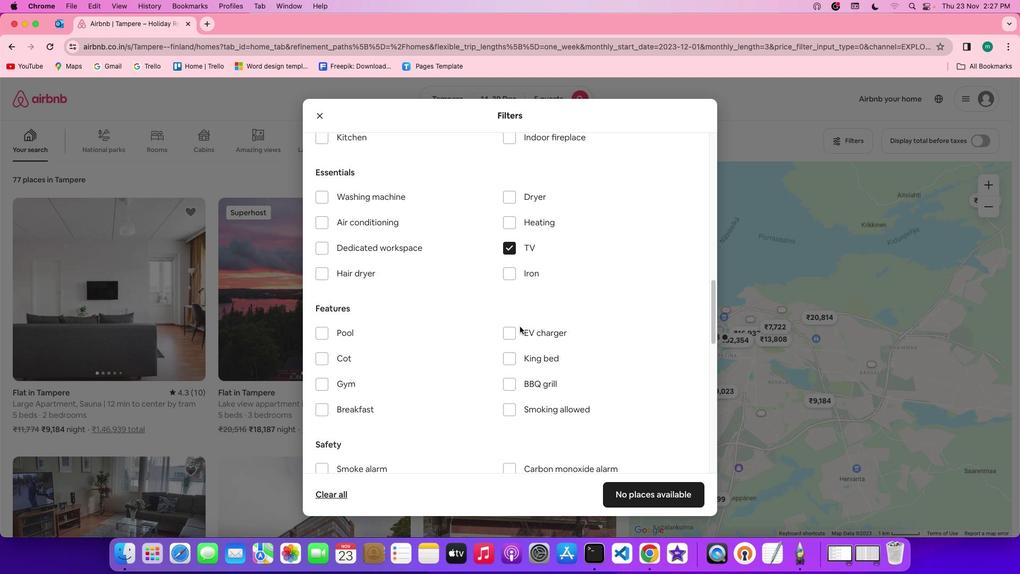 
Action: Mouse scrolled (519, 325) with delta (0, -1)
Screenshot: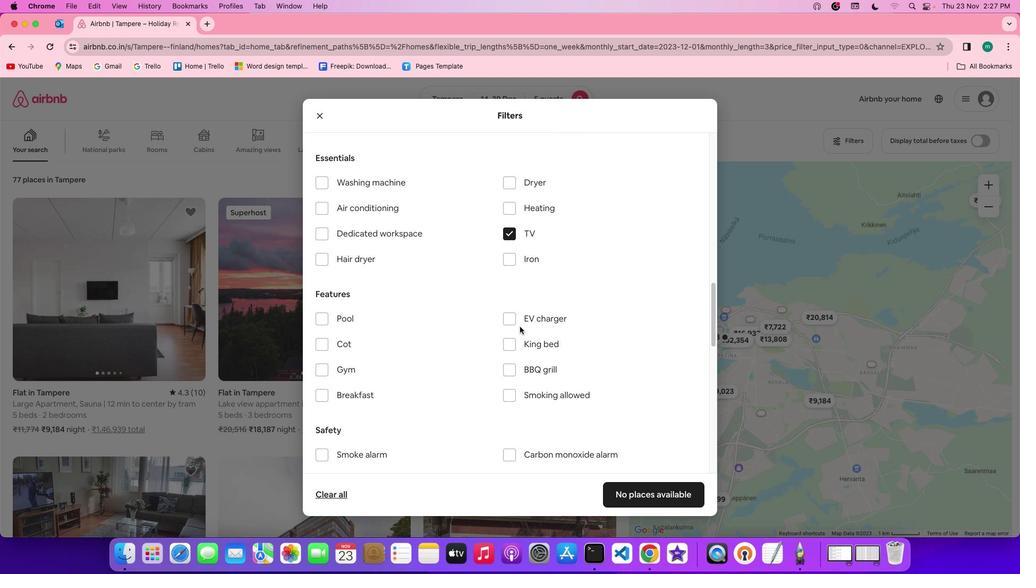 
Action: Mouse scrolled (519, 325) with delta (0, -1)
Screenshot: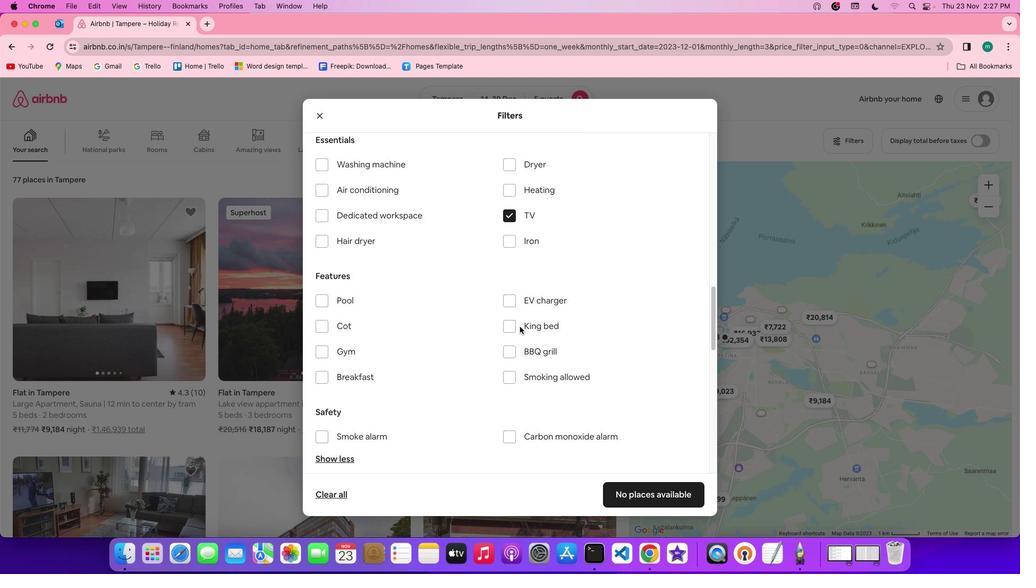 
Action: Mouse scrolled (519, 325) with delta (0, -1)
Screenshot: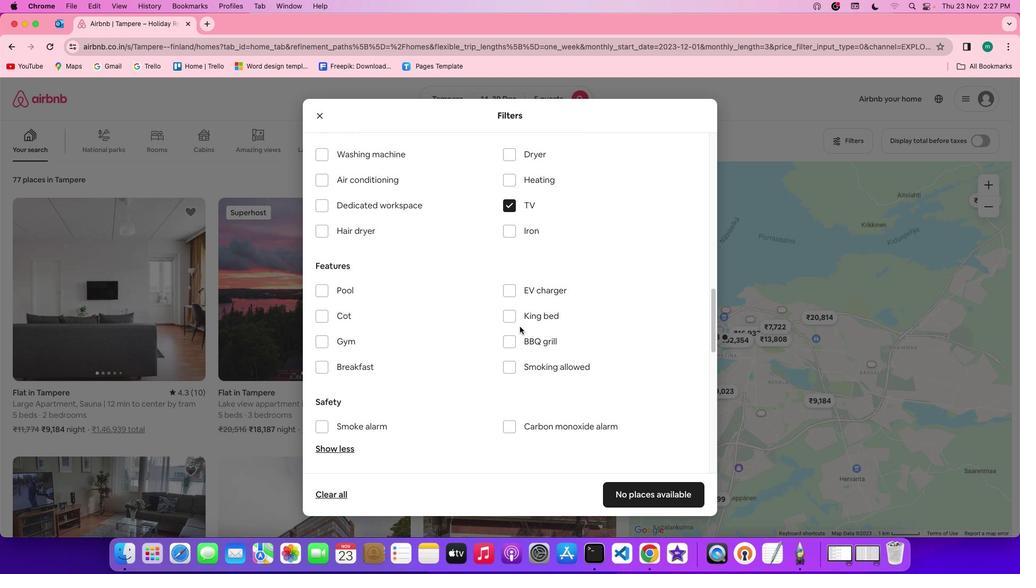 
Action: Mouse scrolled (519, 325) with delta (0, -1)
Screenshot: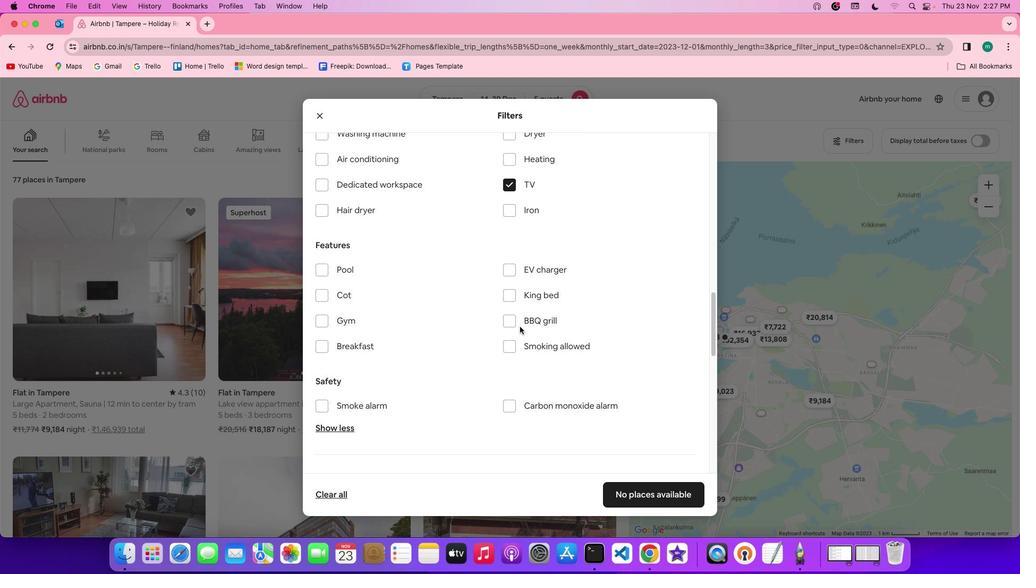 
Action: Mouse scrolled (519, 325) with delta (0, -1)
Screenshot: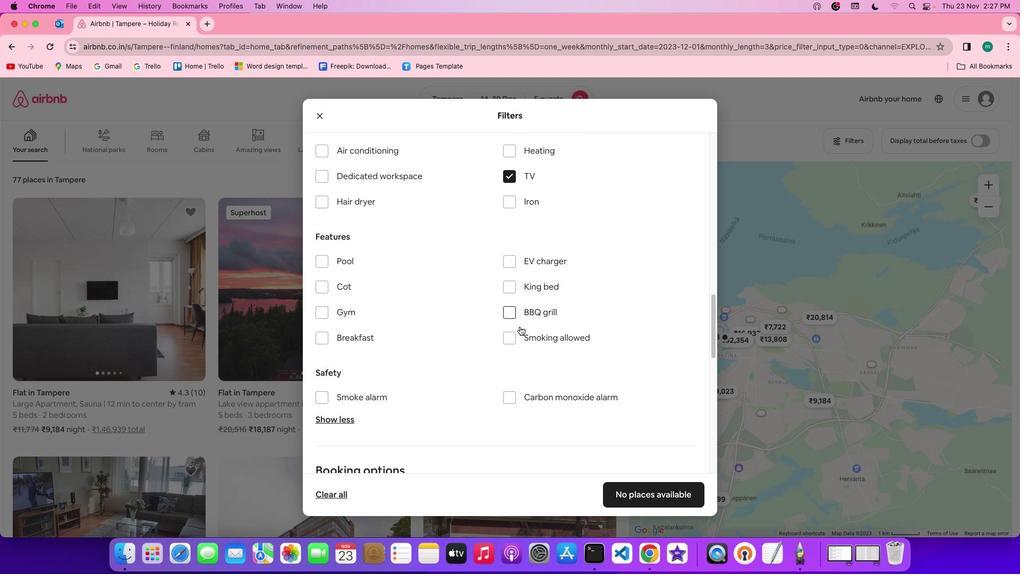 
Action: Mouse scrolled (519, 325) with delta (0, -1)
Screenshot: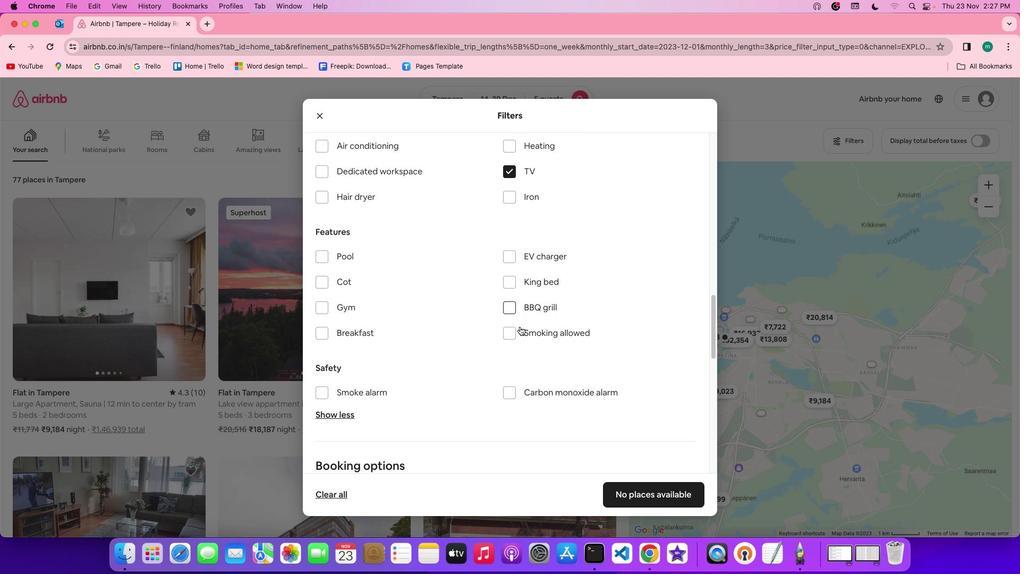 
Action: Mouse moved to (315, 299)
Screenshot: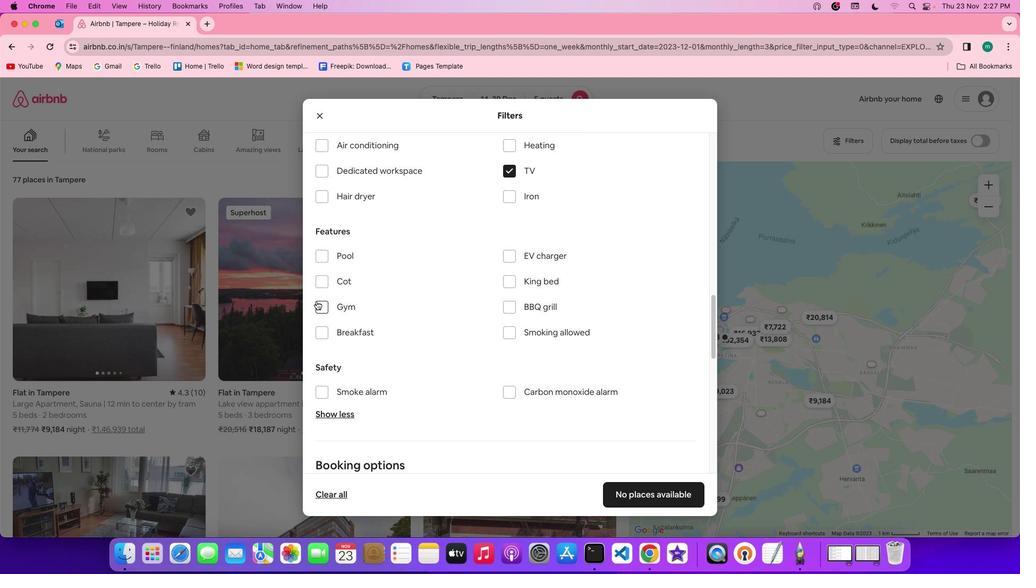 
Action: Mouse pressed left at (315, 299)
Screenshot: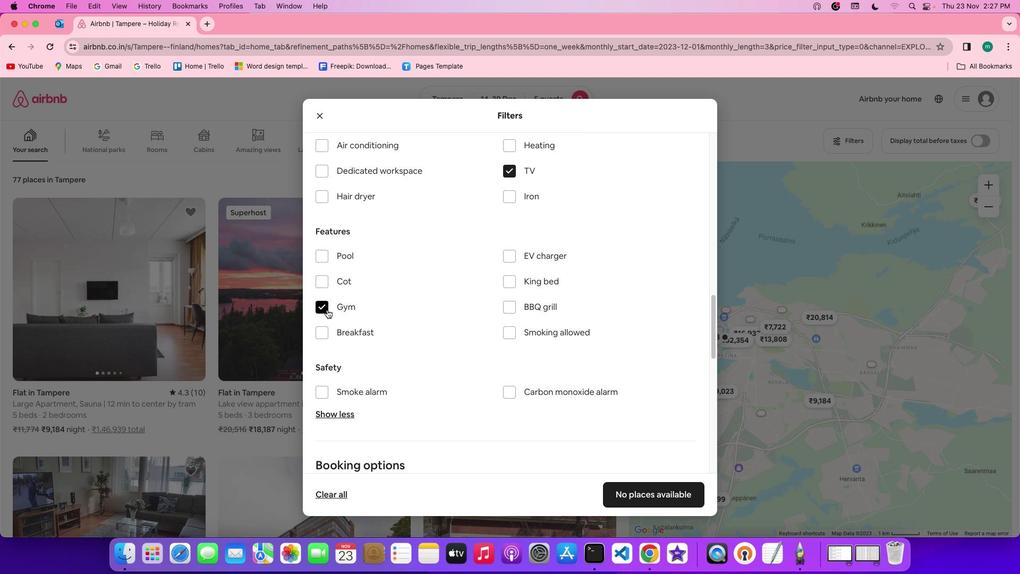 
Action: Mouse moved to (322, 334)
Screenshot: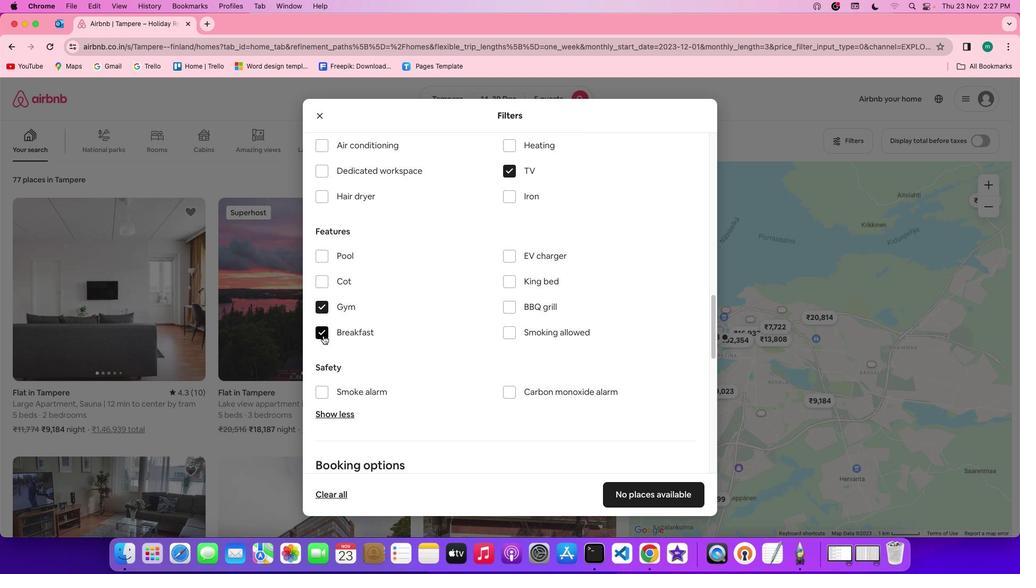 
Action: Mouse pressed left at (322, 334)
Screenshot: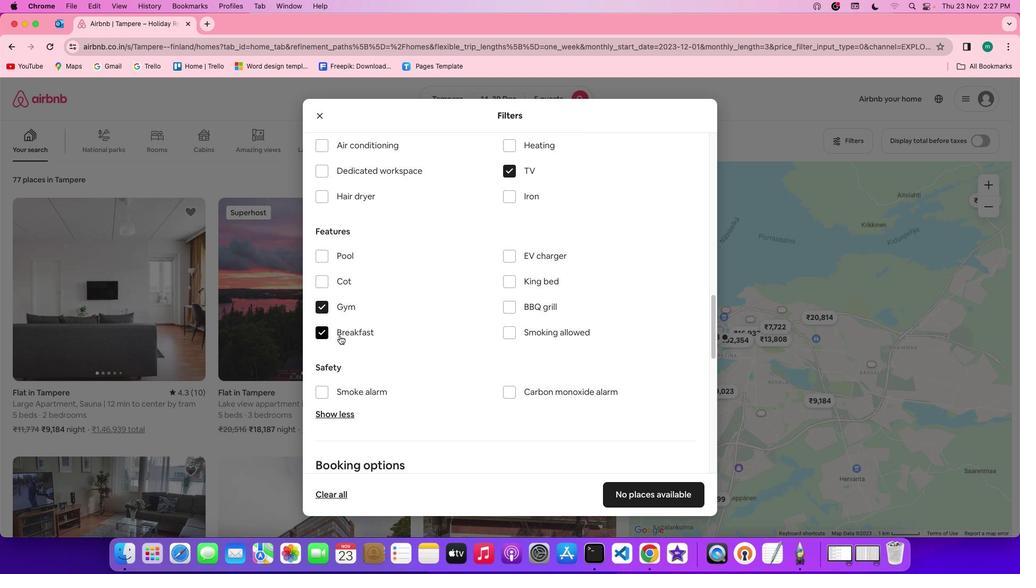 
Action: Mouse moved to (467, 354)
Screenshot: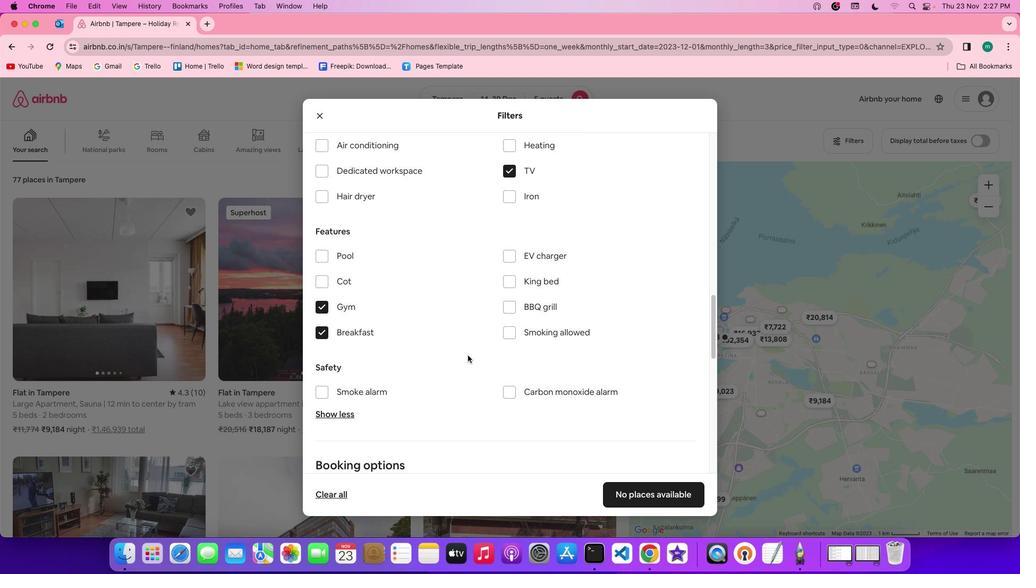 
Action: Mouse scrolled (467, 354) with delta (0, -1)
Screenshot: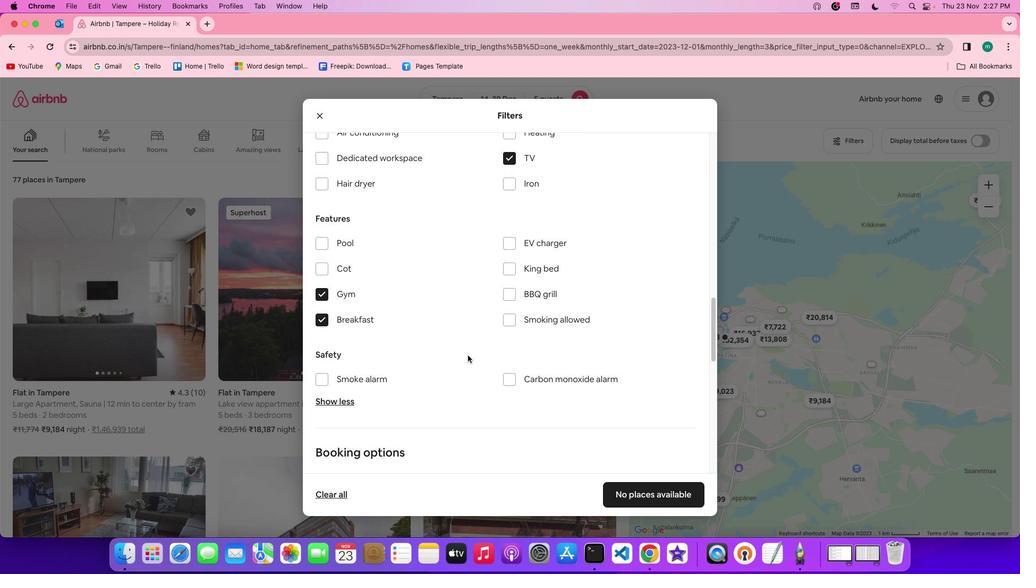 
Action: Mouse scrolled (467, 354) with delta (0, -1)
Screenshot: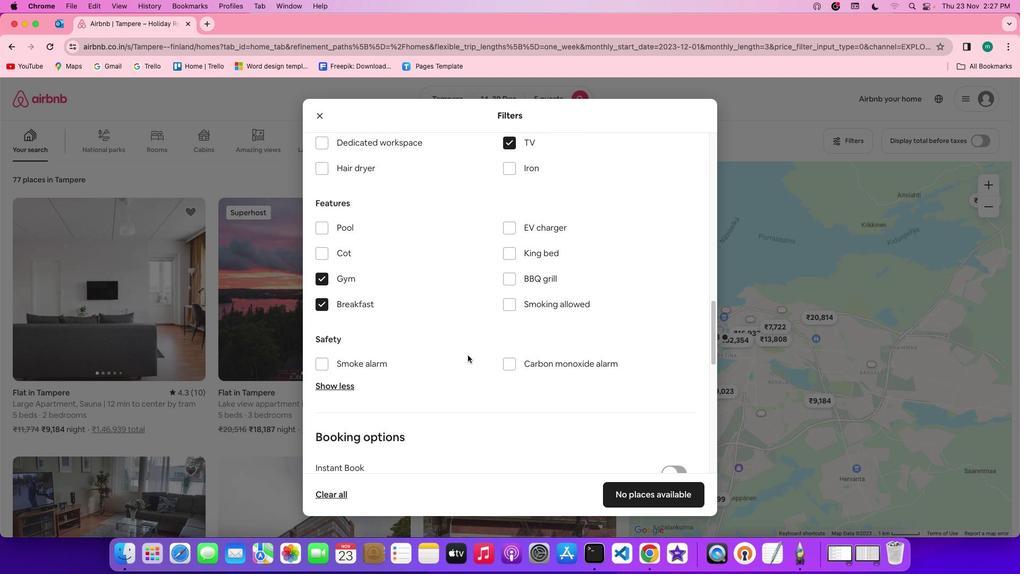 
Action: Mouse scrolled (467, 354) with delta (0, -1)
Screenshot: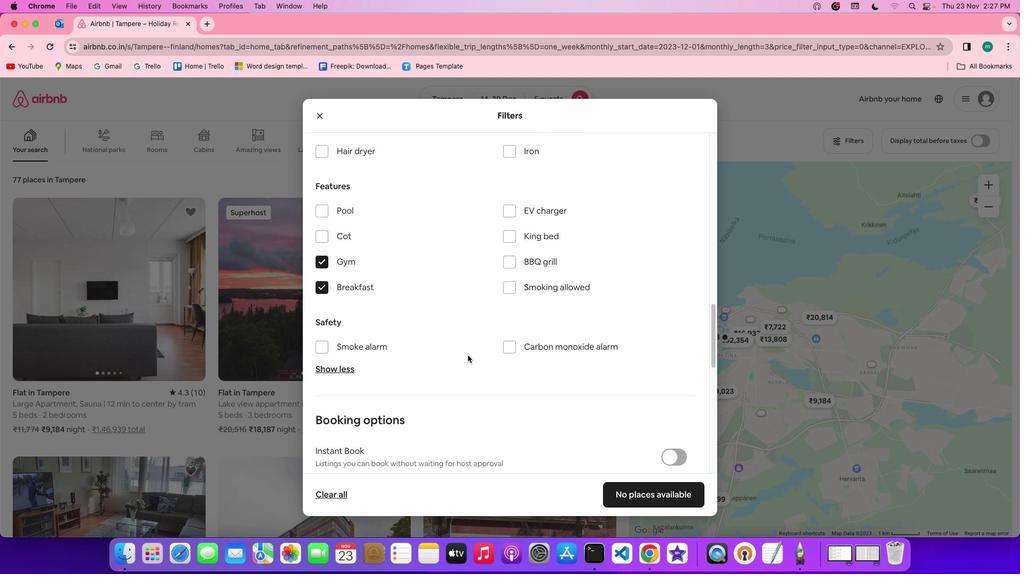 
Action: Mouse scrolled (467, 354) with delta (0, -1)
Screenshot: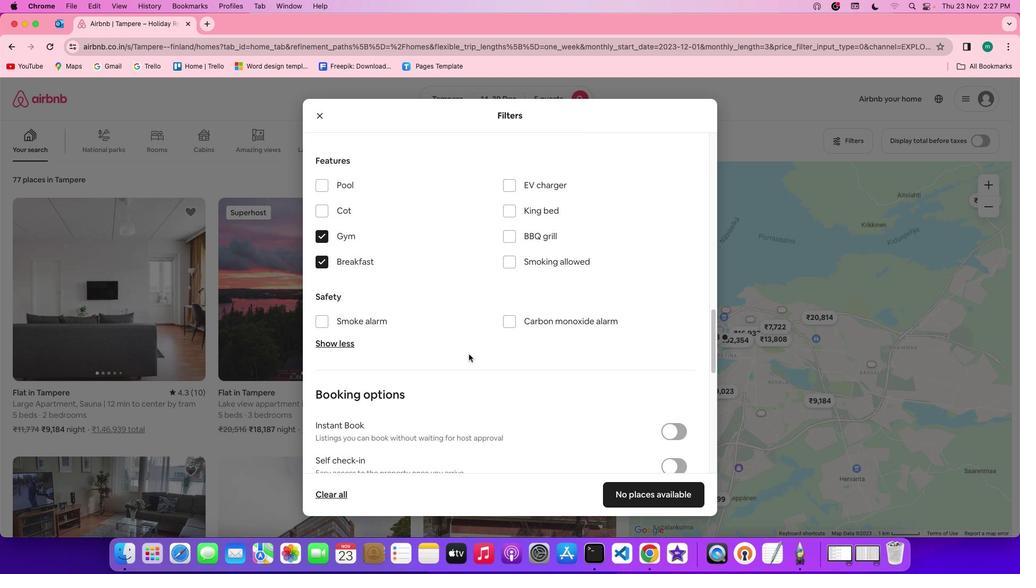 
Action: Mouse moved to (467, 354)
Screenshot: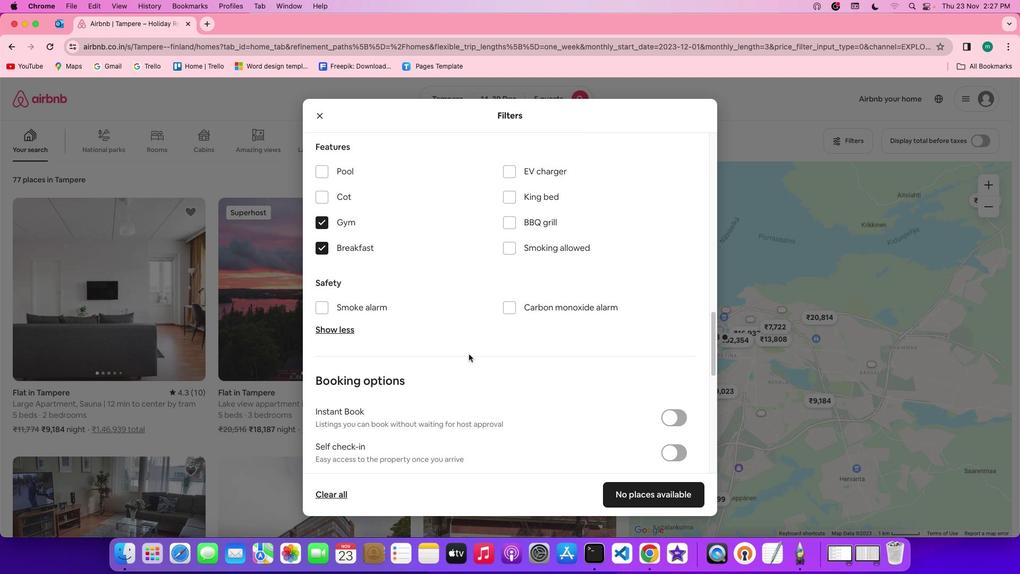
Action: Mouse scrolled (467, 354) with delta (0, -1)
Screenshot: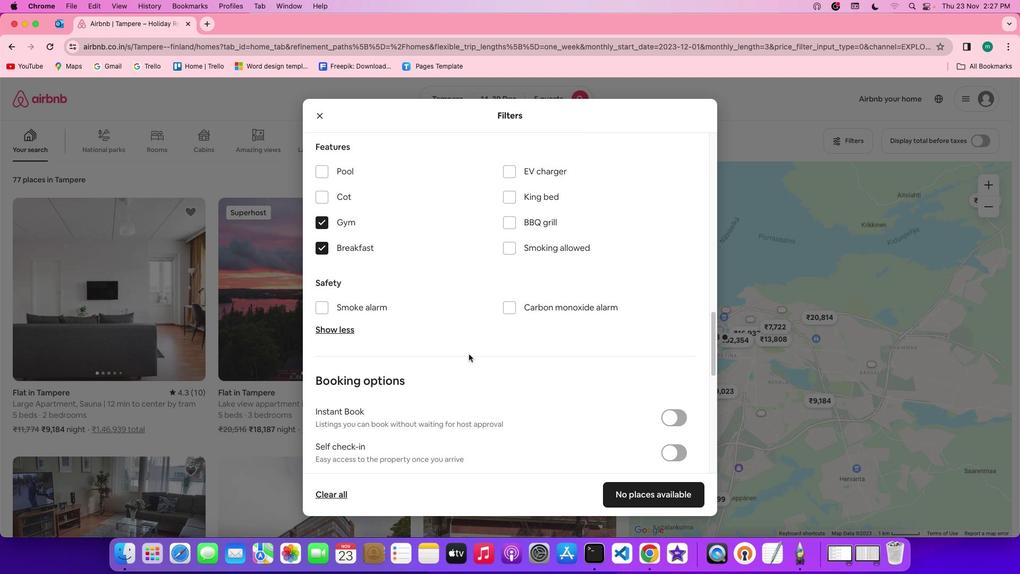 
Action: Mouse moved to (467, 353)
Screenshot: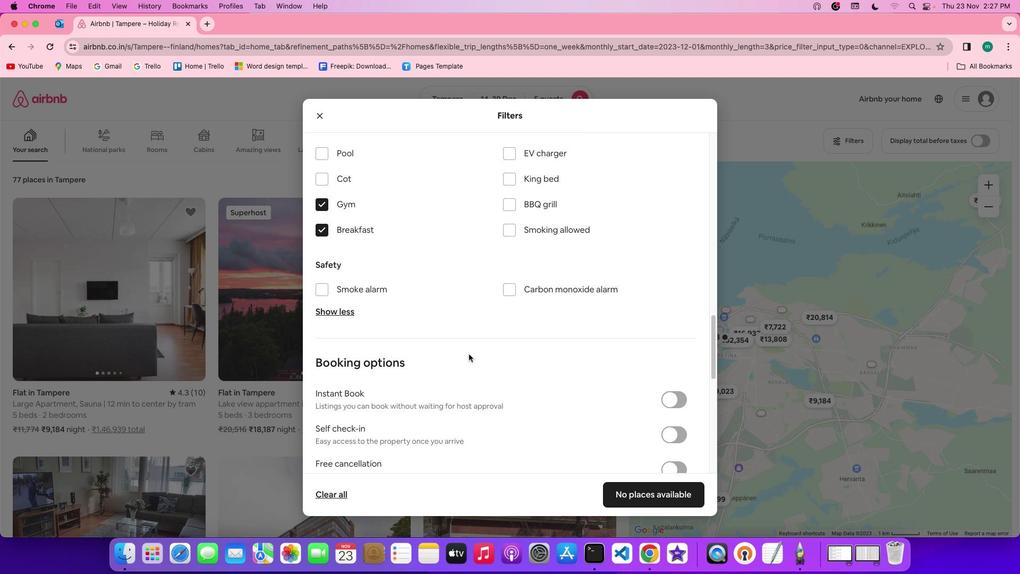 
Action: Mouse scrolled (467, 353) with delta (0, -1)
Screenshot: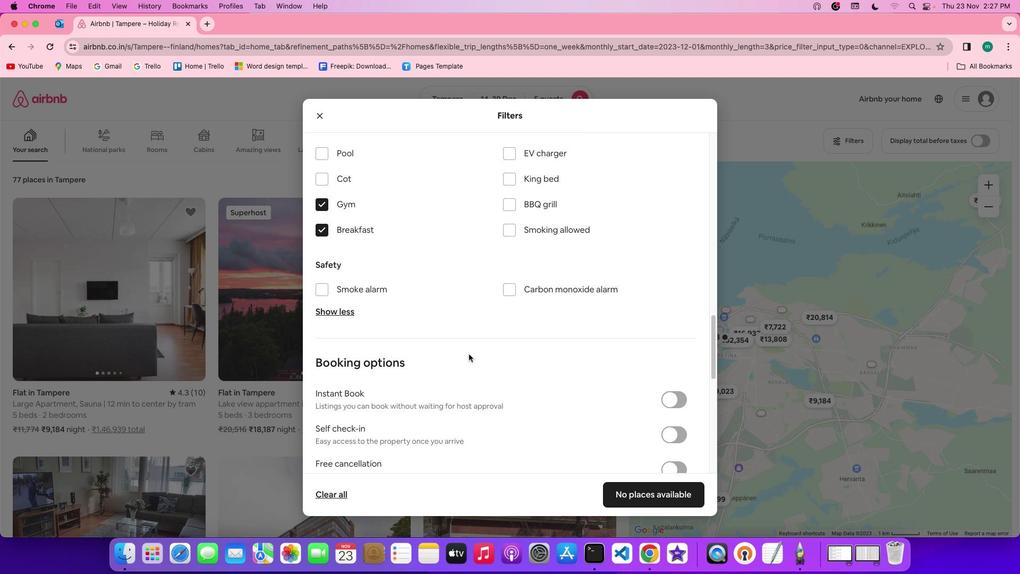 
Action: Mouse scrolled (467, 353) with delta (0, -1)
Screenshot: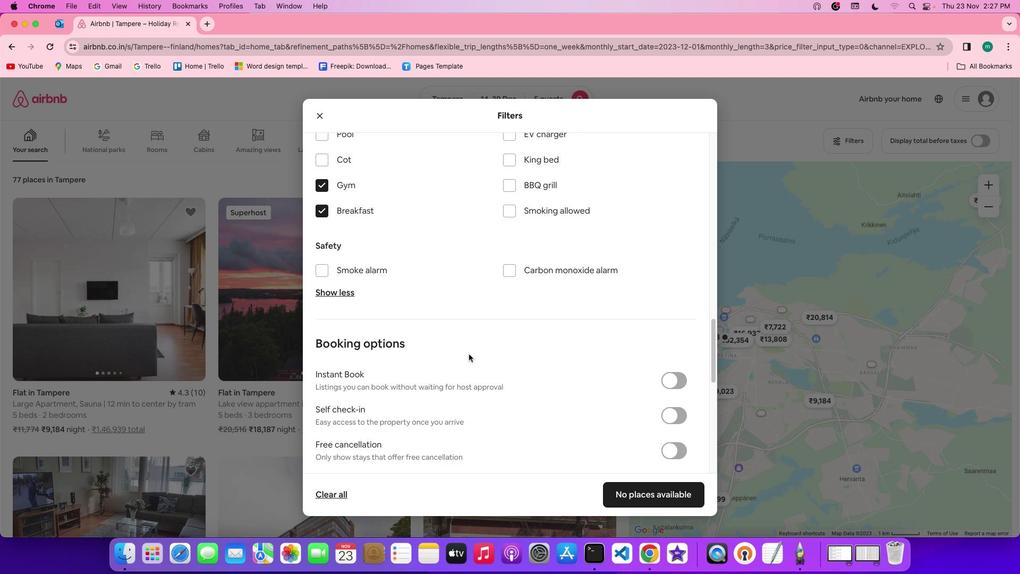 
Action: Mouse scrolled (467, 353) with delta (0, -1)
Screenshot: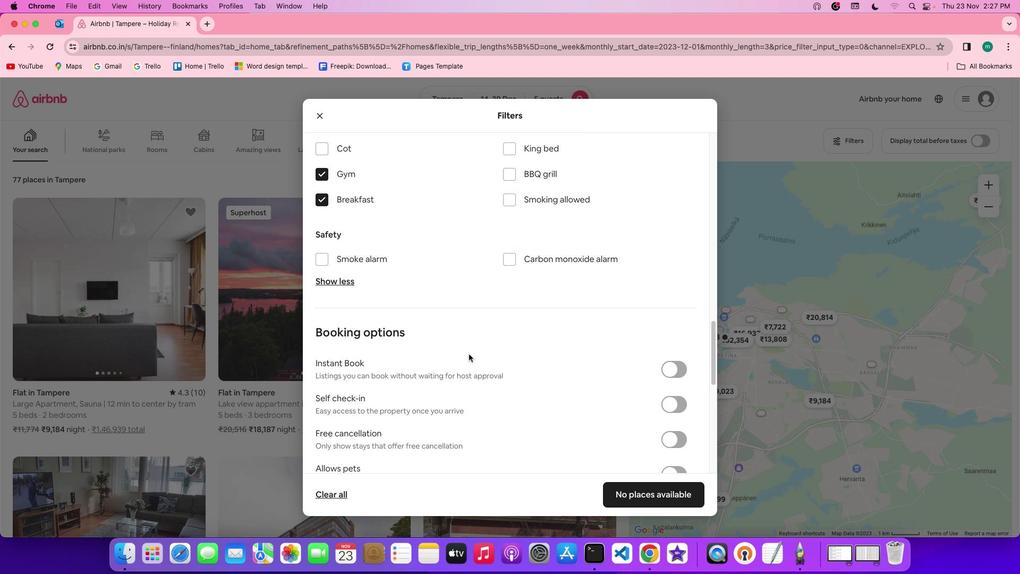 
Action: Mouse scrolled (467, 353) with delta (0, -1)
Screenshot: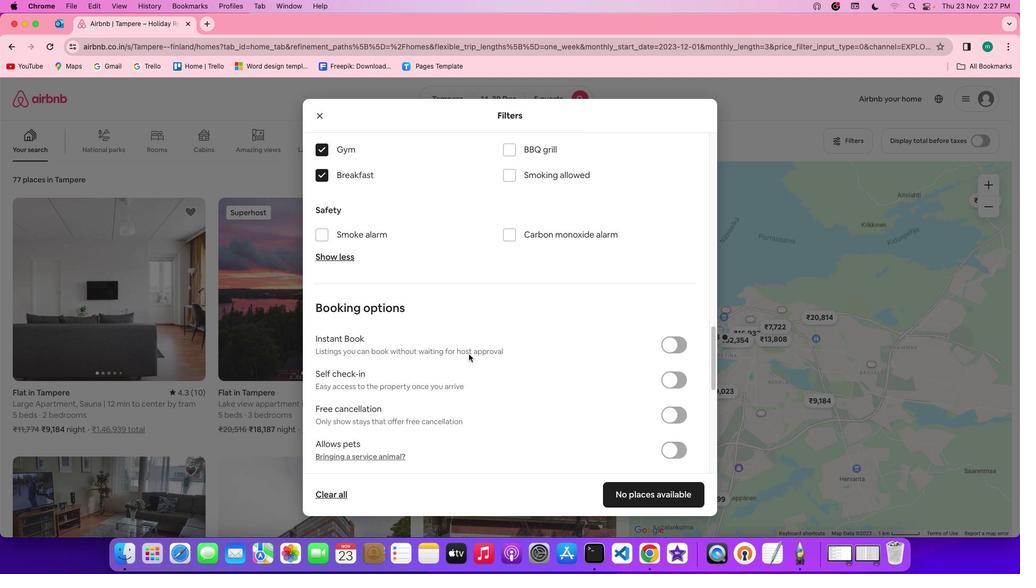 
Action: Mouse scrolled (467, 353) with delta (0, -1)
Screenshot: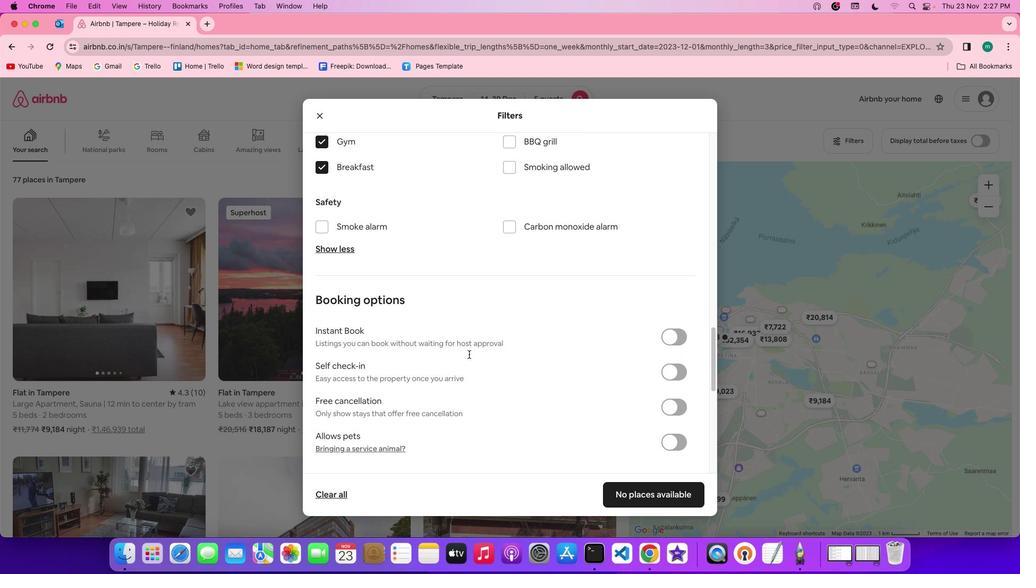 
Action: Mouse scrolled (467, 353) with delta (0, -1)
Screenshot: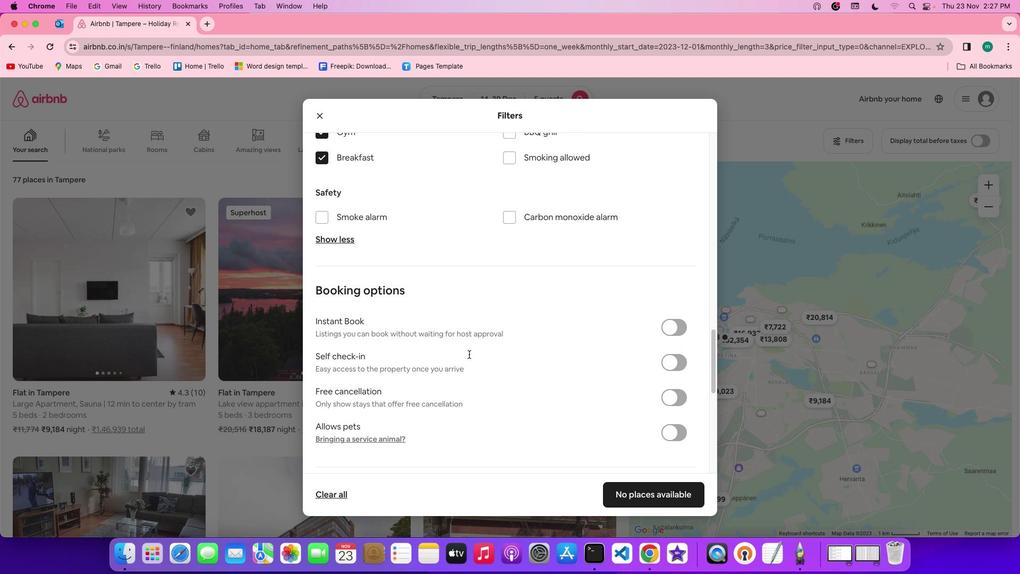 
Action: Mouse scrolled (467, 353) with delta (0, -1)
Screenshot: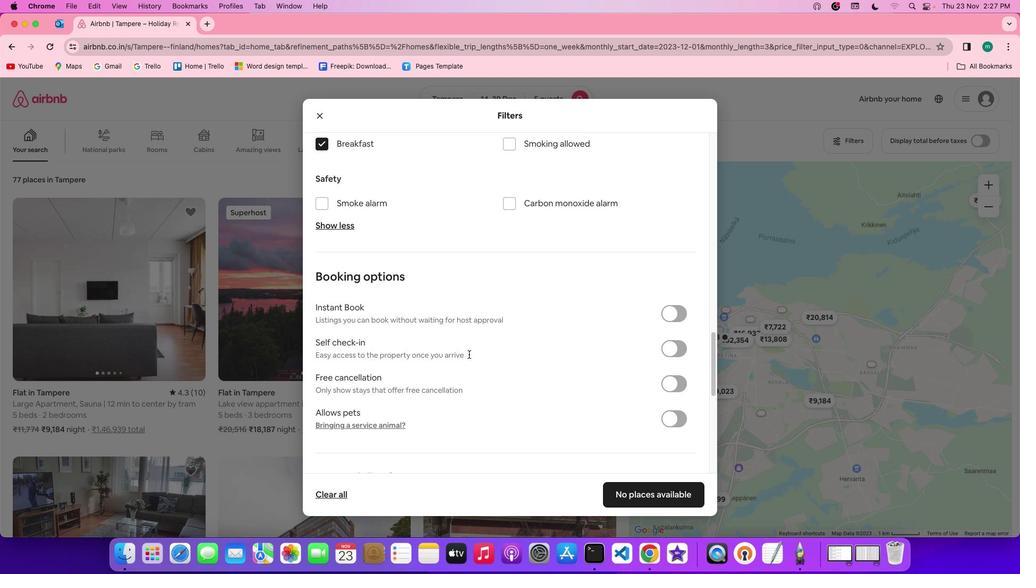 
Action: Mouse moved to (668, 348)
Screenshot: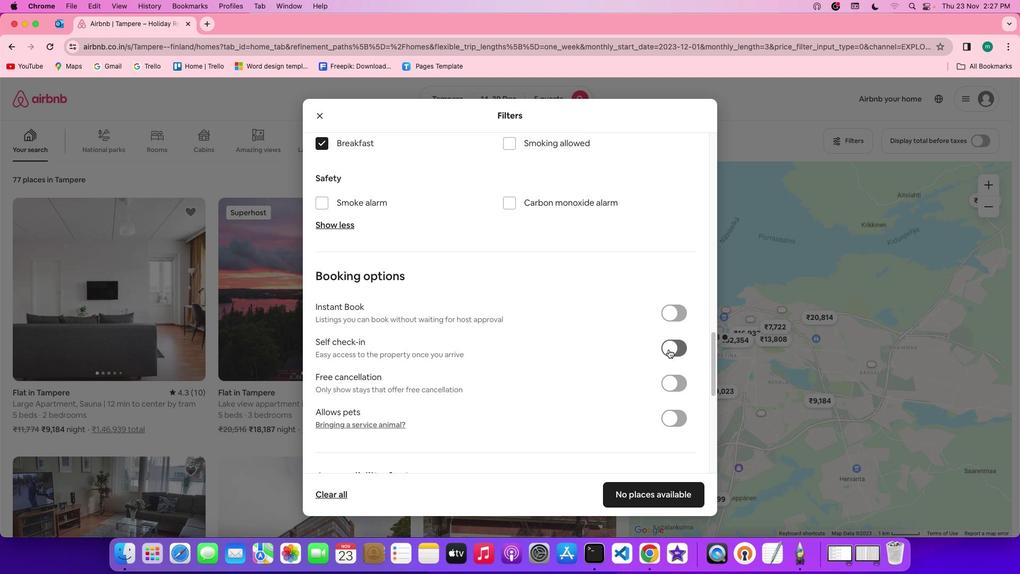 
Action: Mouse pressed left at (668, 348)
Screenshot: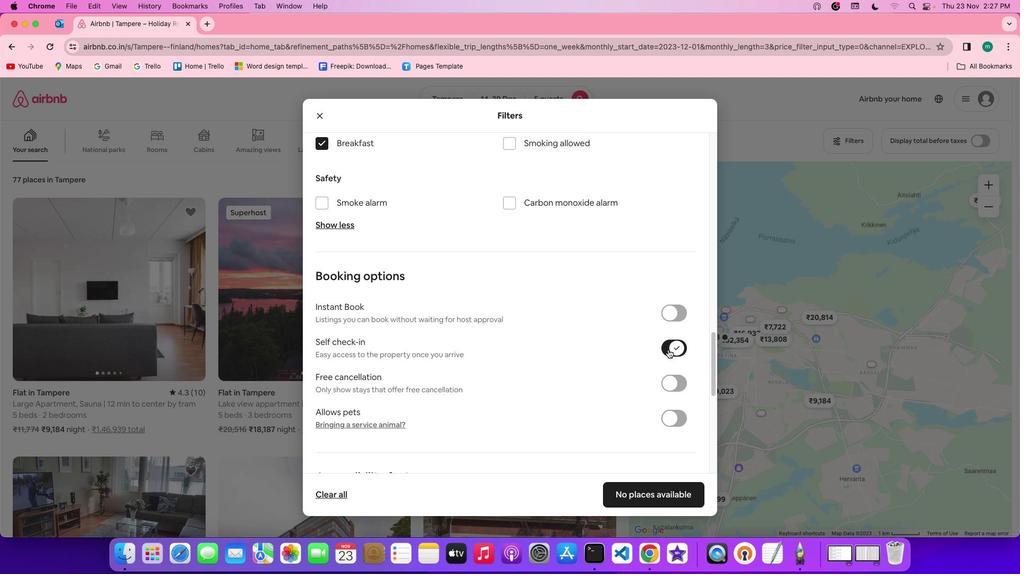 
Action: Mouse moved to (527, 379)
Screenshot: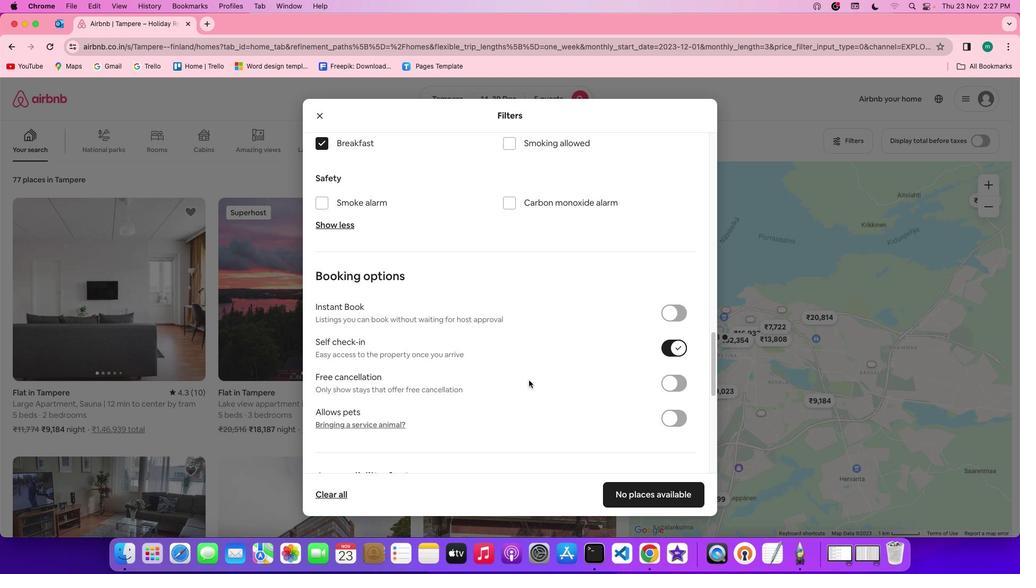
Action: Mouse scrolled (527, 379) with delta (0, -1)
Screenshot: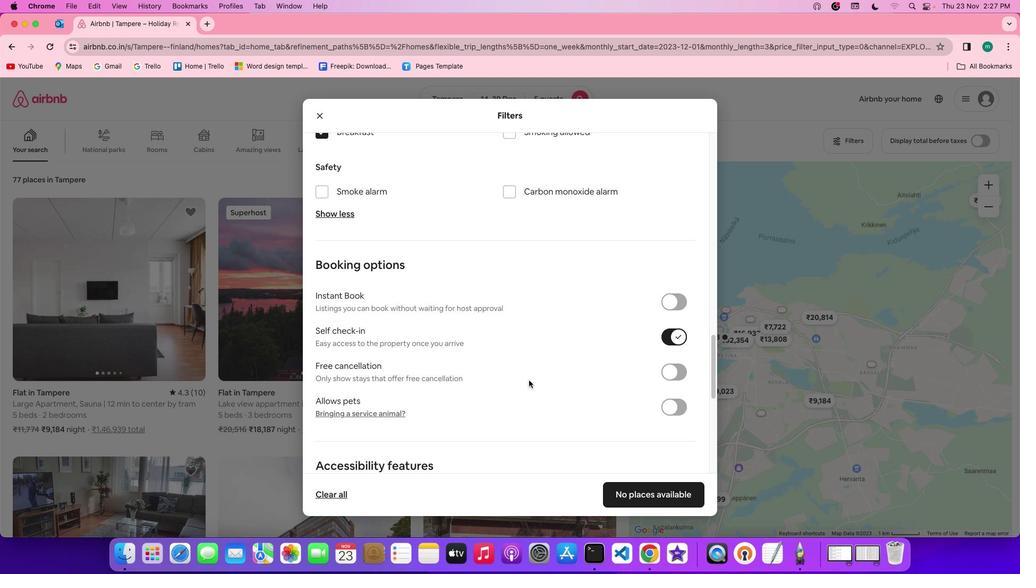 
Action: Mouse scrolled (527, 379) with delta (0, -1)
Screenshot: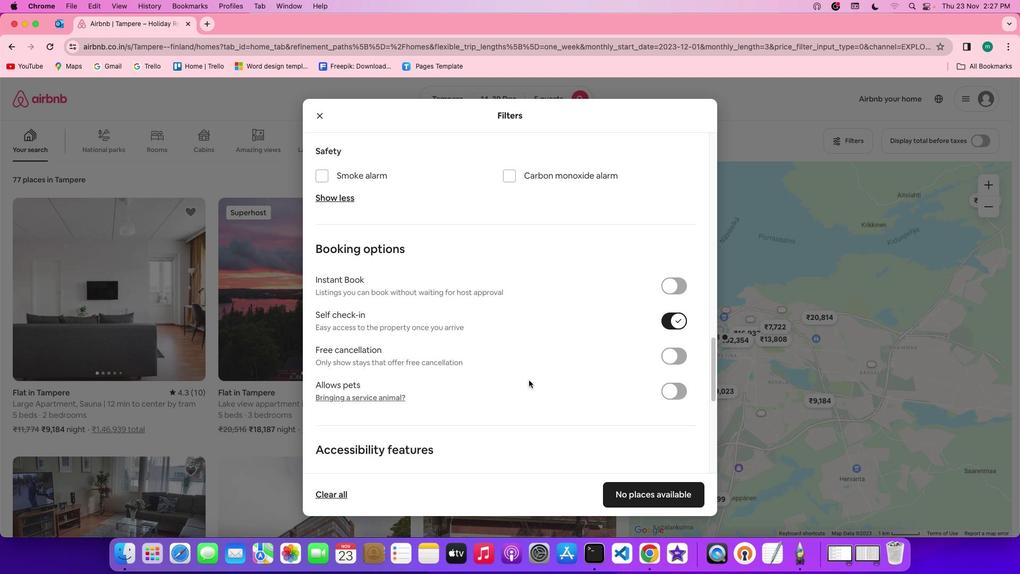 
Action: Mouse scrolled (527, 379) with delta (0, -1)
Screenshot: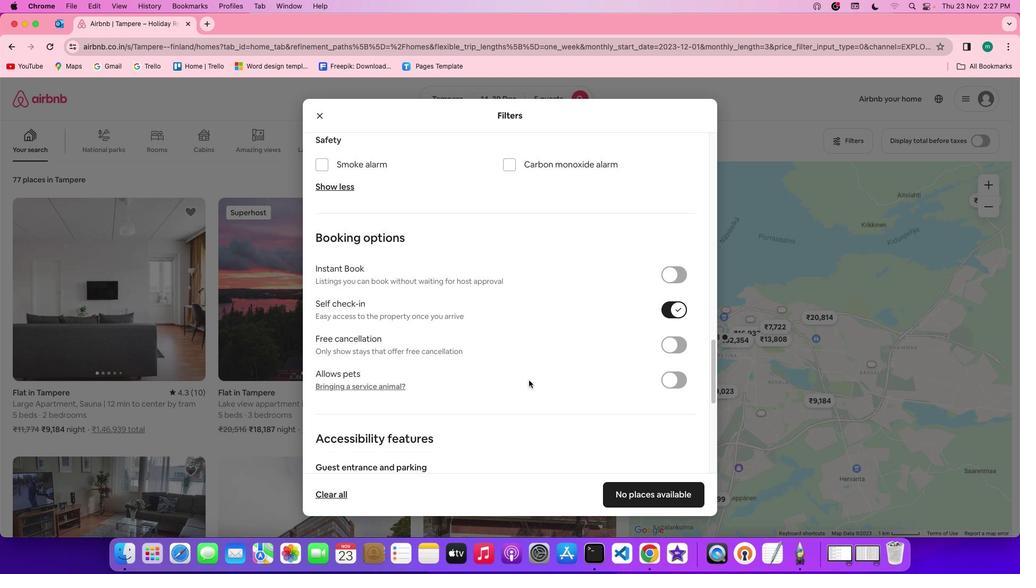 
Action: Mouse scrolled (527, 379) with delta (0, -1)
Screenshot: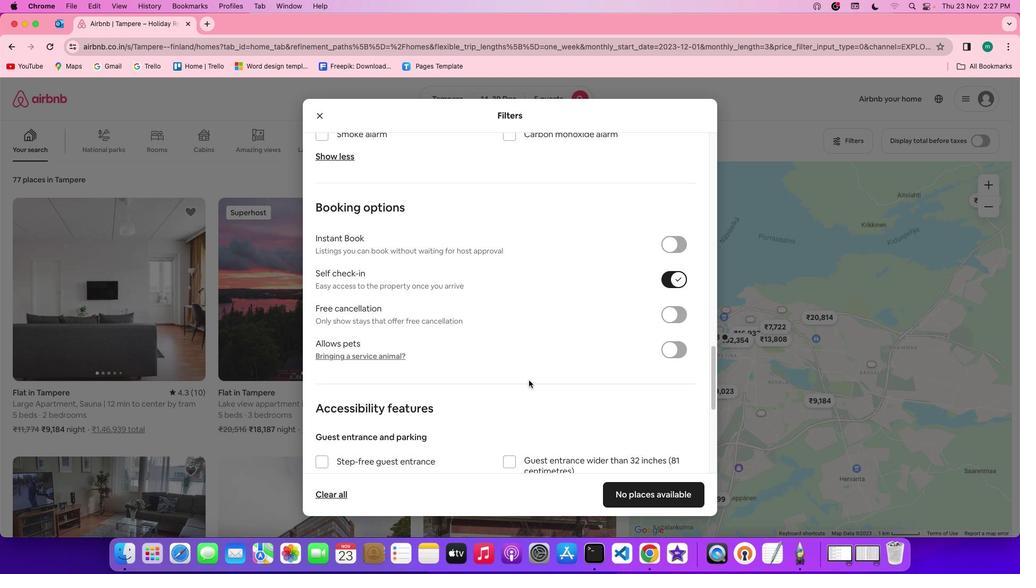 
Action: Mouse scrolled (527, 379) with delta (0, -1)
Screenshot: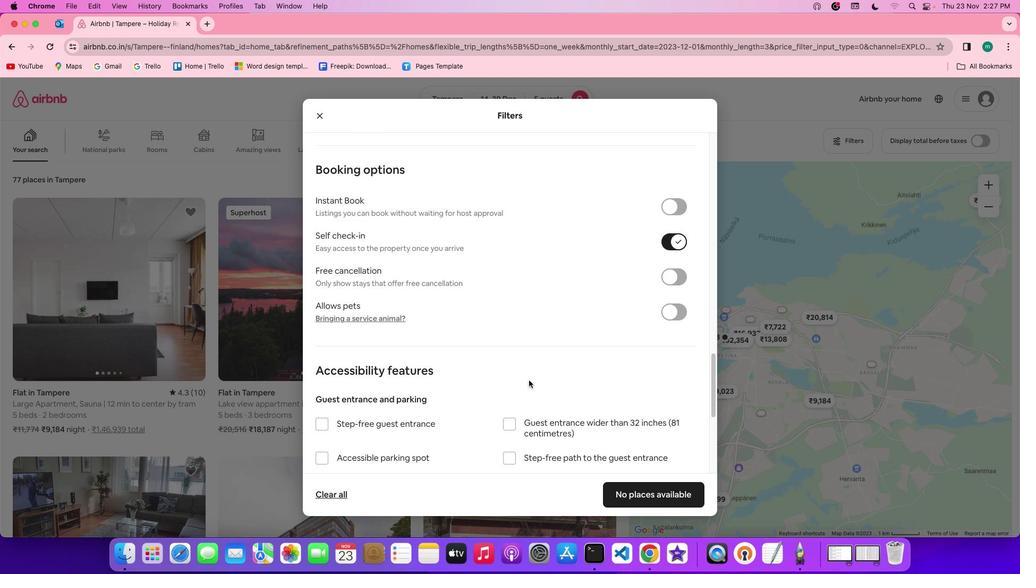 
Action: Mouse scrolled (527, 379) with delta (0, -1)
Screenshot: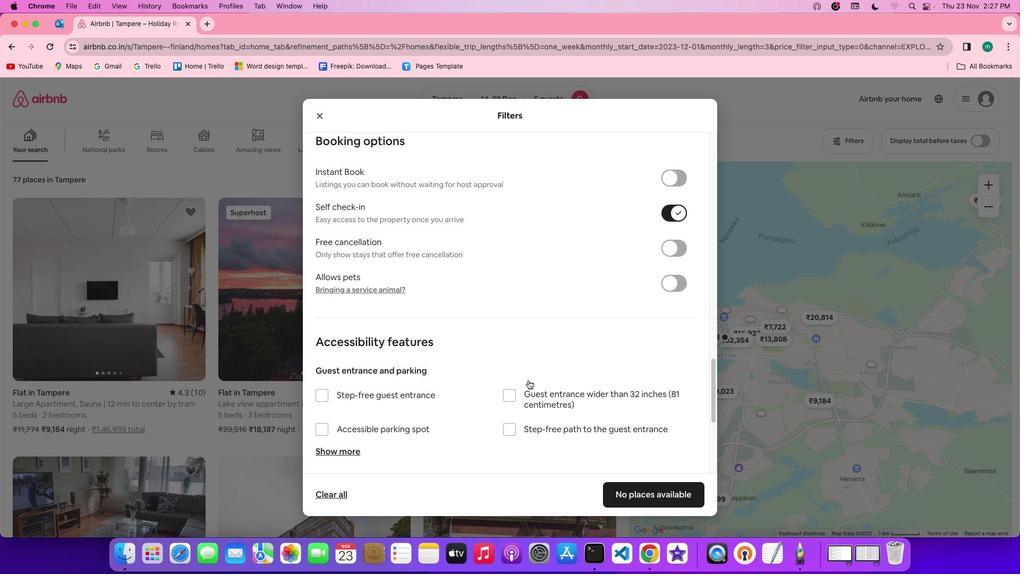 
Action: Mouse scrolled (527, 379) with delta (0, -2)
Screenshot: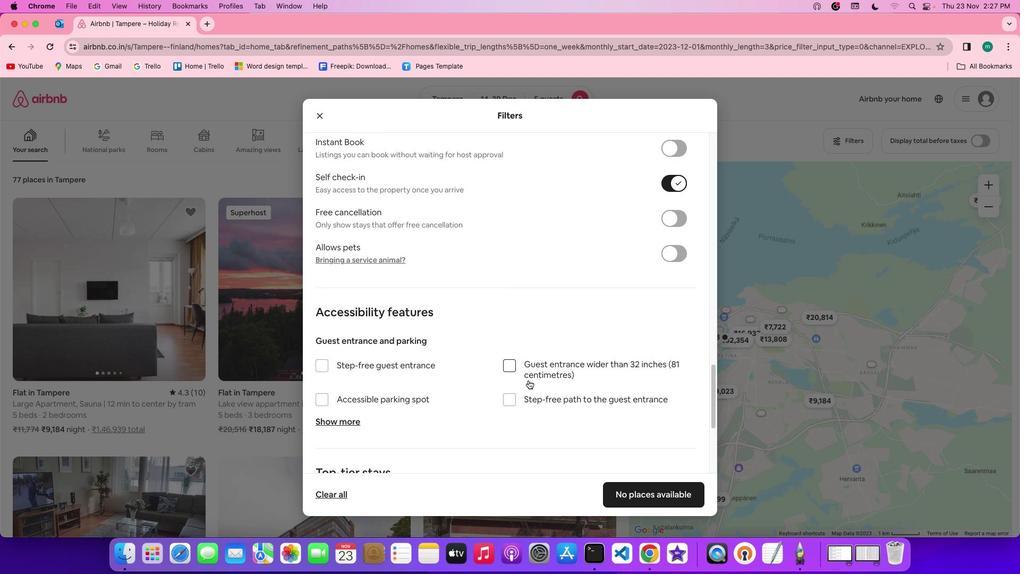 
Action: Mouse moved to (527, 379)
Screenshot: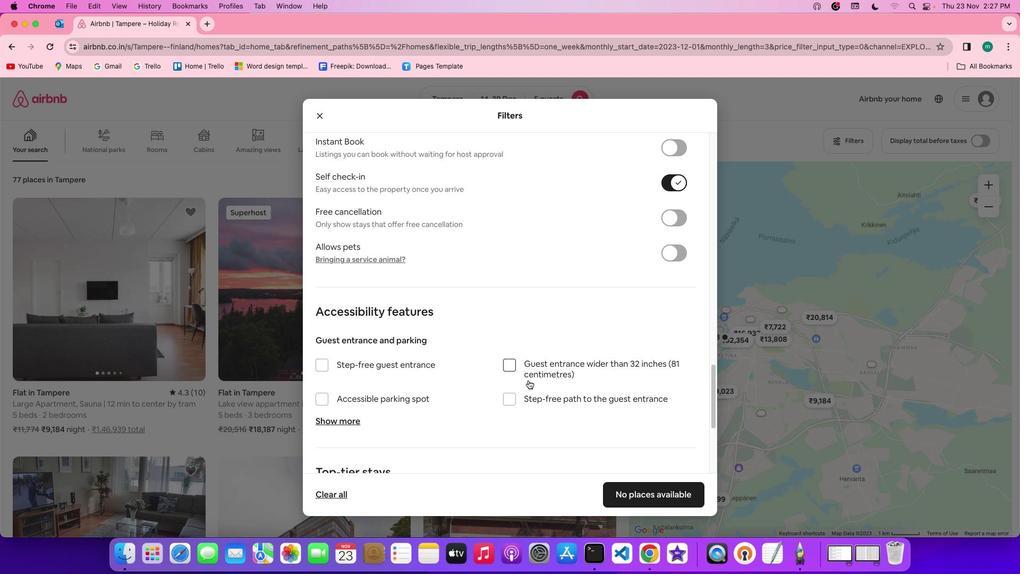 
Action: Mouse scrolled (527, 379) with delta (0, -1)
Screenshot: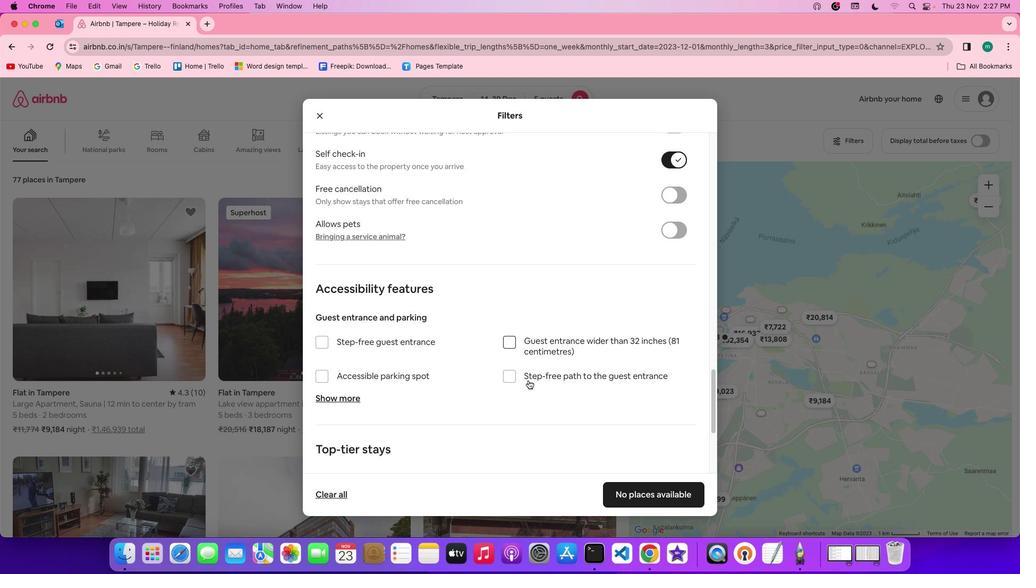 
Action: Mouse scrolled (527, 379) with delta (0, -1)
Screenshot: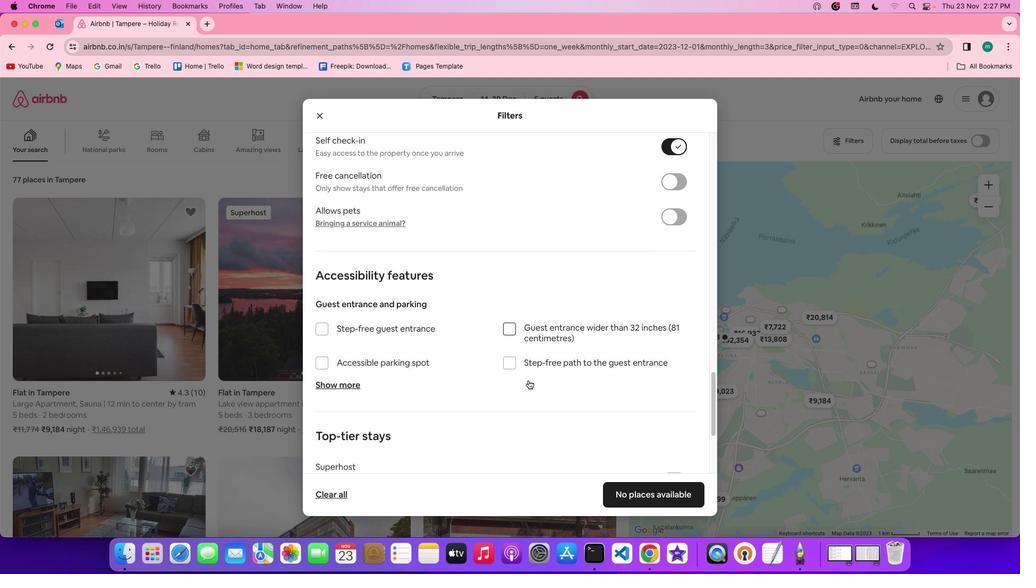 
Action: Mouse scrolled (527, 379) with delta (0, -1)
Screenshot: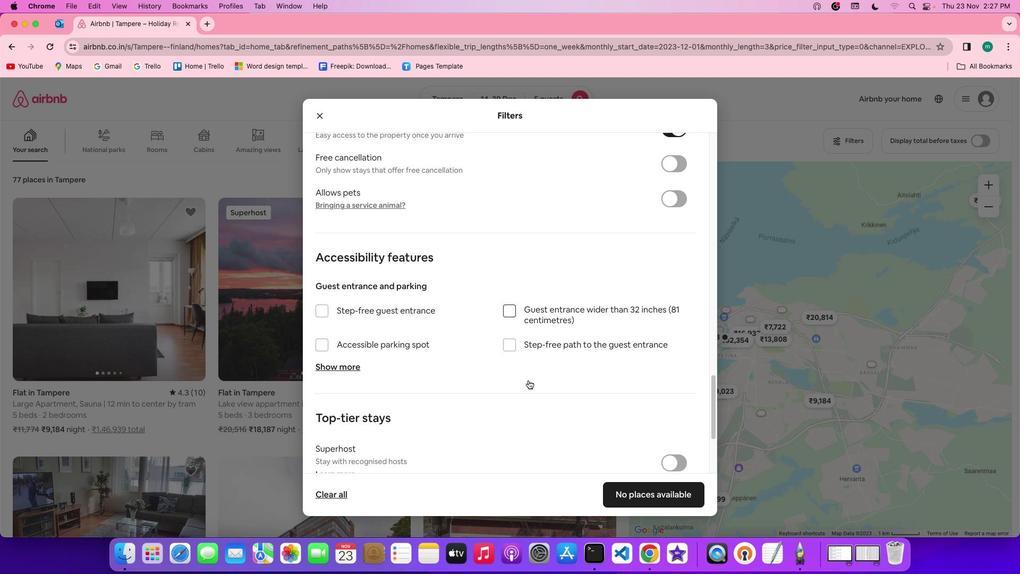 
Action: Mouse scrolled (527, 379) with delta (0, -1)
Screenshot: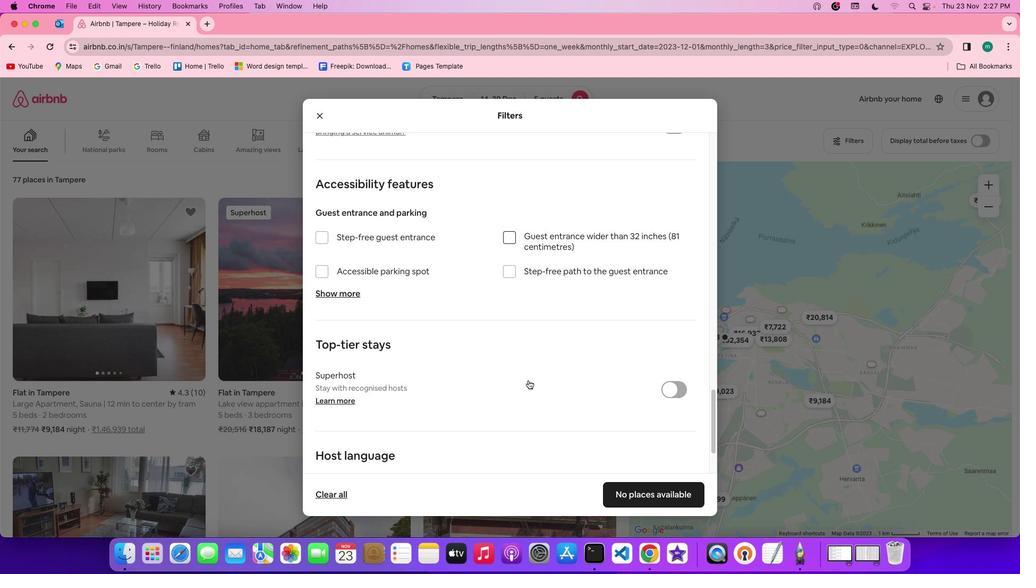 
Action: Mouse scrolled (527, 379) with delta (0, -1)
Screenshot: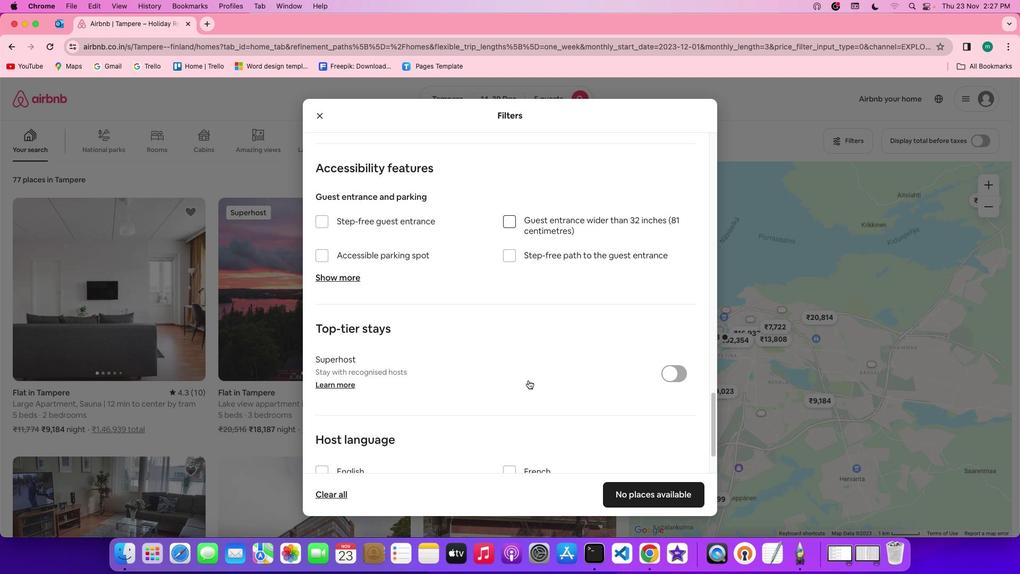 
Action: Mouse scrolled (527, 379) with delta (0, -2)
Screenshot: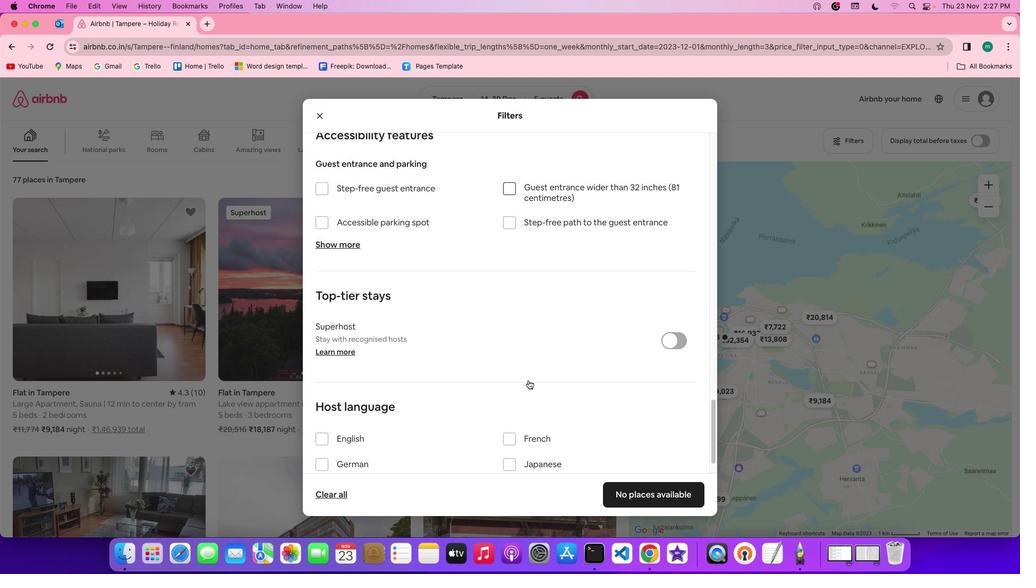 
Action: Mouse scrolled (527, 379) with delta (0, -2)
Screenshot: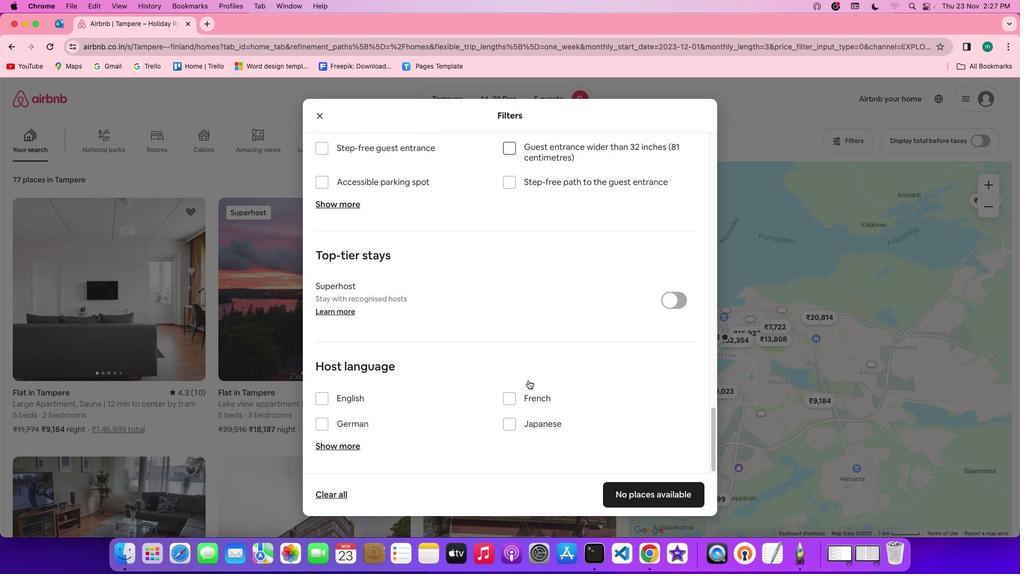 
Action: Mouse scrolled (527, 379) with delta (0, -1)
Screenshot: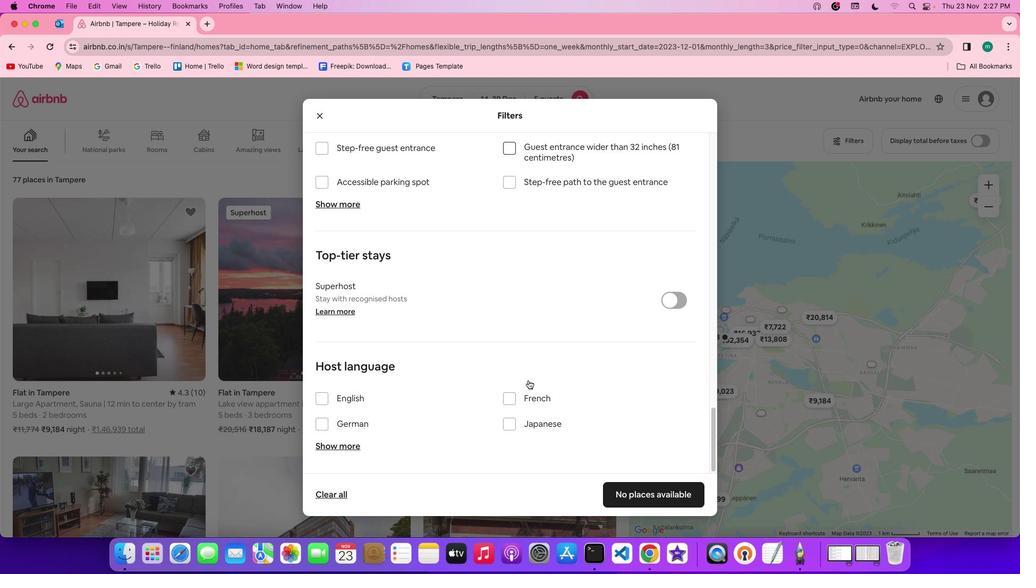 
Action: Mouse scrolled (527, 379) with delta (0, -1)
Screenshot: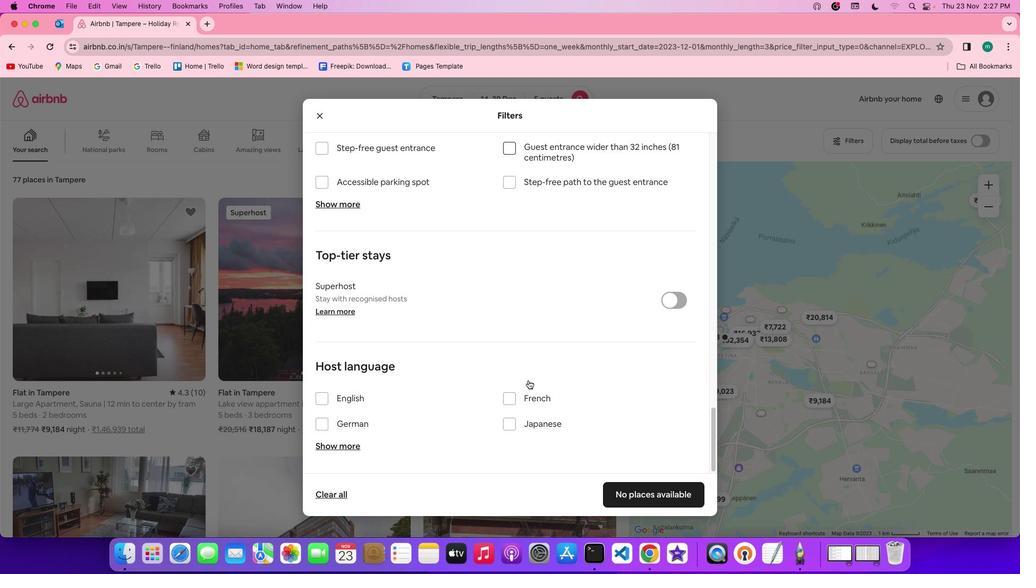 
Action: Mouse scrolled (527, 379) with delta (0, -1)
Screenshot: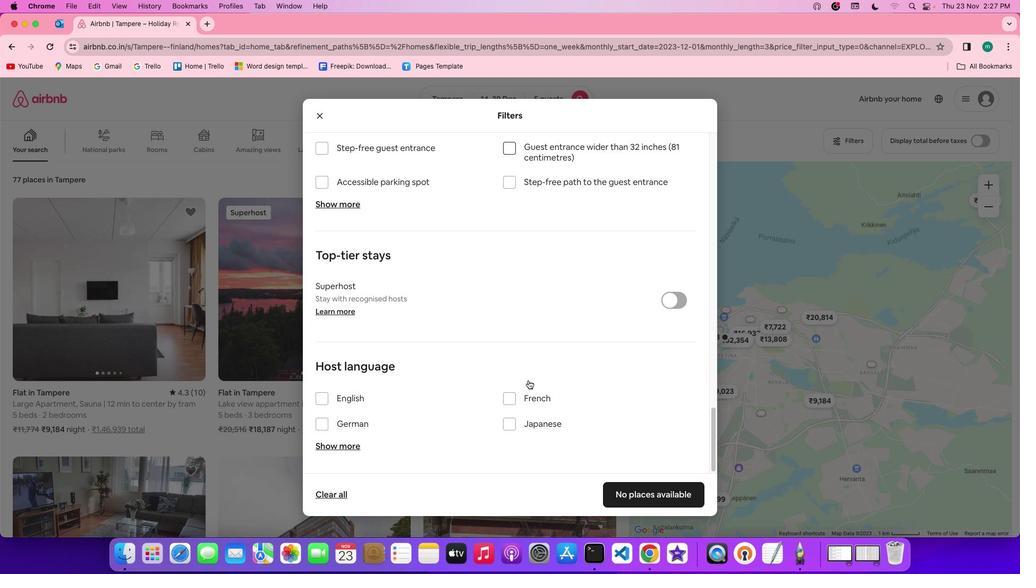 
Action: Mouse scrolled (527, 379) with delta (0, -2)
Screenshot: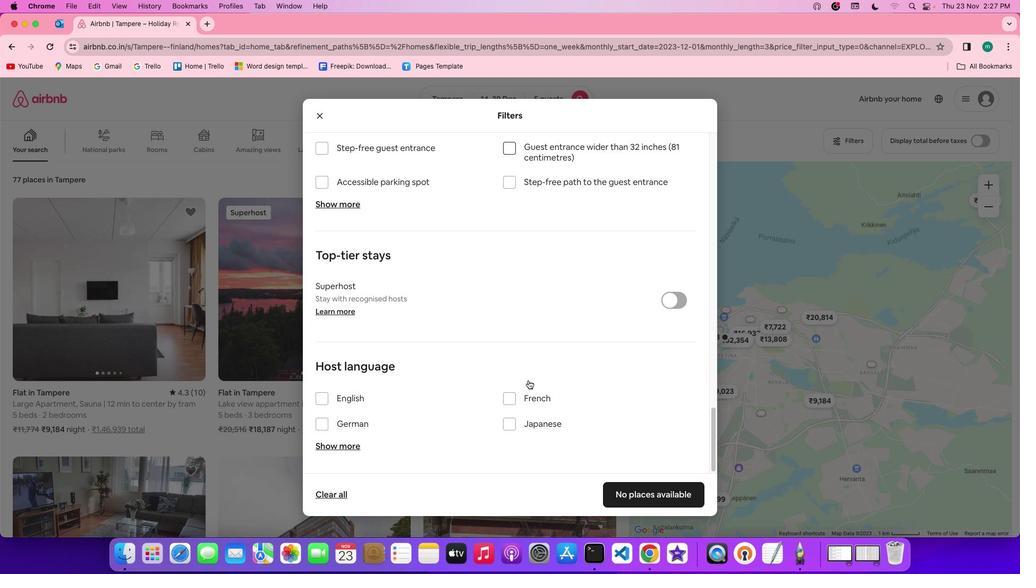 
Action: Mouse scrolled (527, 379) with delta (0, -1)
Screenshot: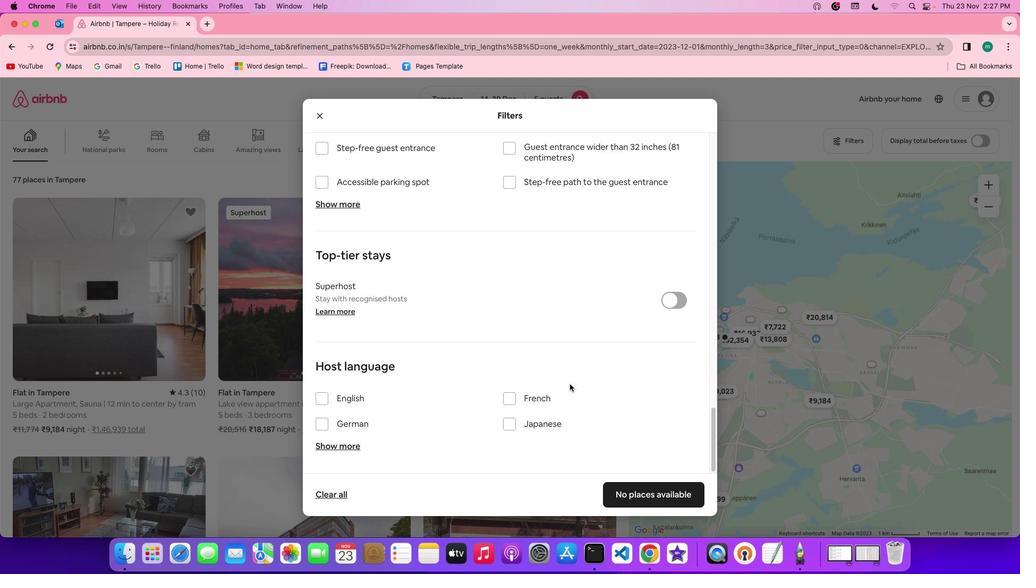 
Action: Mouse scrolled (527, 379) with delta (0, -1)
Screenshot: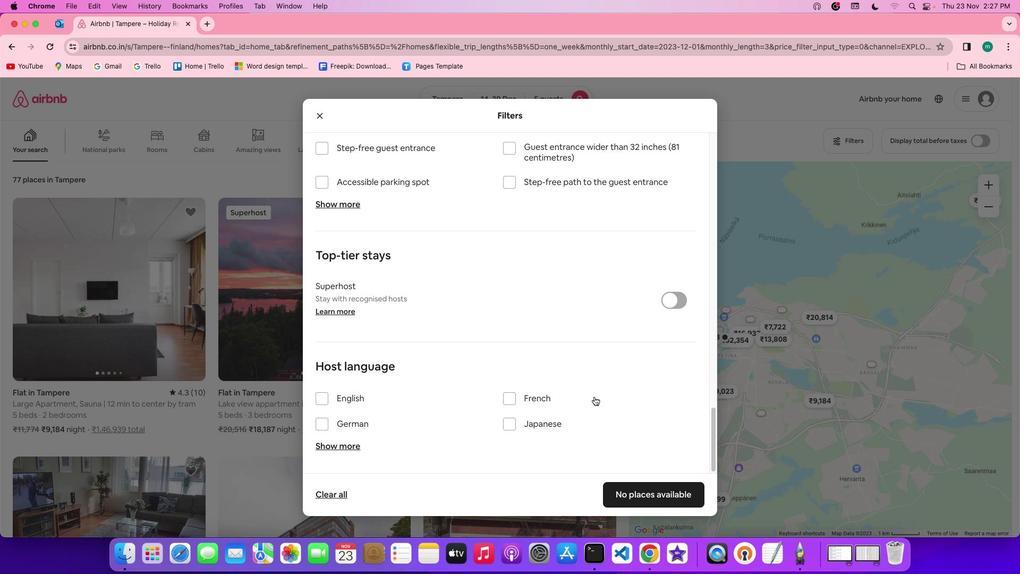 
Action: Mouse scrolled (527, 379) with delta (0, -2)
Screenshot: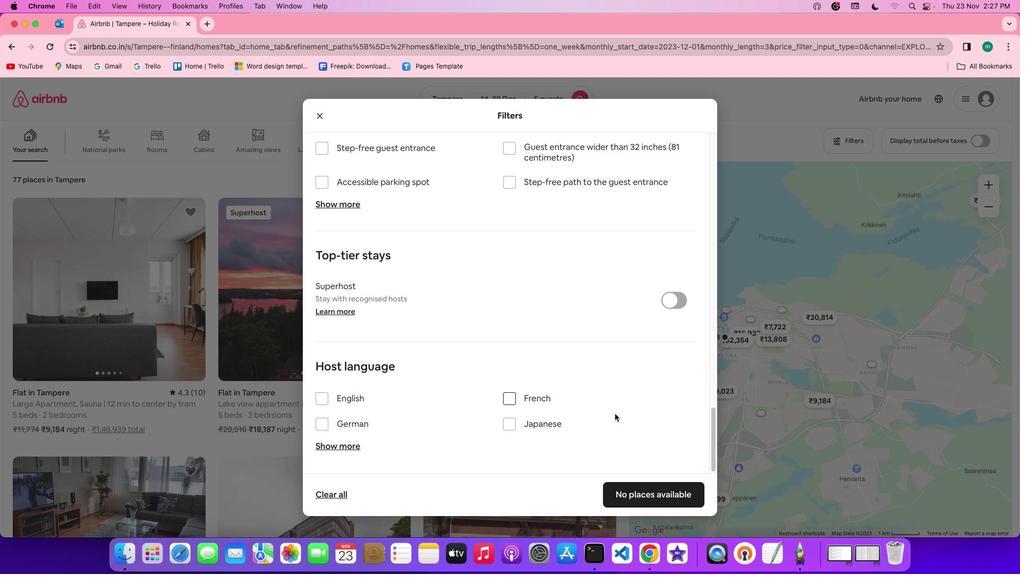 
Action: Mouse scrolled (527, 379) with delta (0, -2)
Screenshot: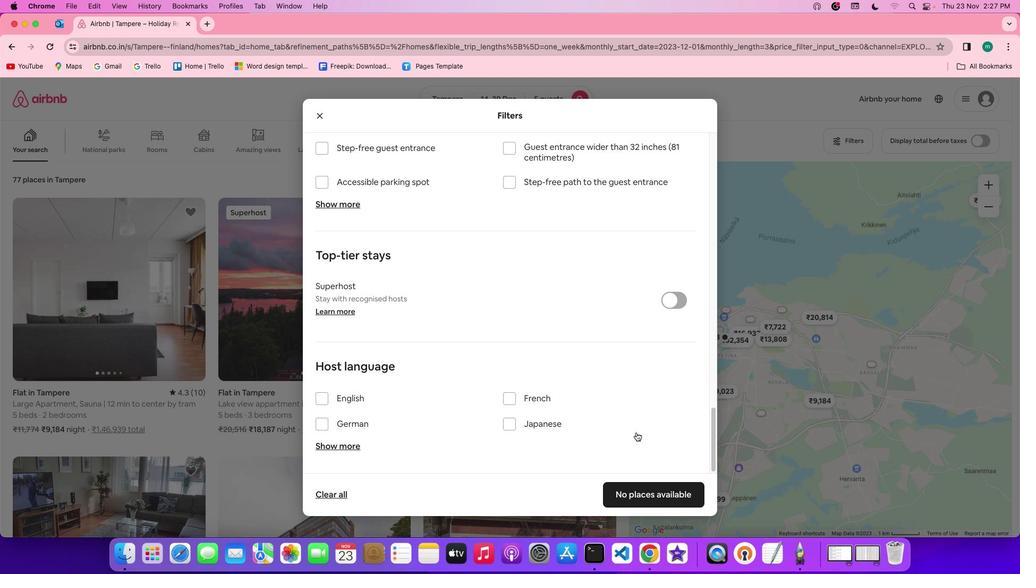 
Action: Mouse moved to (674, 484)
Screenshot: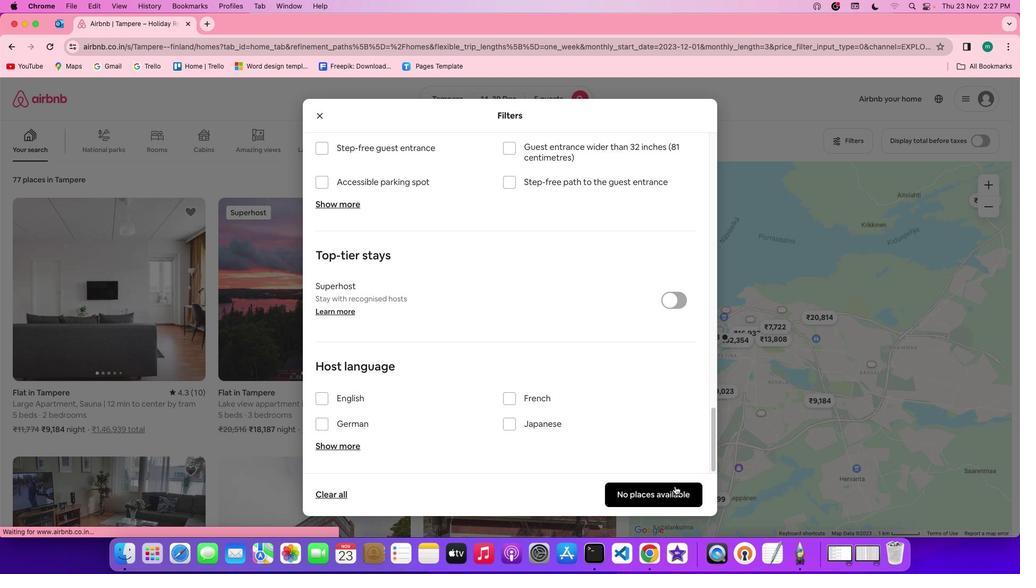
Action: Mouse pressed left at (674, 484)
Screenshot: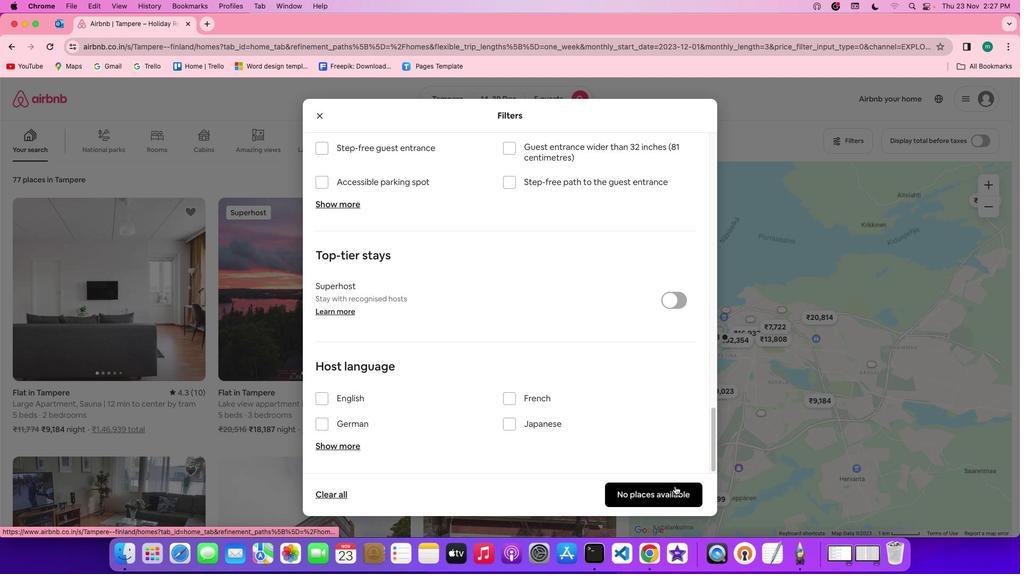 
Action: Mouse moved to (395, 342)
Screenshot: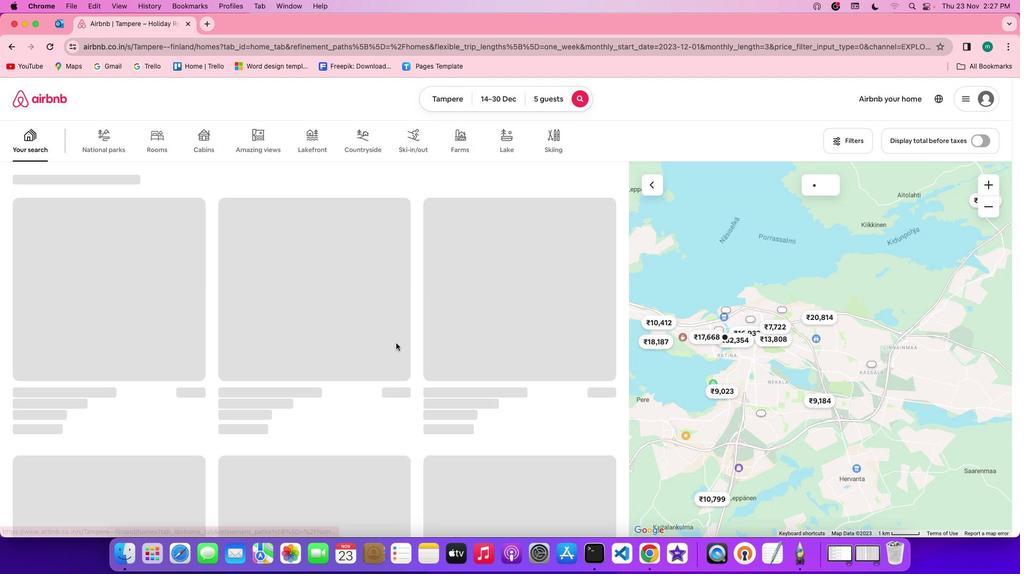 
